 Task: Find connections with filter location Palmerston with filter topic #aiwith filter profile language English with filter current company Tietoevry with filter school Bishop Heber College with filter industry Credit Intermediation with filter service category Android Development with filter keywords title Chief Information Officer (CIO)
Action: Mouse moved to (201, 254)
Screenshot: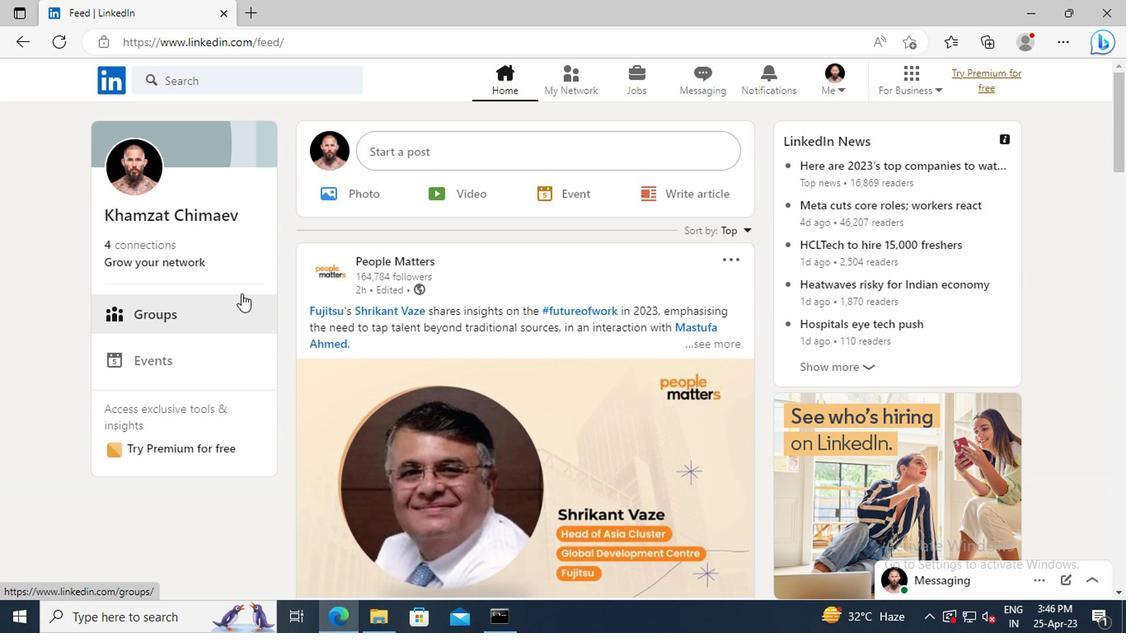 
Action: Mouse pressed left at (201, 254)
Screenshot: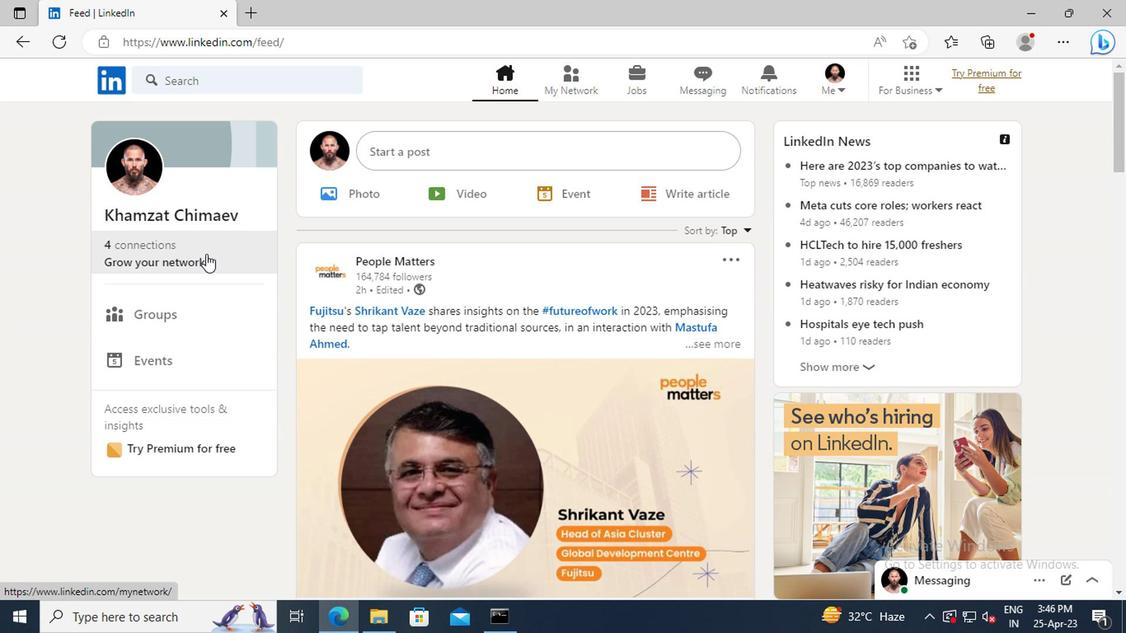 
Action: Mouse moved to (204, 175)
Screenshot: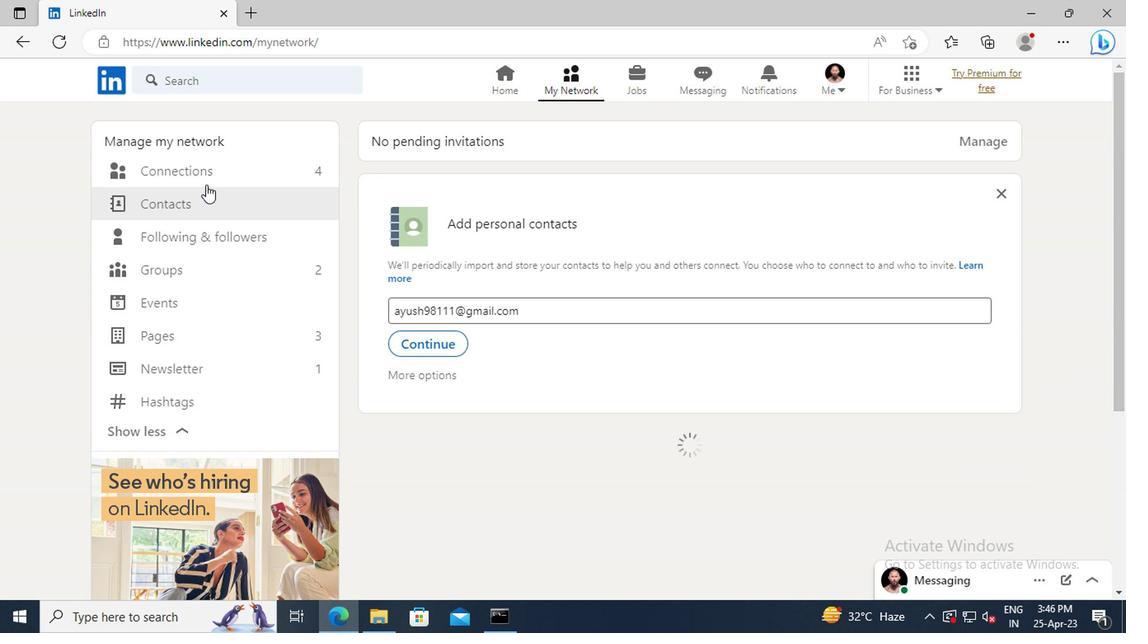 
Action: Mouse pressed left at (204, 175)
Screenshot: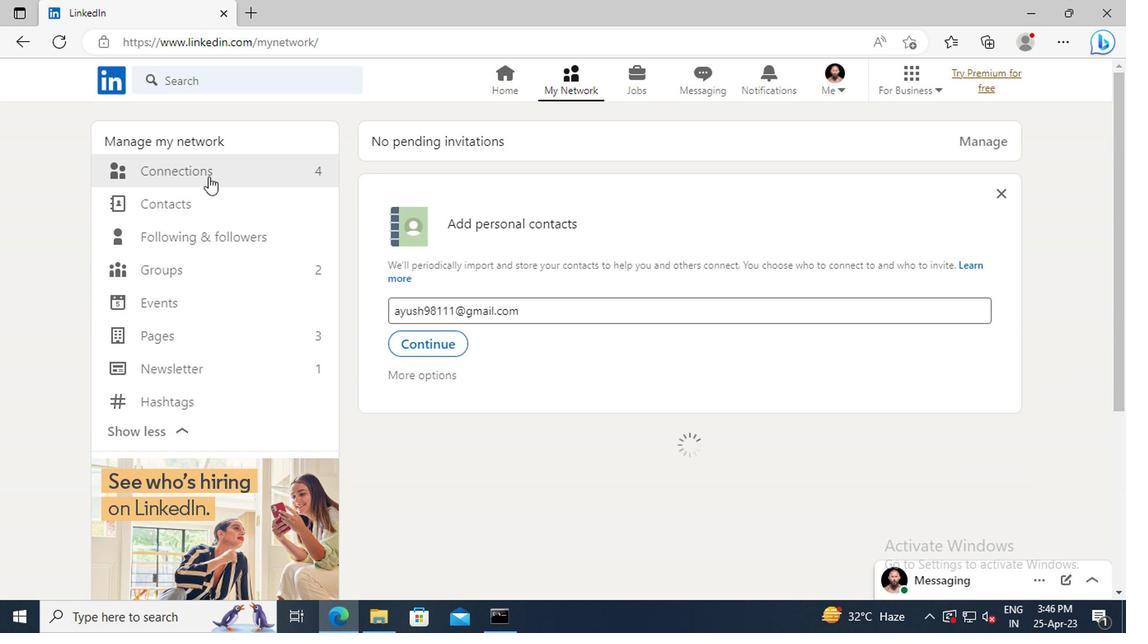 
Action: Mouse moved to (674, 176)
Screenshot: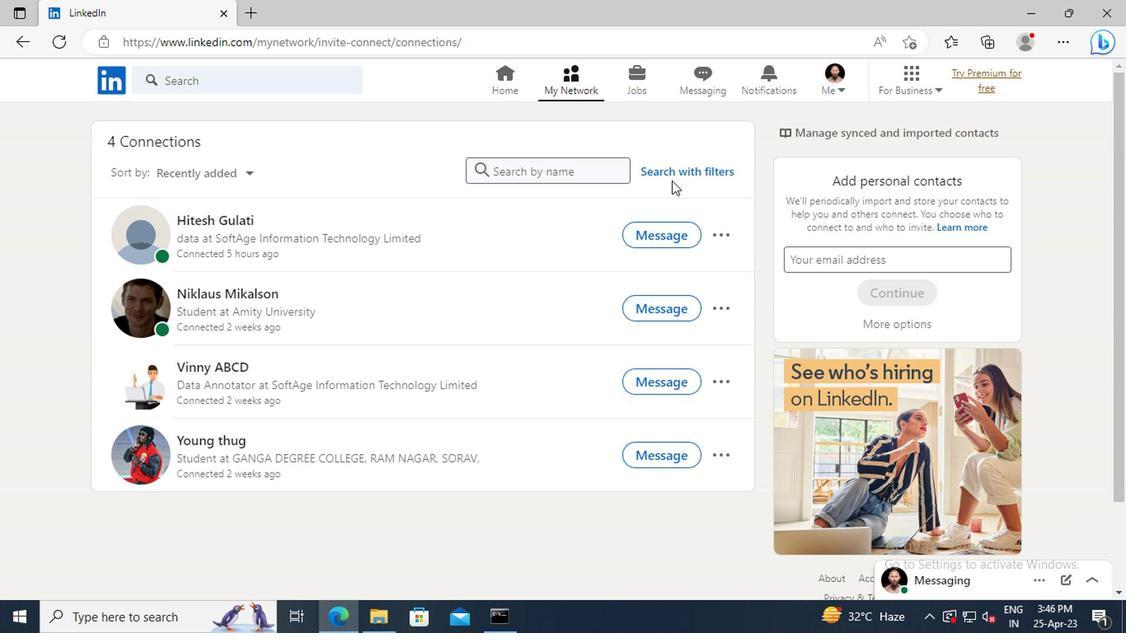 
Action: Mouse pressed left at (674, 176)
Screenshot: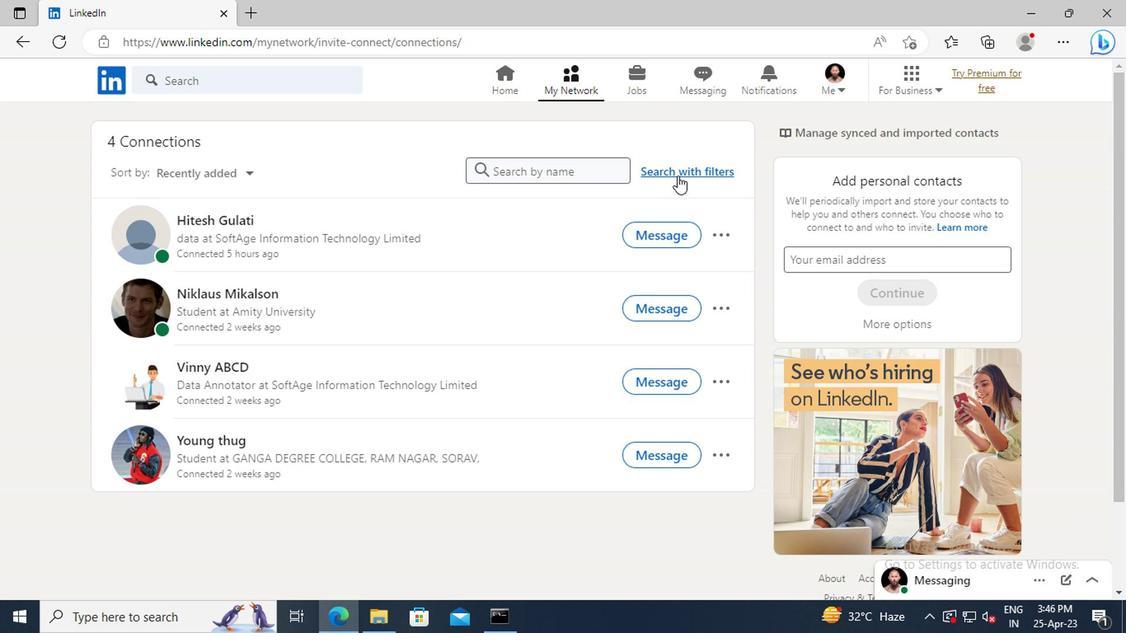 
Action: Mouse moved to (630, 127)
Screenshot: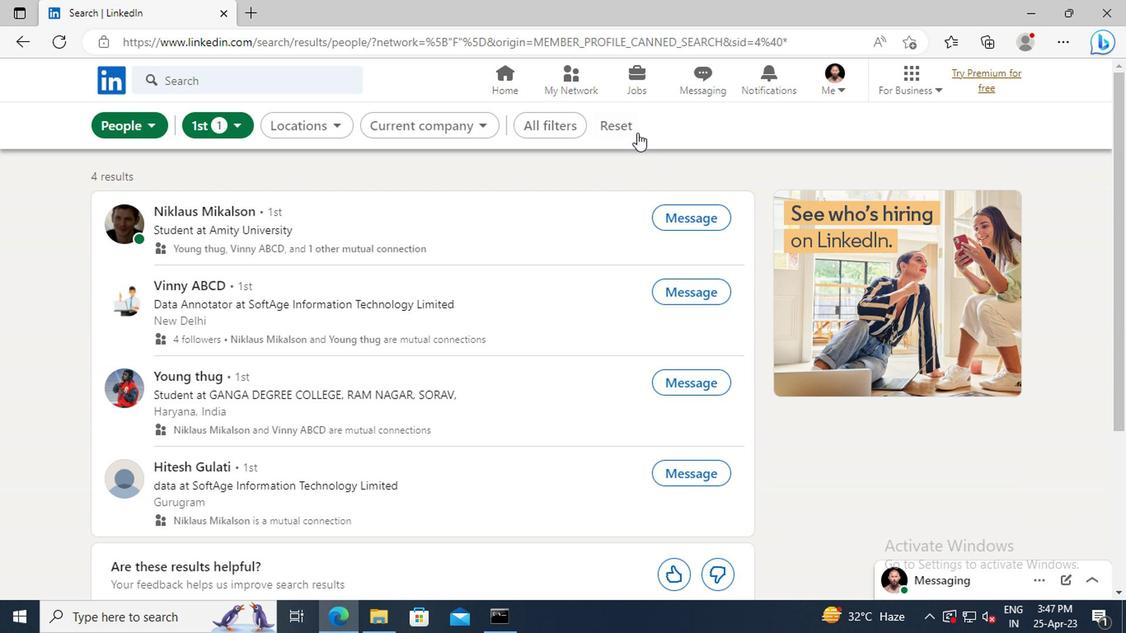 
Action: Mouse pressed left at (630, 127)
Screenshot: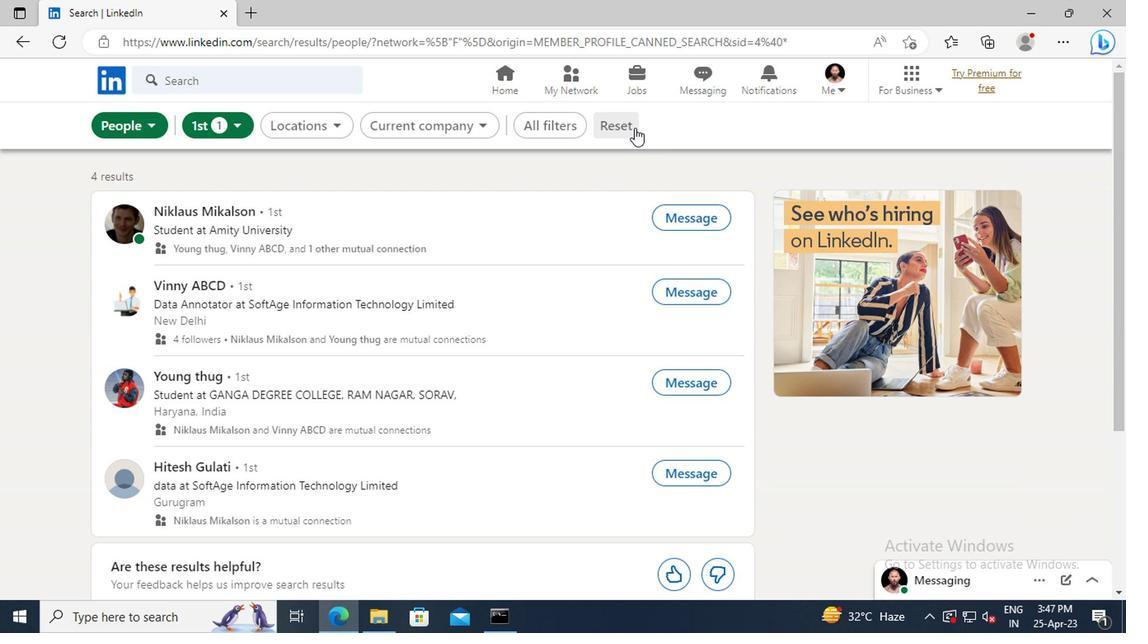 
Action: Mouse moved to (599, 127)
Screenshot: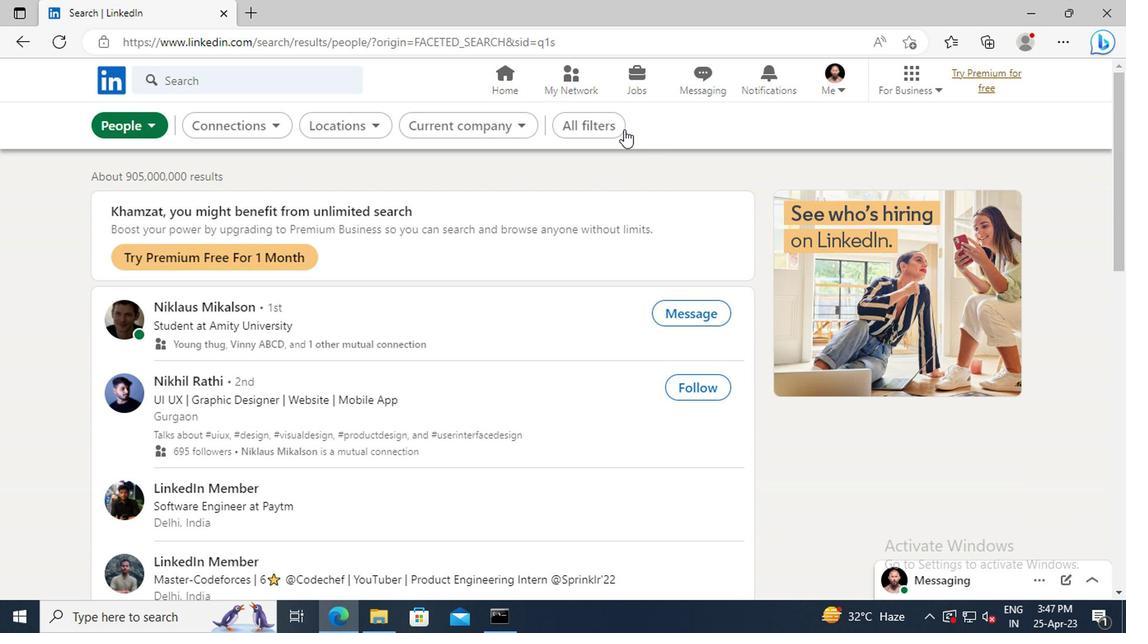 
Action: Mouse pressed left at (599, 127)
Screenshot: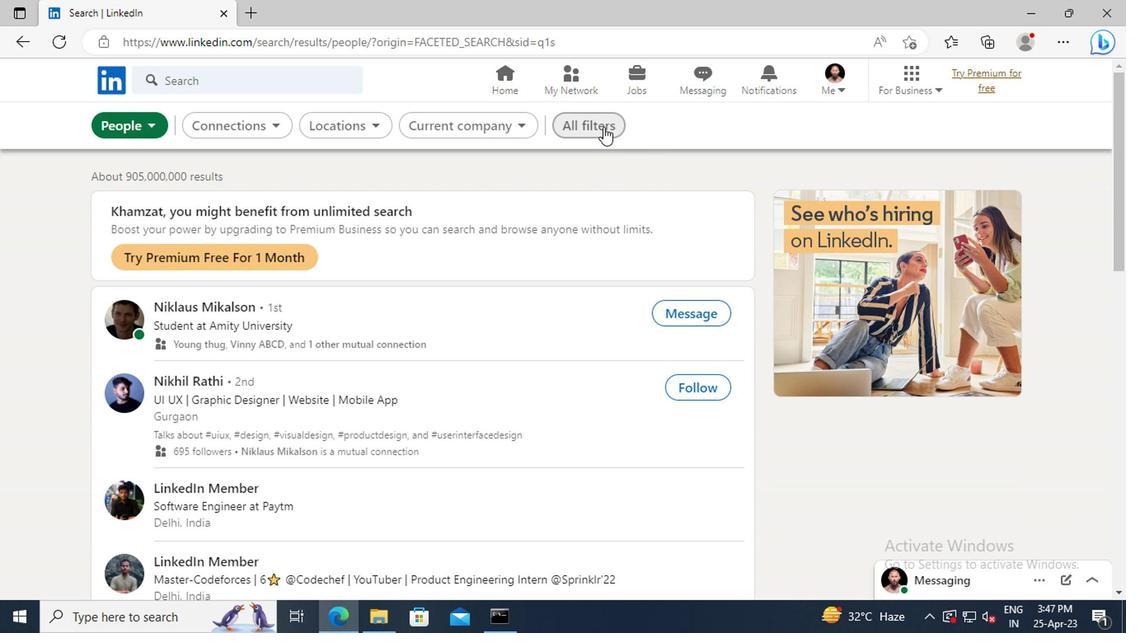 
Action: Mouse moved to (928, 265)
Screenshot: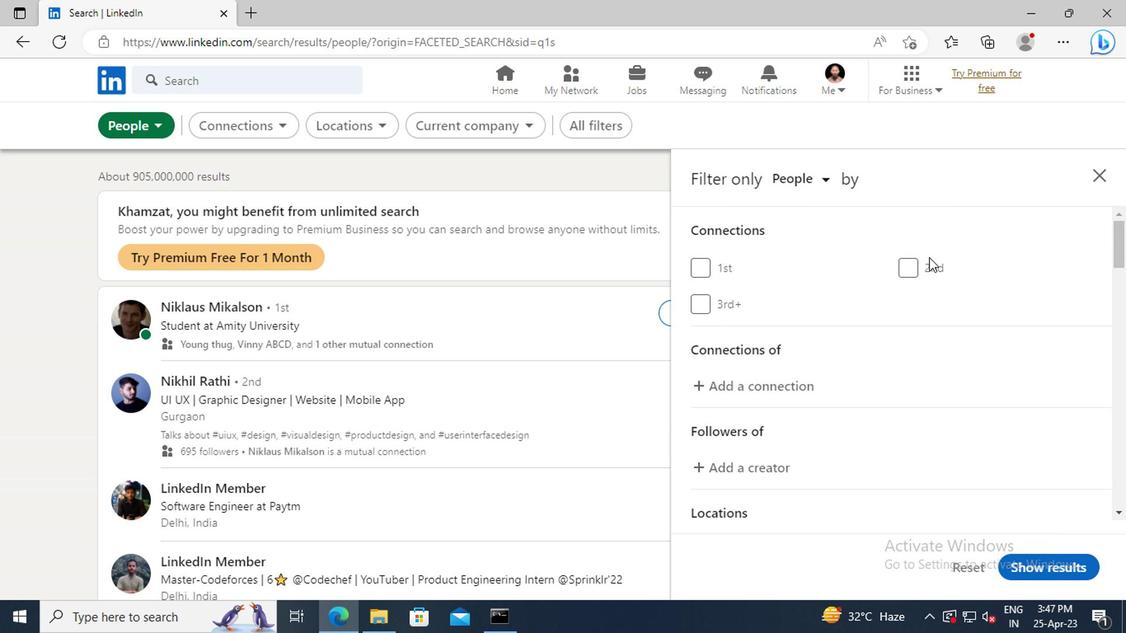 
Action: Mouse scrolled (928, 264) with delta (0, -1)
Screenshot: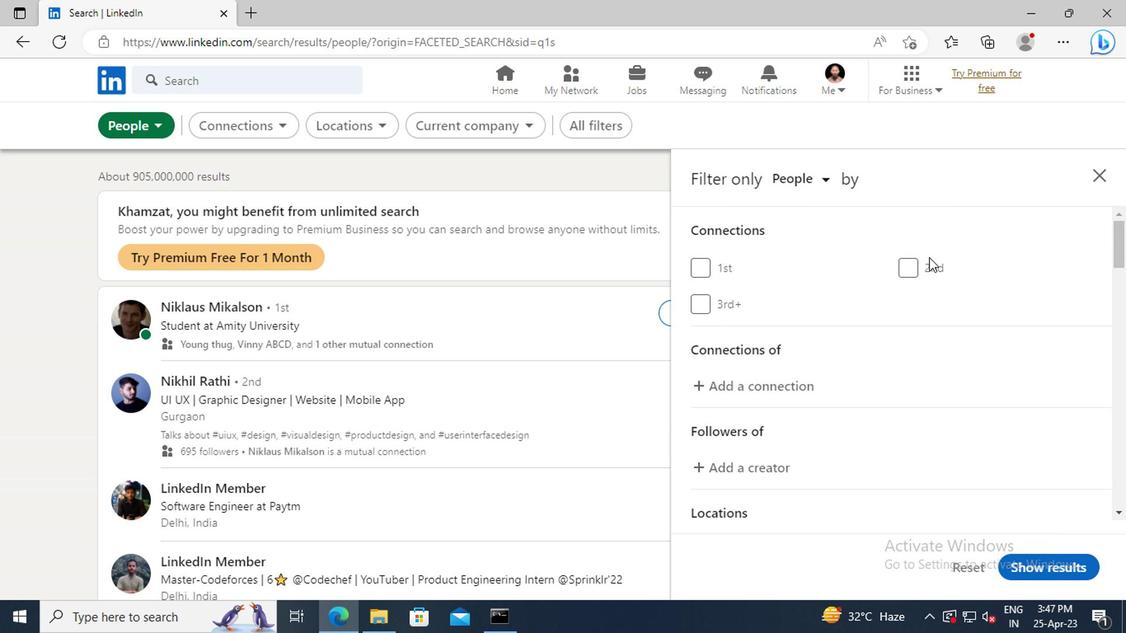 
Action: Mouse scrolled (928, 264) with delta (0, -1)
Screenshot: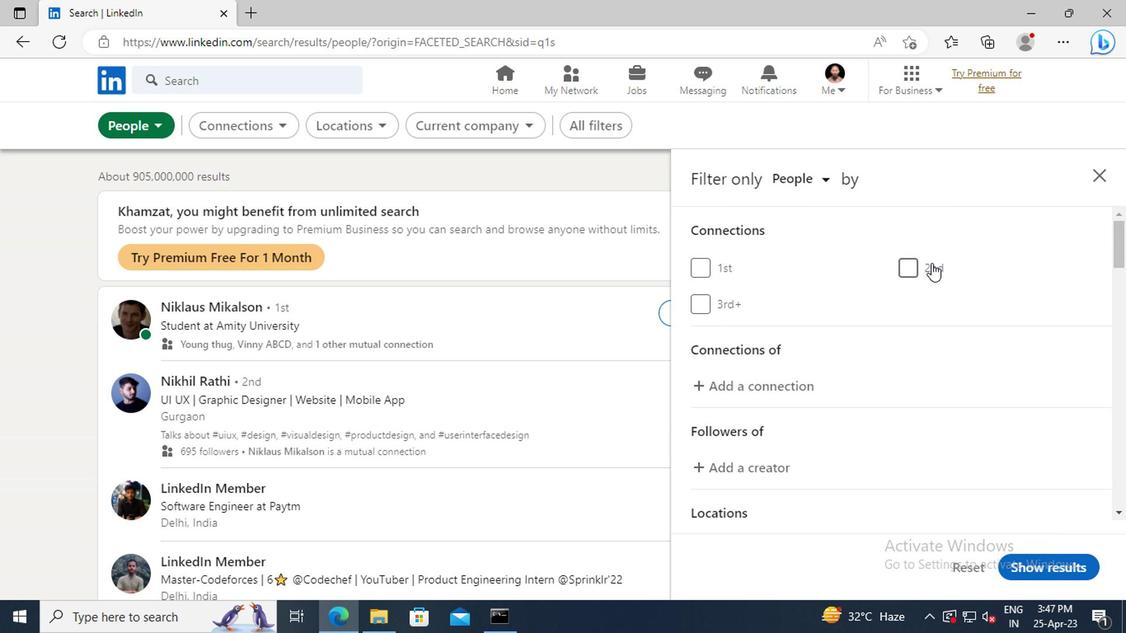 
Action: Mouse scrolled (928, 264) with delta (0, -1)
Screenshot: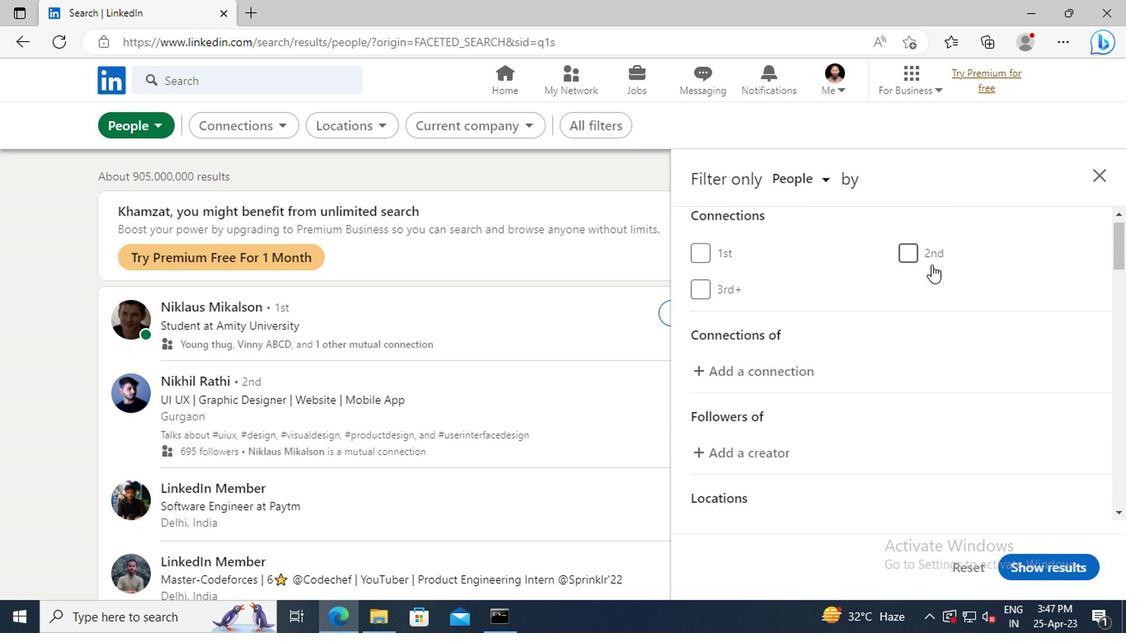 
Action: Mouse scrolled (928, 264) with delta (0, -1)
Screenshot: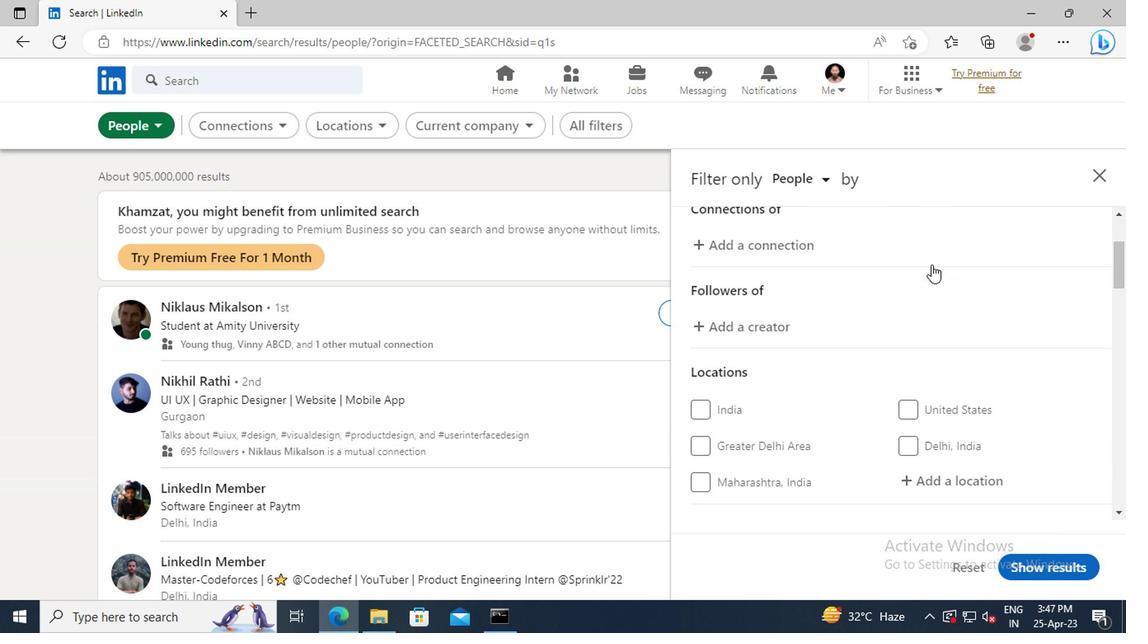 
Action: Mouse scrolled (928, 264) with delta (0, -1)
Screenshot: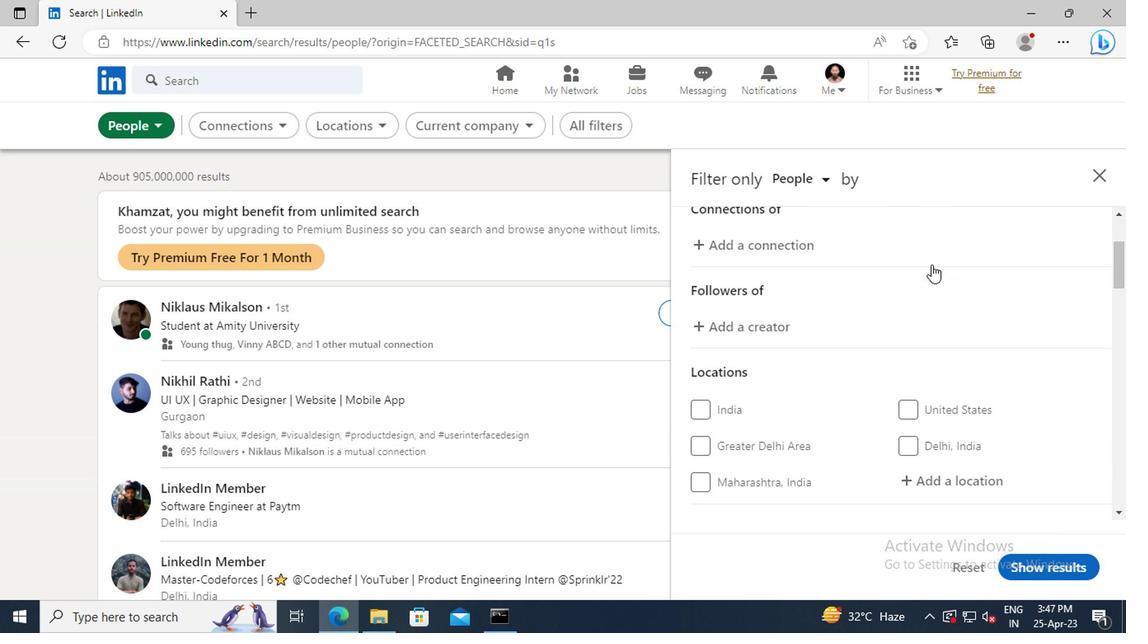 
Action: Mouse moved to (938, 384)
Screenshot: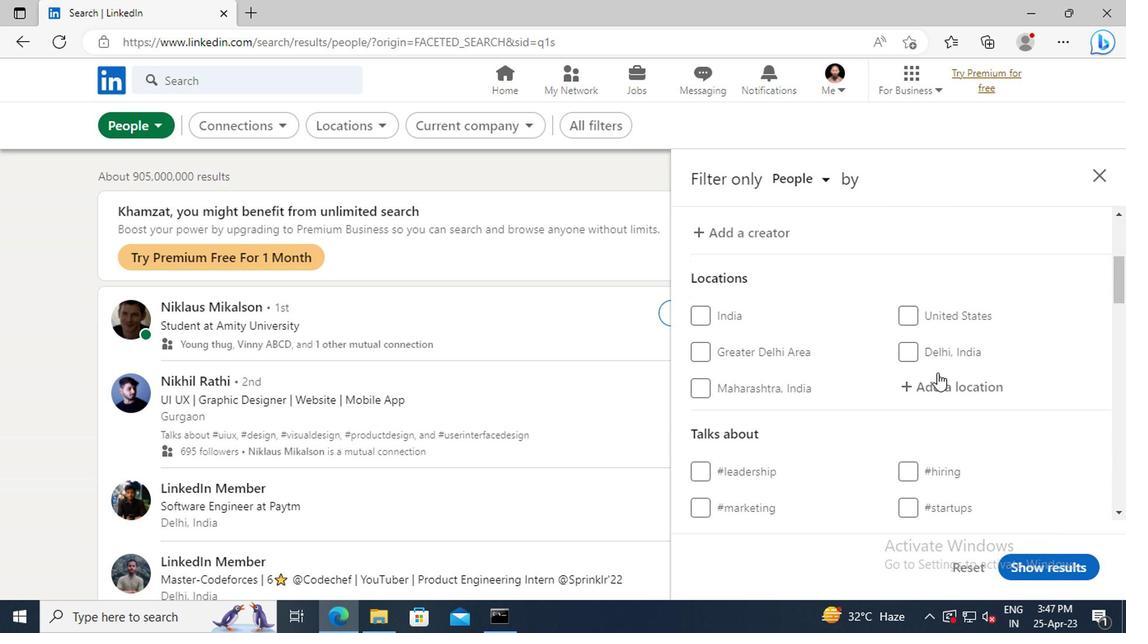 
Action: Mouse pressed left at (938, 384)
Screenshot: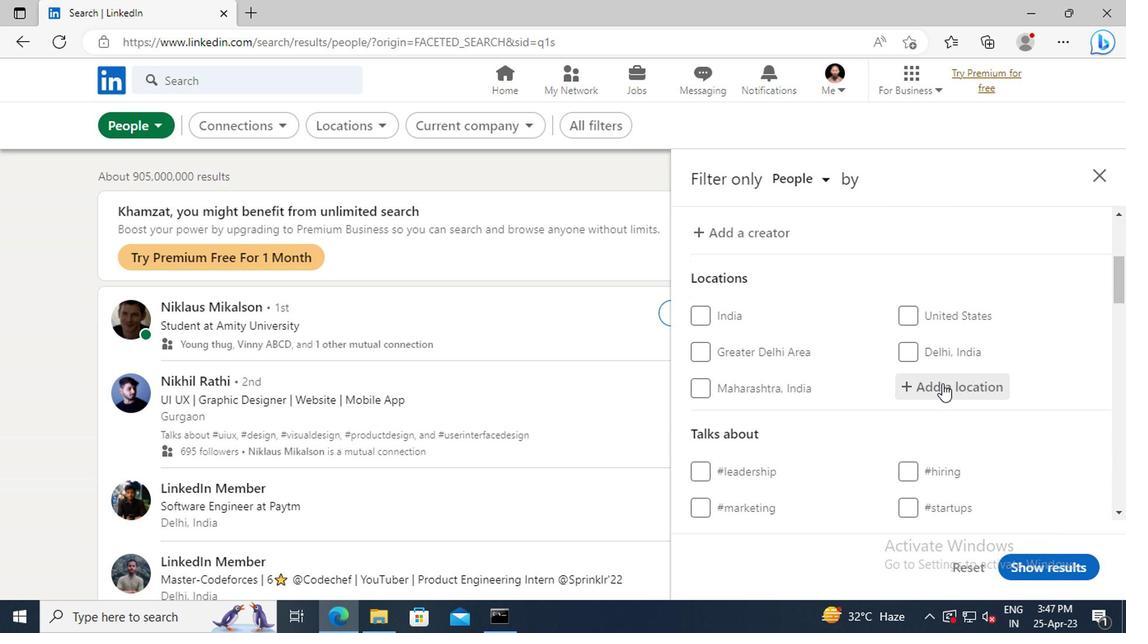 
Action: Key pressed <Key.shift>PALMERSTON
Screenshot: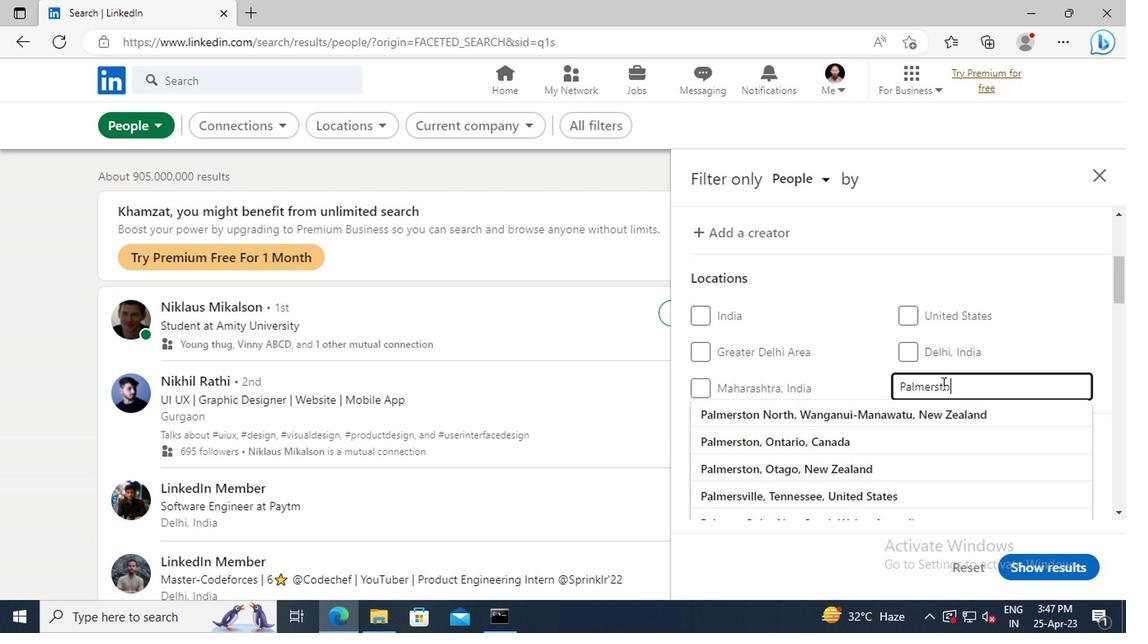 
Action: Mouse moved to (928, 439)
Screenshot: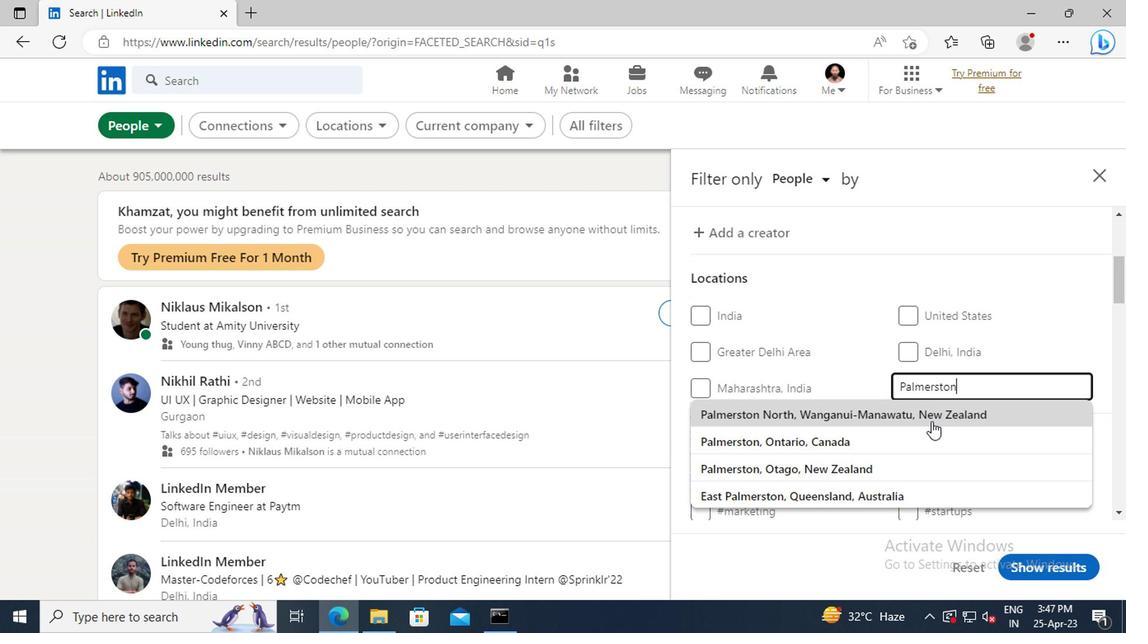 
Action: Mouse pressed left at (928, 439)
Screenshot: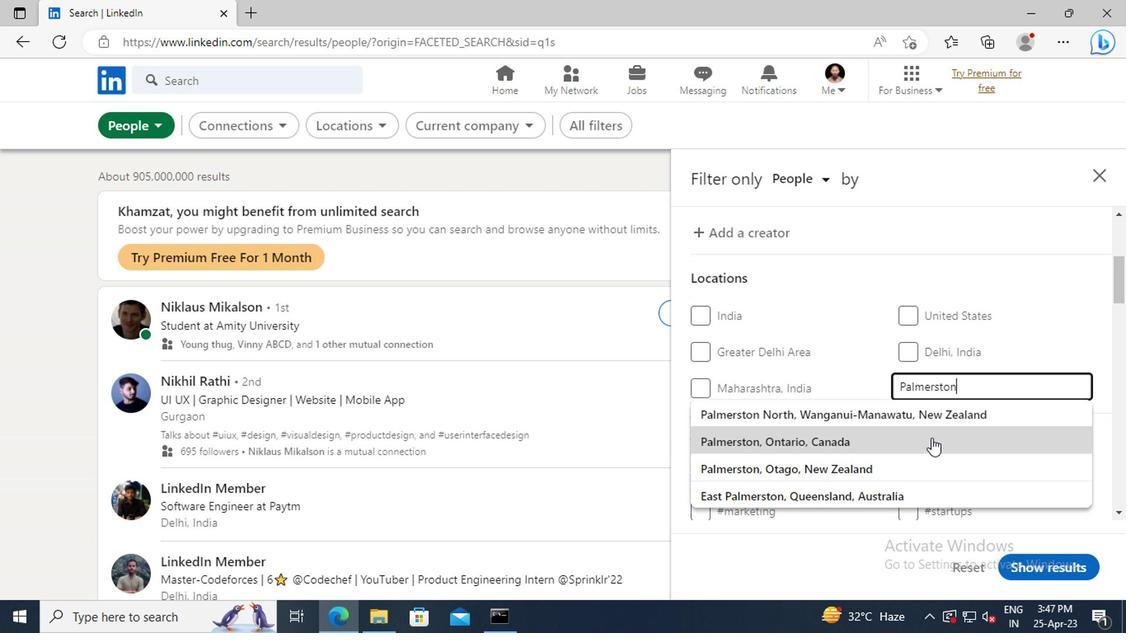 
Action: Mouse moved to (938, 363)
Screenshot: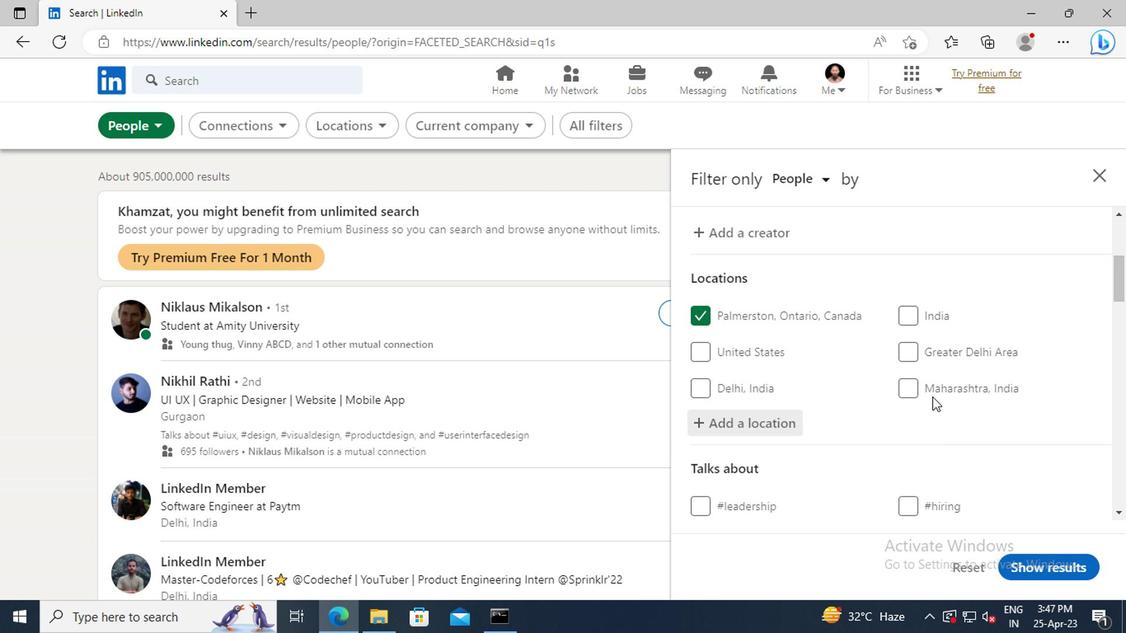 
Action: Mouse scrolled (938, 362) with delta (0, 0)
Screenshot: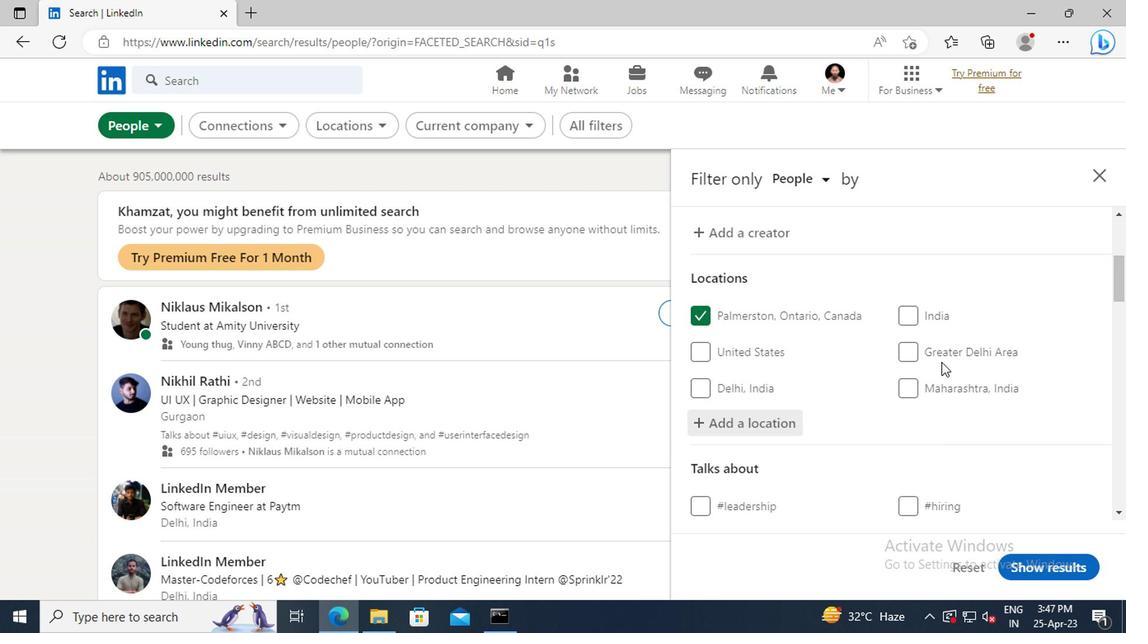 
Action: Mouse scrolled (938, 362) with delta (0, 0)
Screenshot: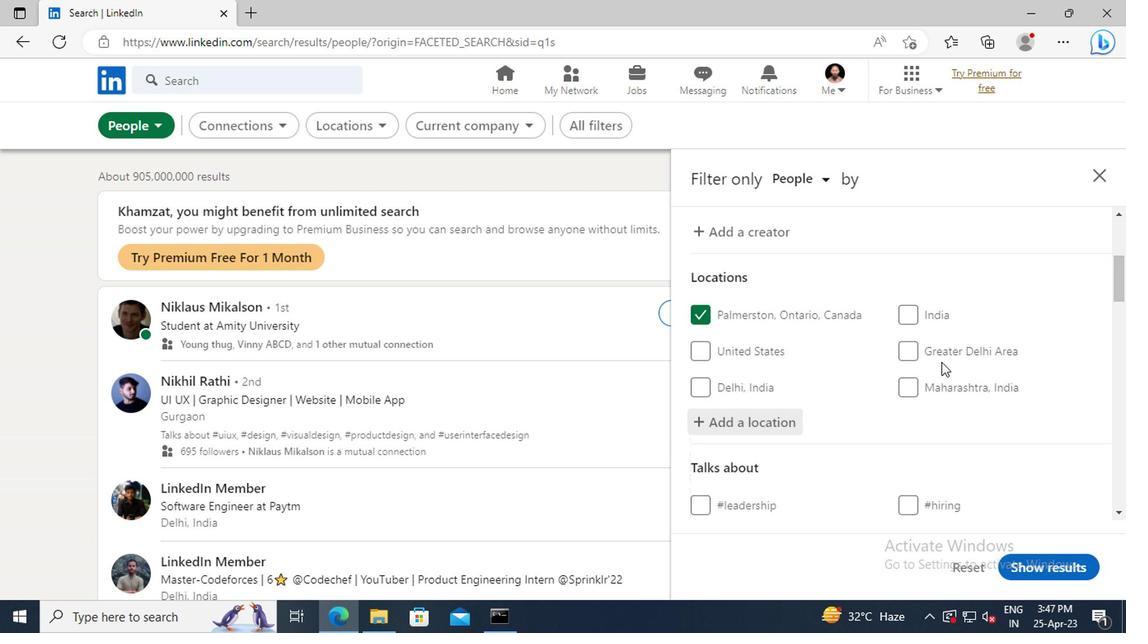 
Action: Mouse scrolled (938, 362) with delta (0, 0)
Screenshot: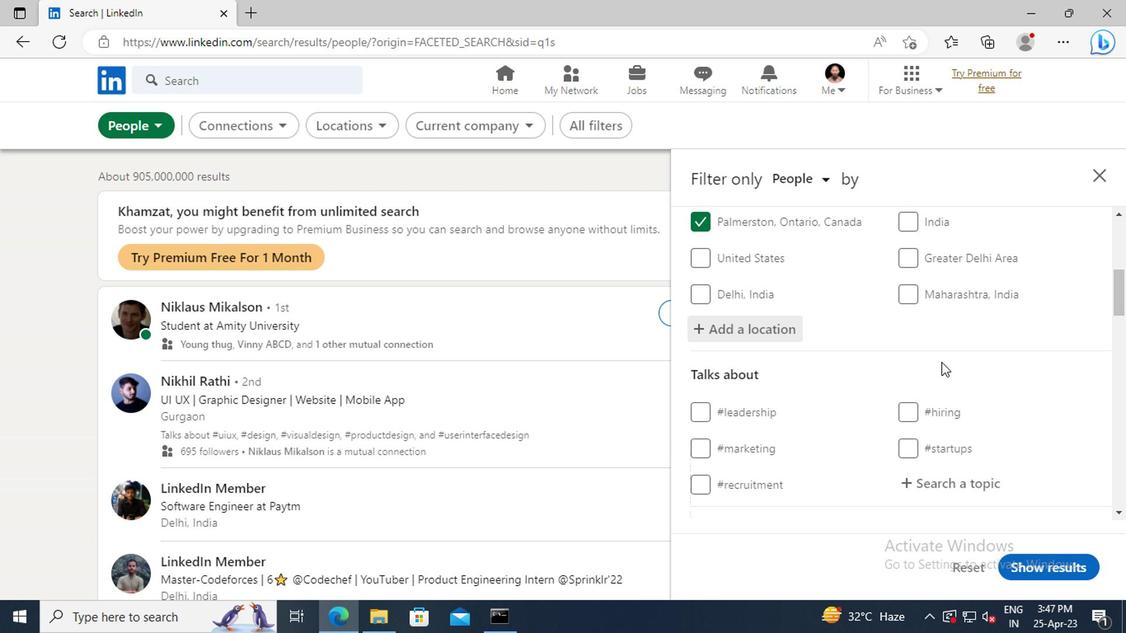 
Action: Mouse scrolled (938, 362) with delta (0, 0)
Screenshot: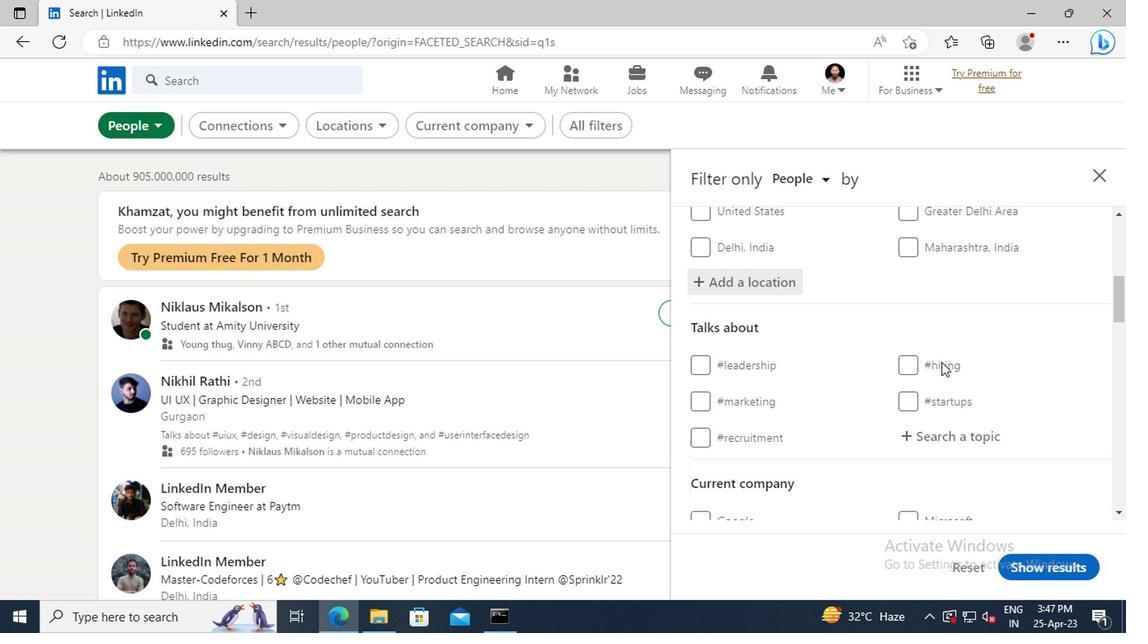 
Action: Mouse moved to (947, 388)
Screenshot: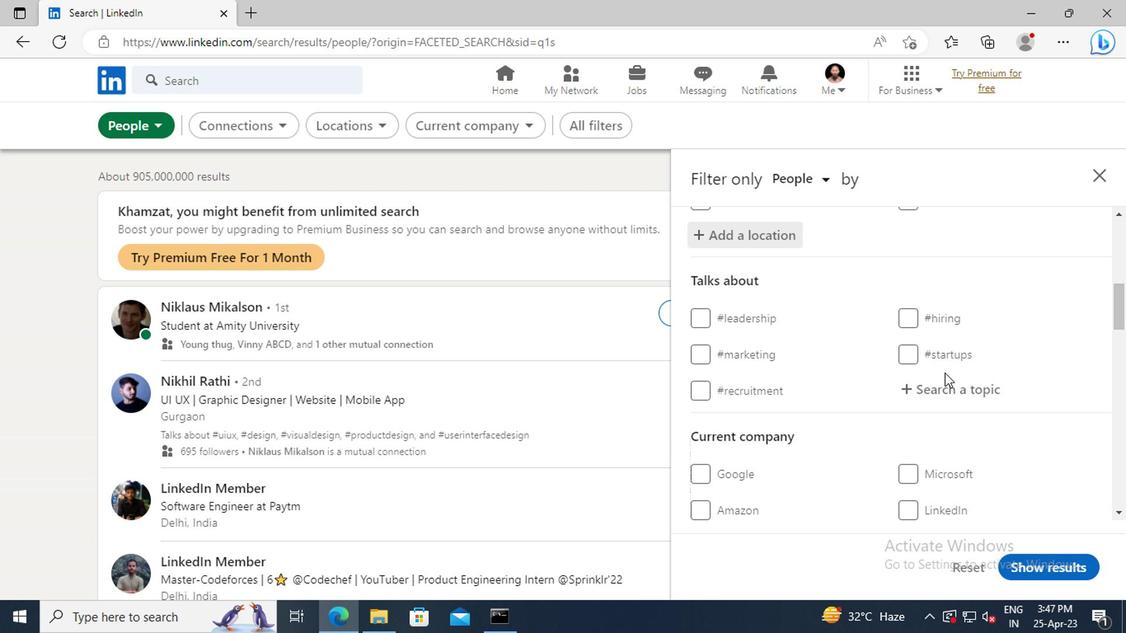 
Action: Mouse pressed left at (947, 388)
Screenshot: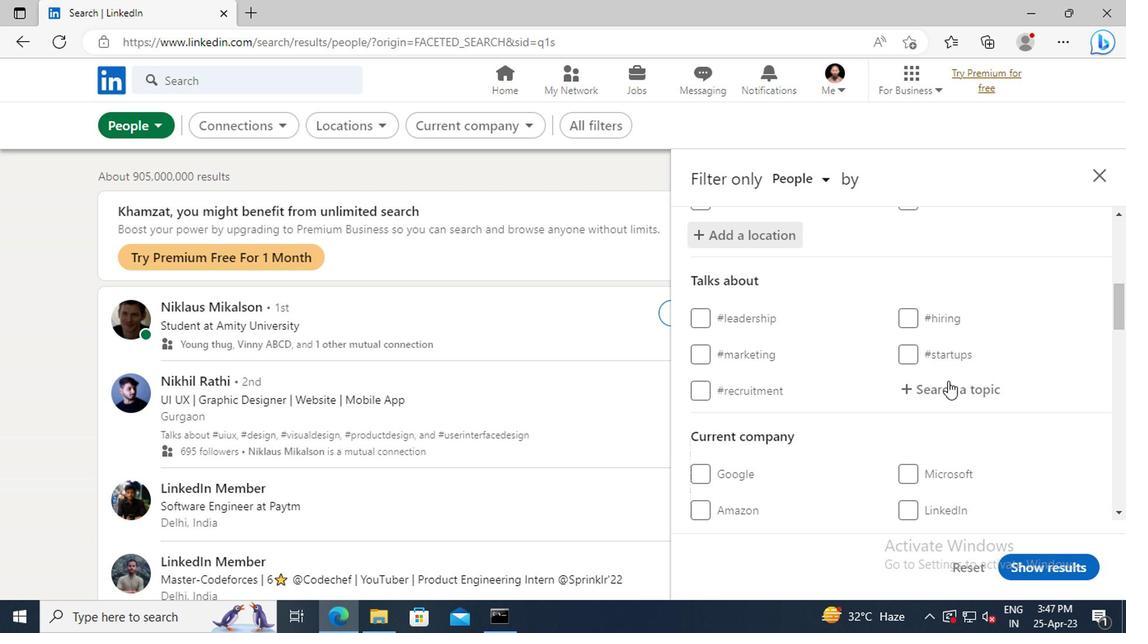 
Action: Key pressed <Key.shift>#AIWITH
Screenshot: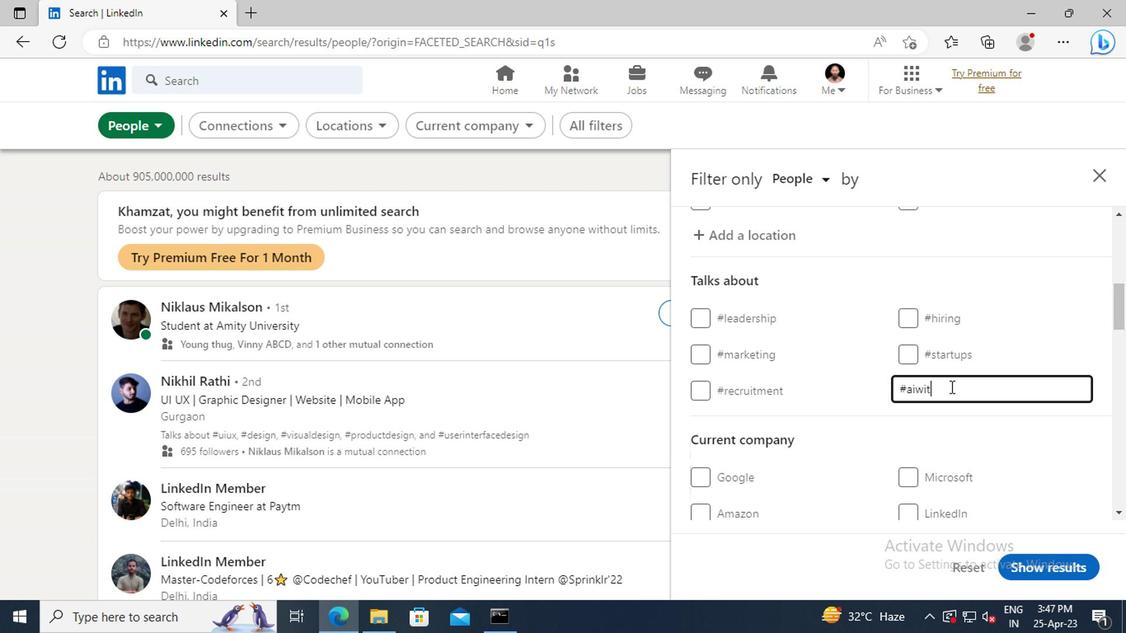 
Action: Mouse scrolled (947, 387) with delta (0, -1)
Screenshot: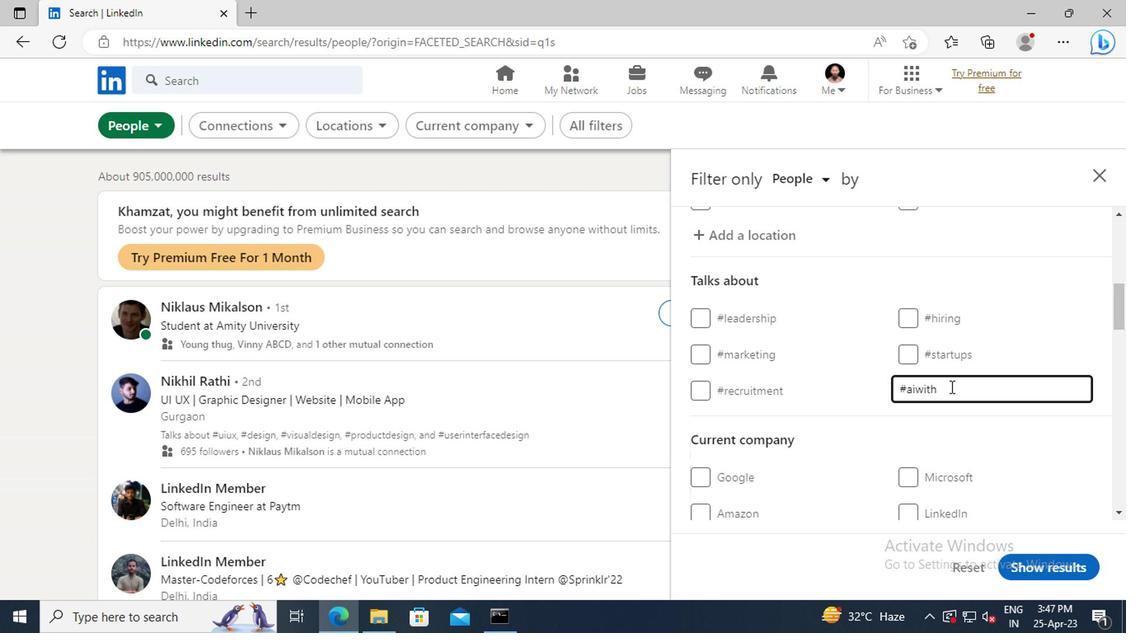 
Action: Mouse scrolled (947, 387) with delta (0, -1)
Screenshot: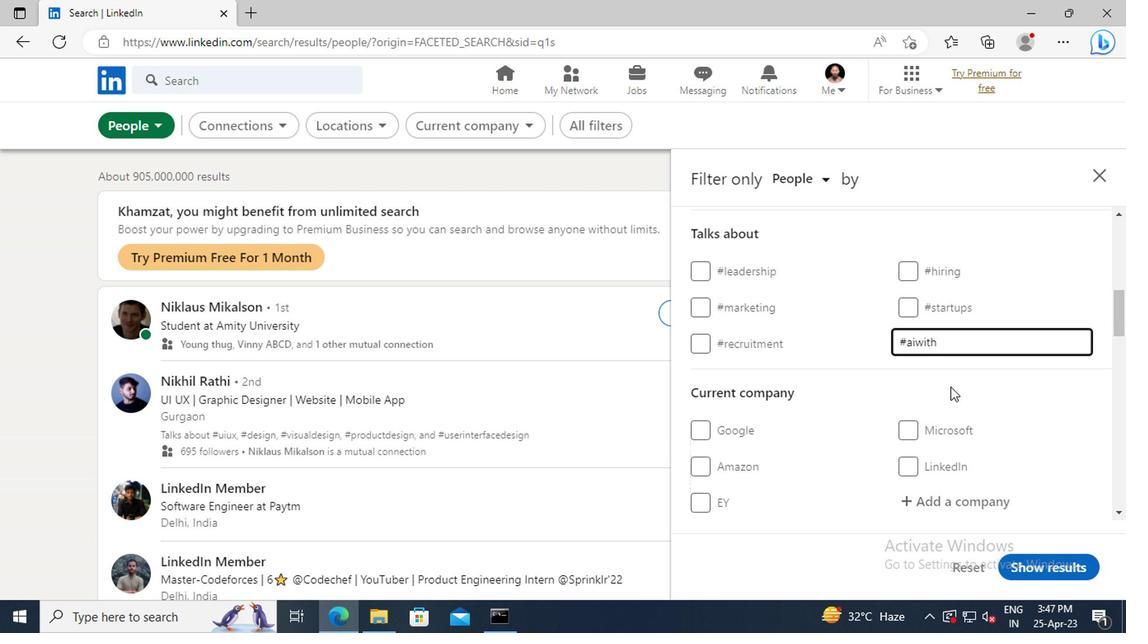 
Action: Mouse scrolled (947, 387) with delta (0, -1)
Screenshot: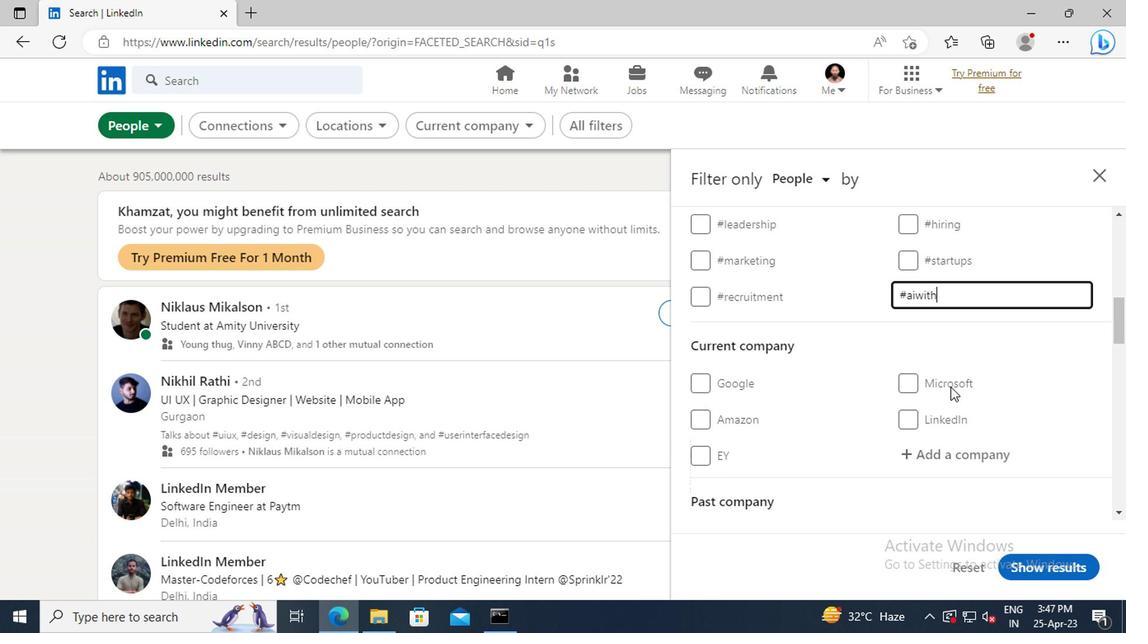 
Action: Mouse scrolled (947, 387) with delta (0, -1)
Screenshot: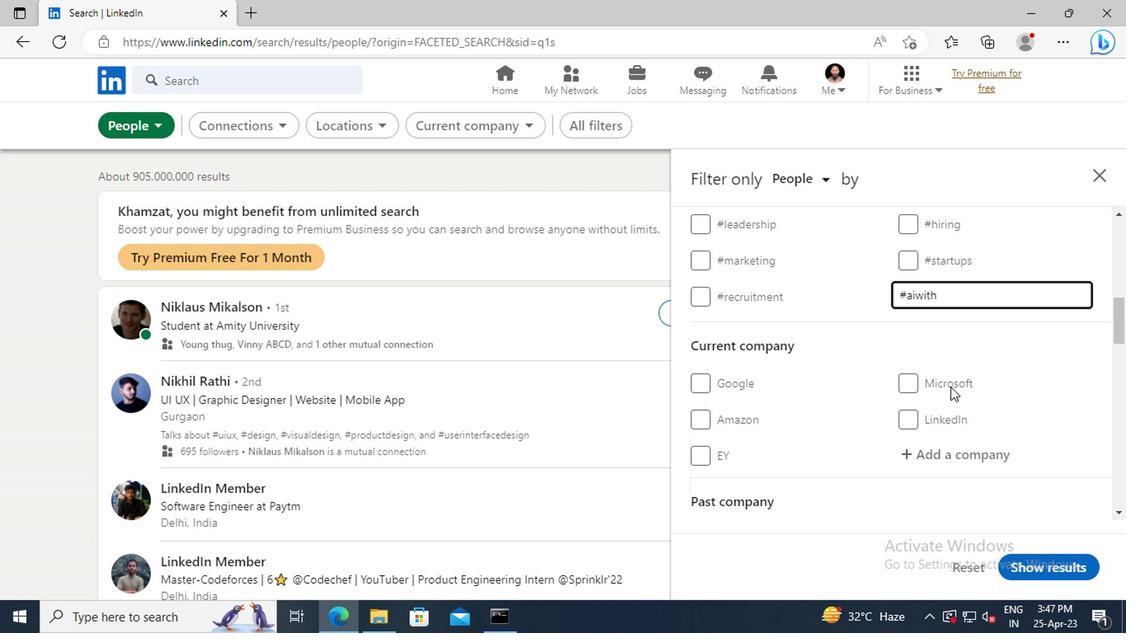 
Action: Mouse scrolled (947, 387) with delta (0, -1)
Screenshot: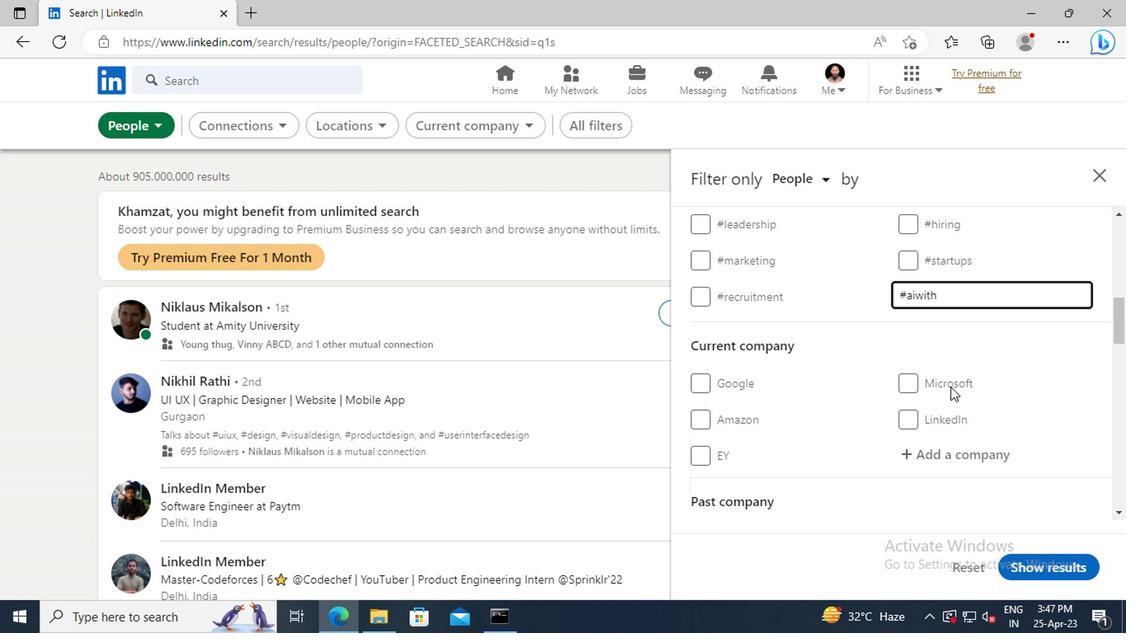 
Action: Mouse scrolled (947, 387) with delta (0, -1)
Screenshot: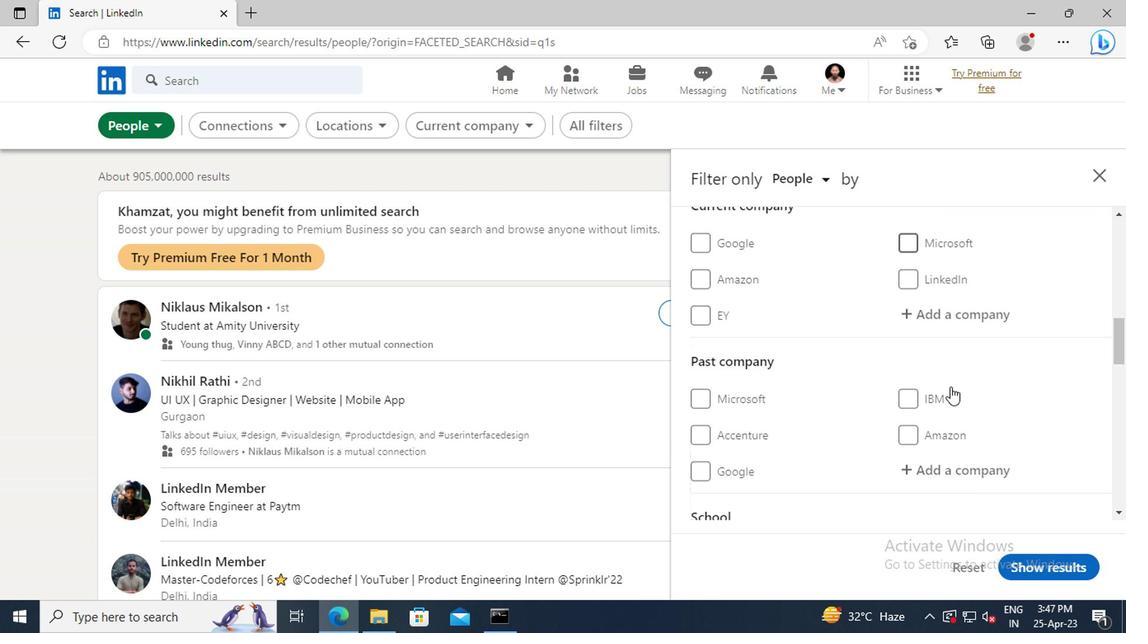 
Action: Mouse scrolled (947, 387) with delta (0, -1)
Screenshot: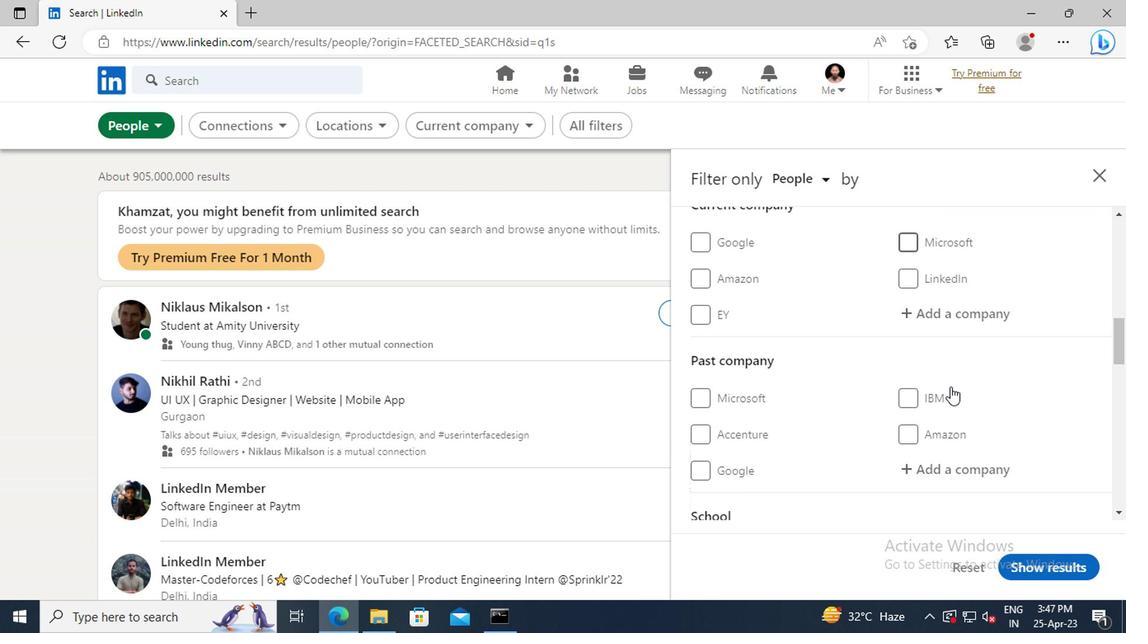
Action: Mouse scrolled (947, 387) with delta (0, -1)
Screenshot: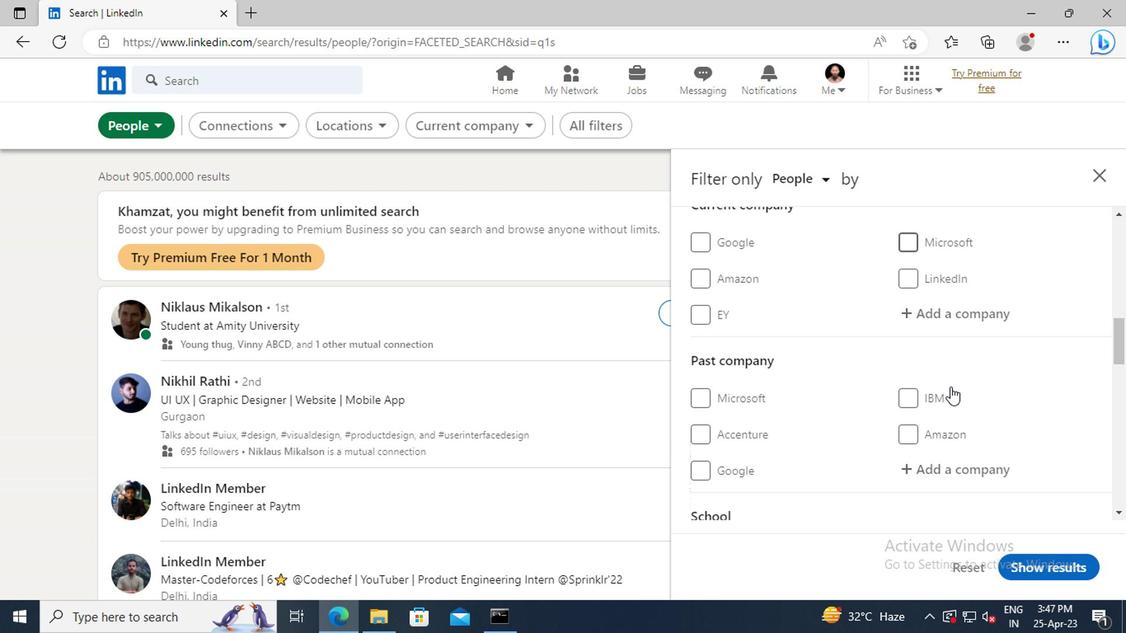 
Action: Mouse scrolled (947, 387) with delta (0, -1)
Screenshot: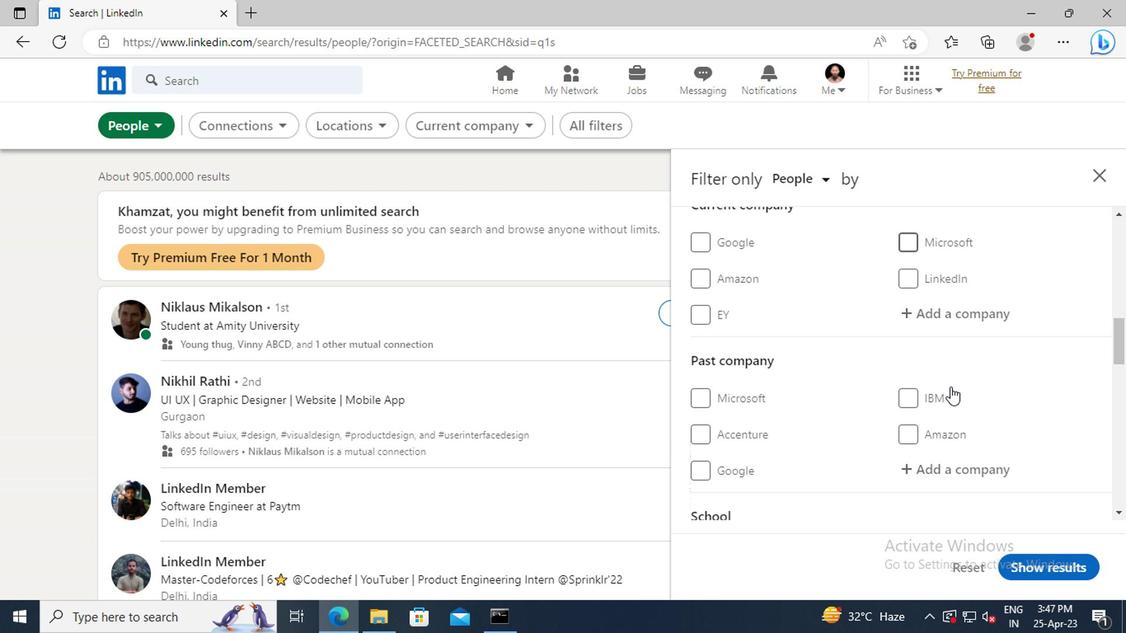 
Action: Mouse scrolled (947, 387) with delta (0, -1)
Screenshot: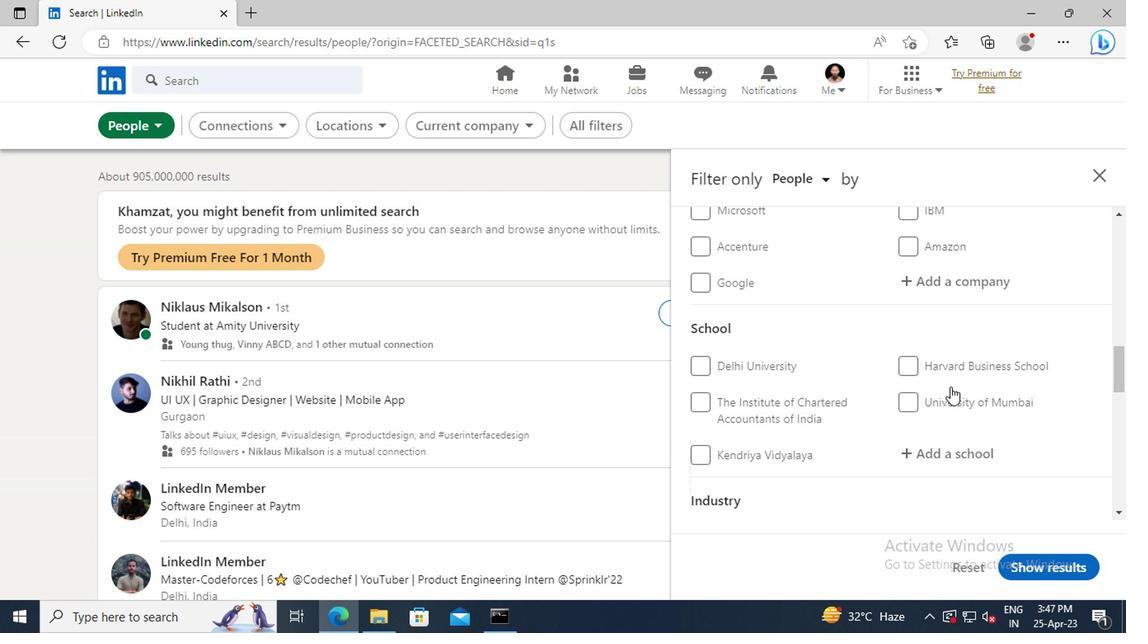 
Action: Mouse scrolled (947, 387) with delta (0, -1)
Screenshot: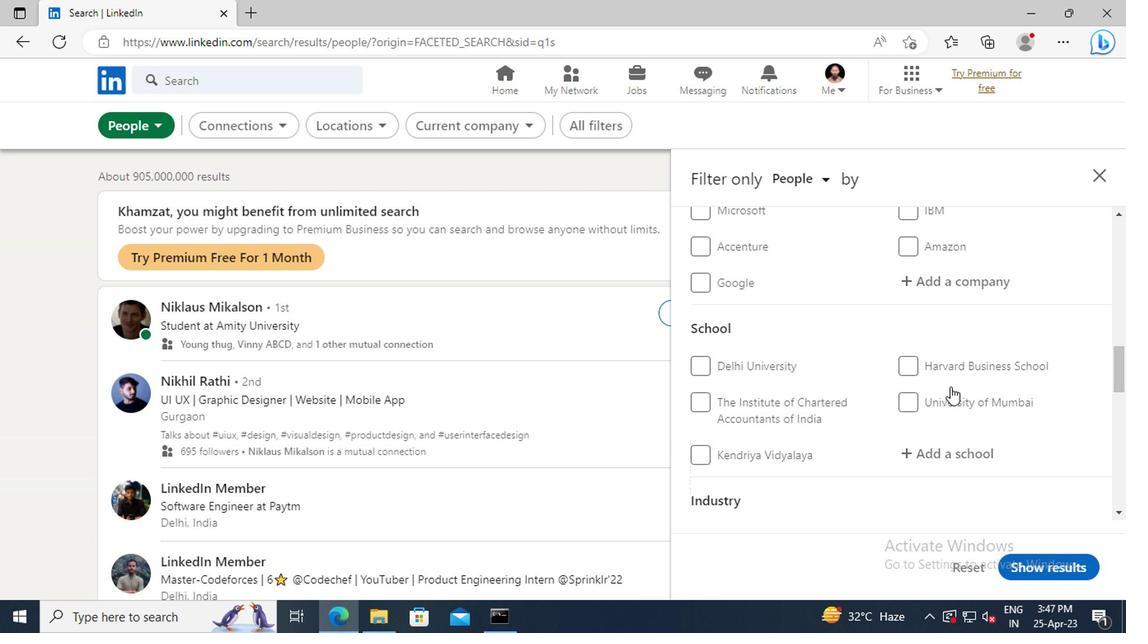 
Action: Mouse scrolled (947, 387) with delta (0, -1)
Screenshot: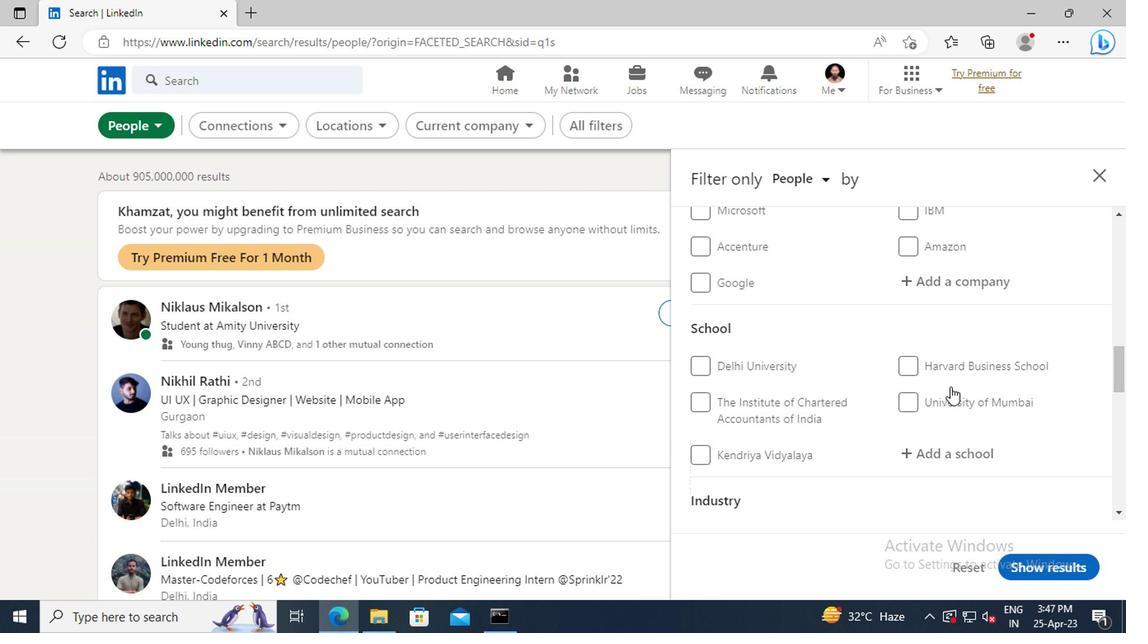 
Action: Mouse scrolled (947, 387) with delta (0, -1)
Screenshot: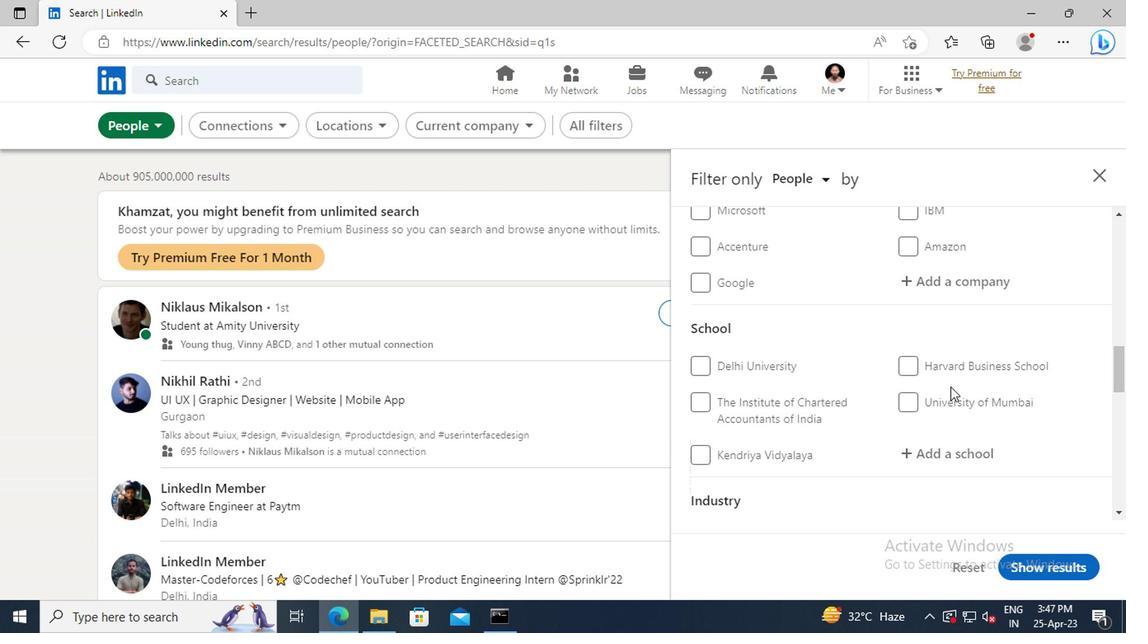 
Action: Mouse scrolled (947, 387) with delta (0, -1)
Screenshot: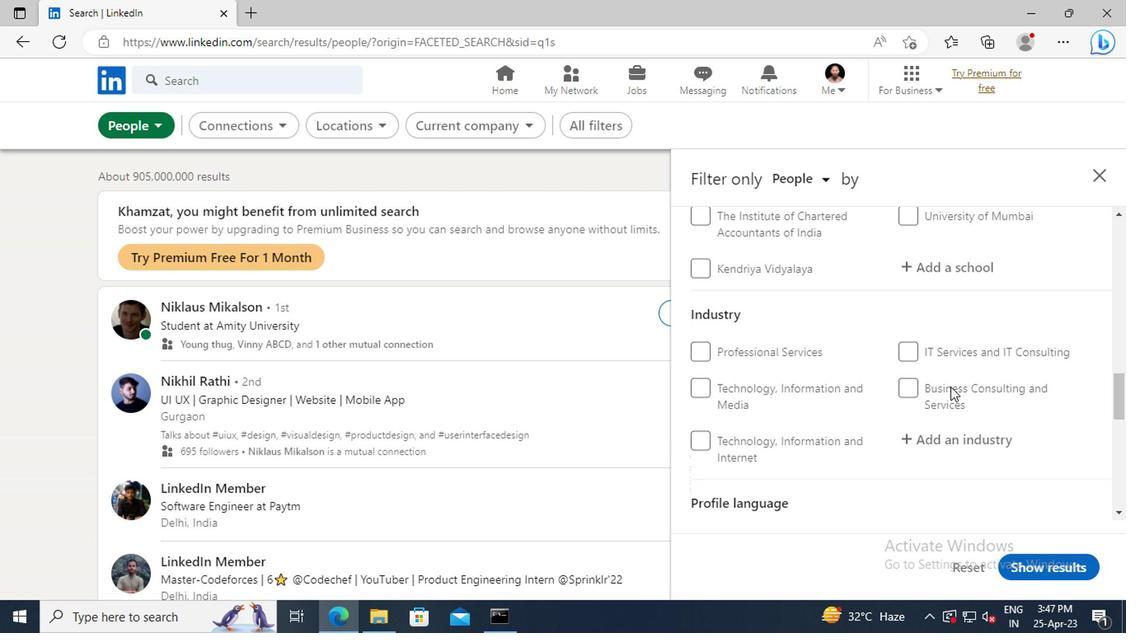 
Action: Mouse scrolled (947, 387) with delta (0, -1)
Screenshot: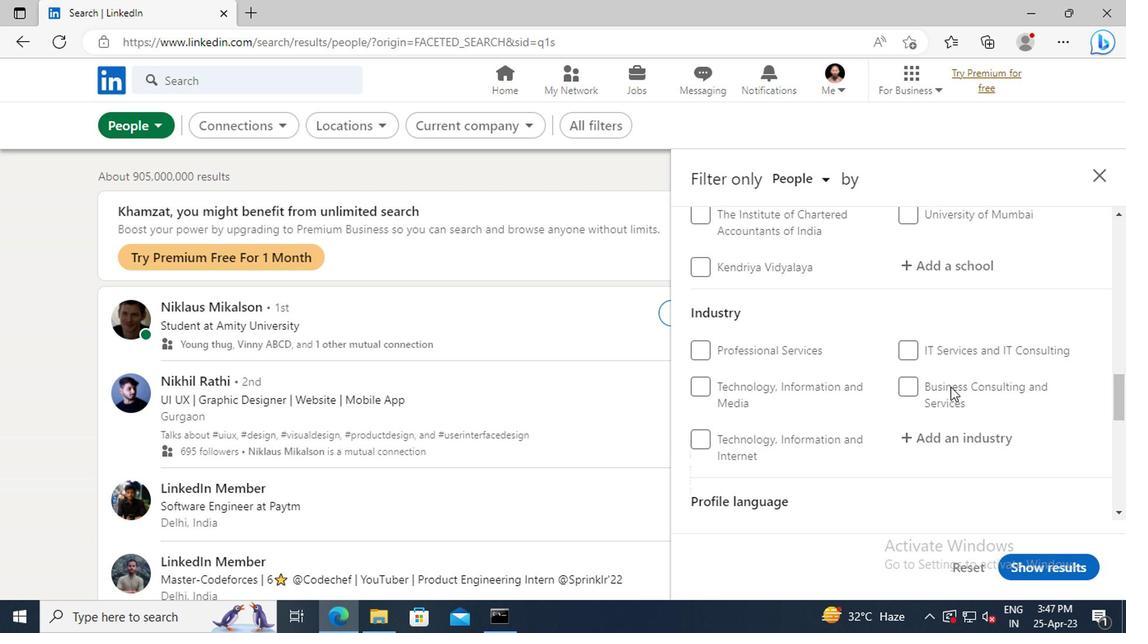 
Action: Mouse scrolled (947, 387) with delta (0, -1)
Screenshot: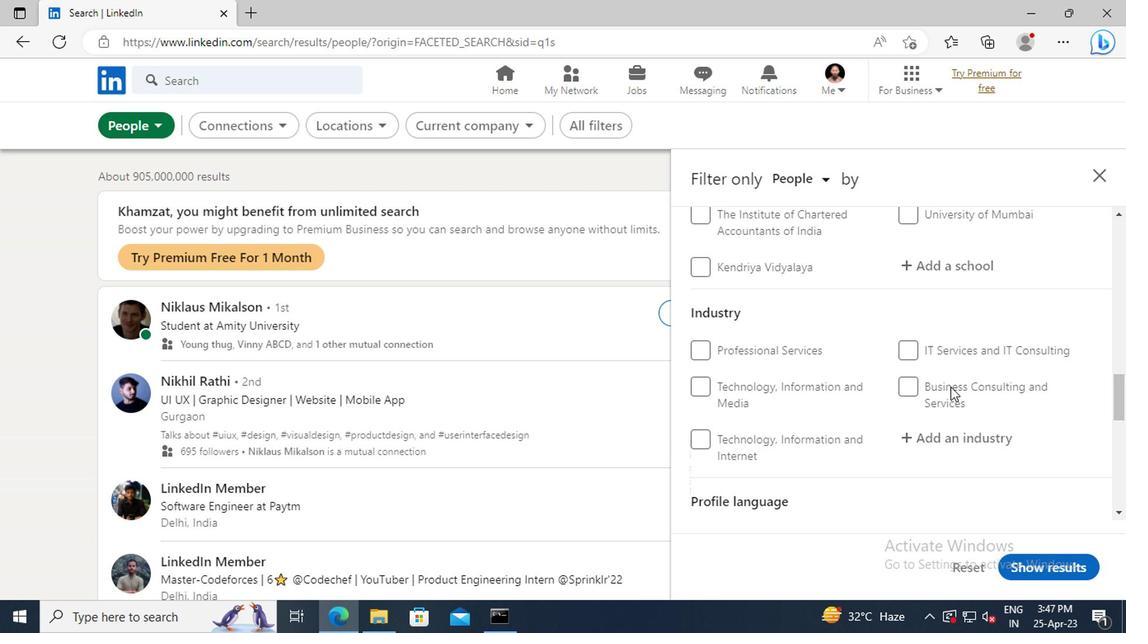 
Action: Mouse moved to (706, 400)
Screenshot: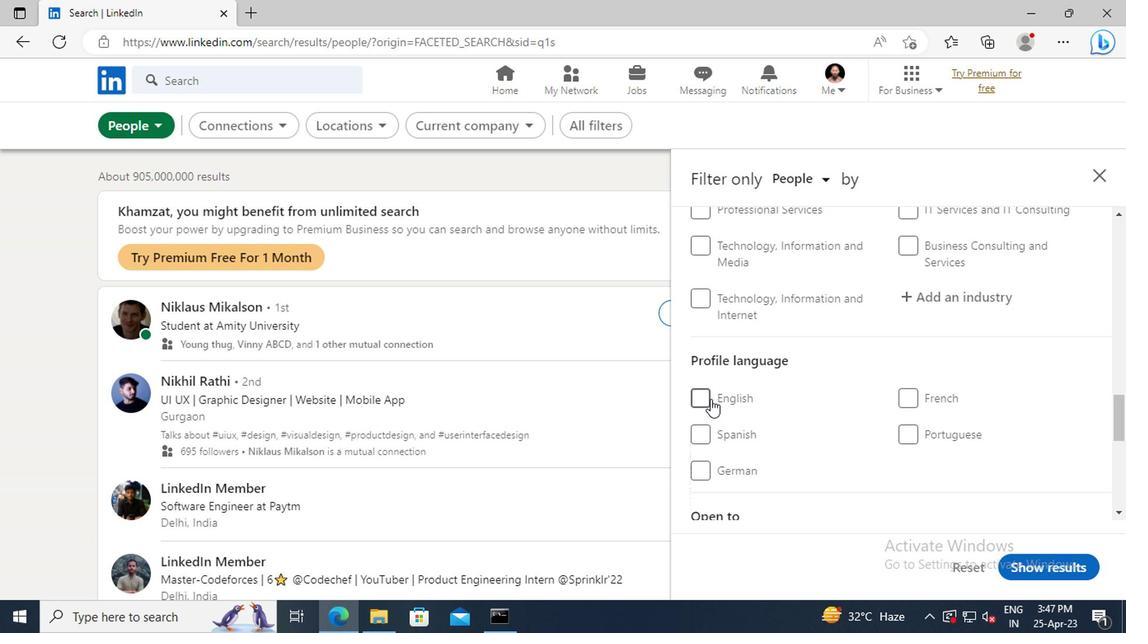 
Action: Mouse pressed left at (706, 400)
Screenshot: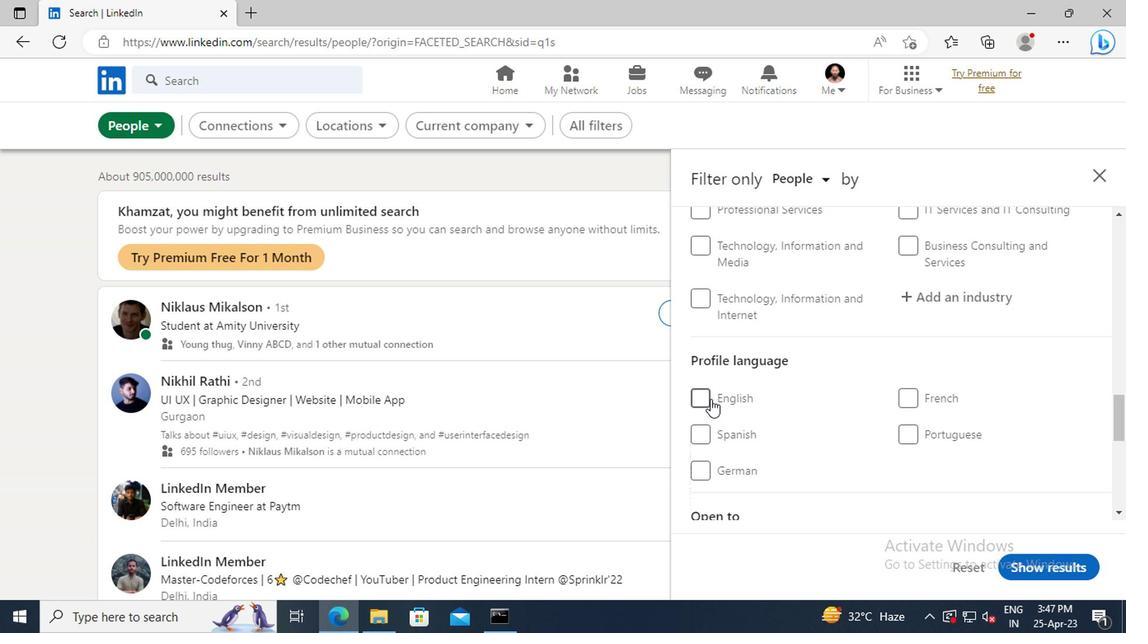 
Action: Mouse moved to (843, 398)
Screenshot: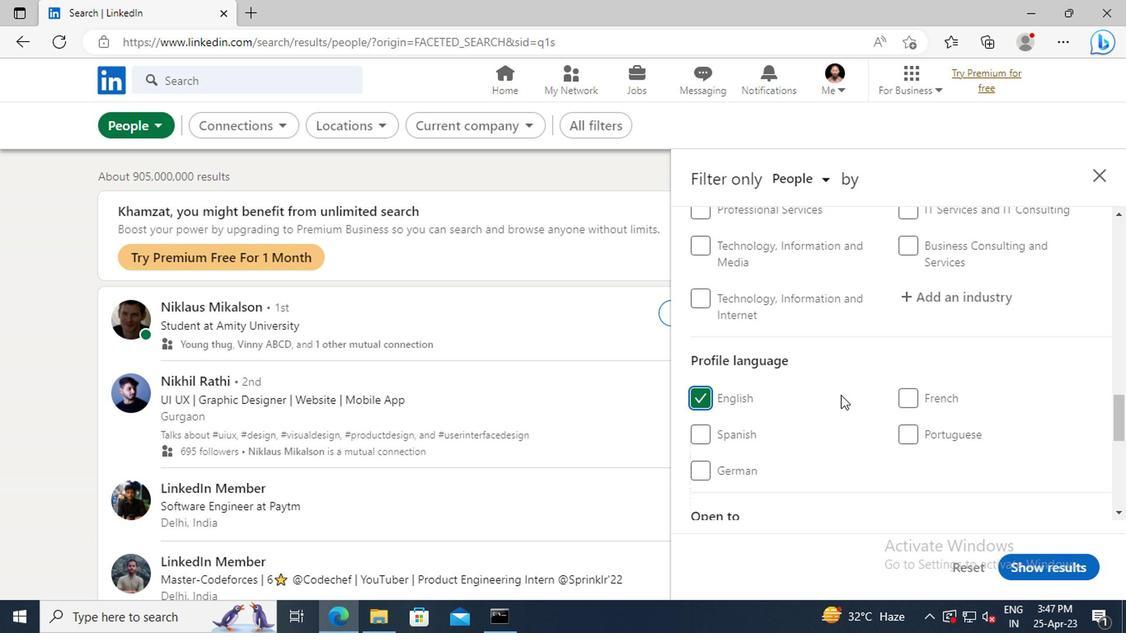 
Action: Mouse scrolled (843, 399) with delta (0, 0)
Screenshot: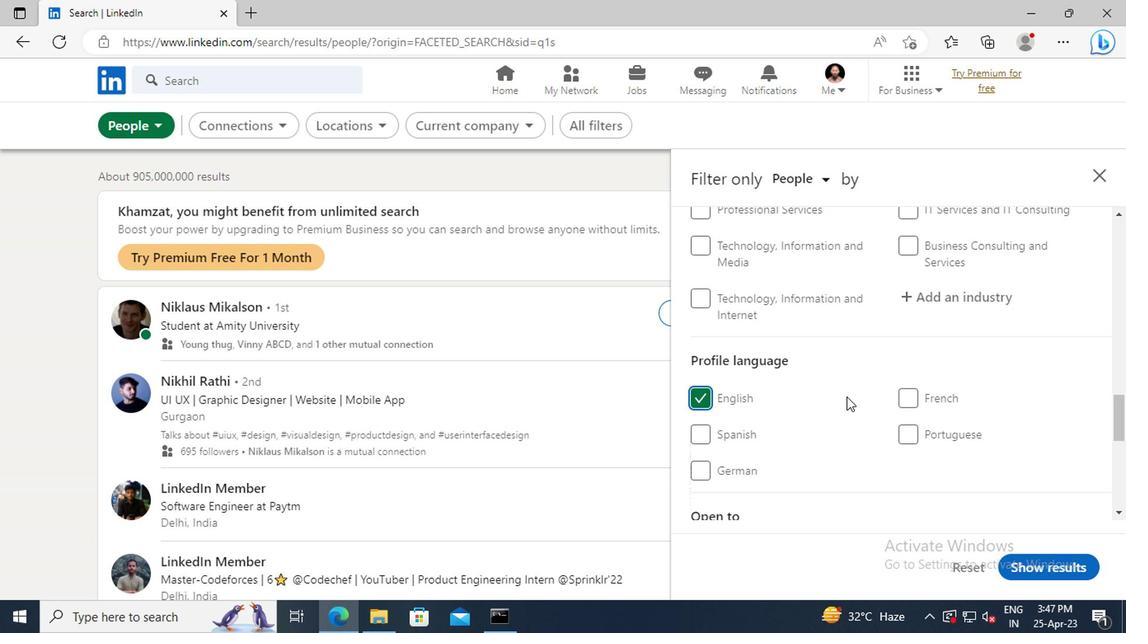 
Action: Mouse scrolled (843, 399) with delta (0, 0)
Screenshot: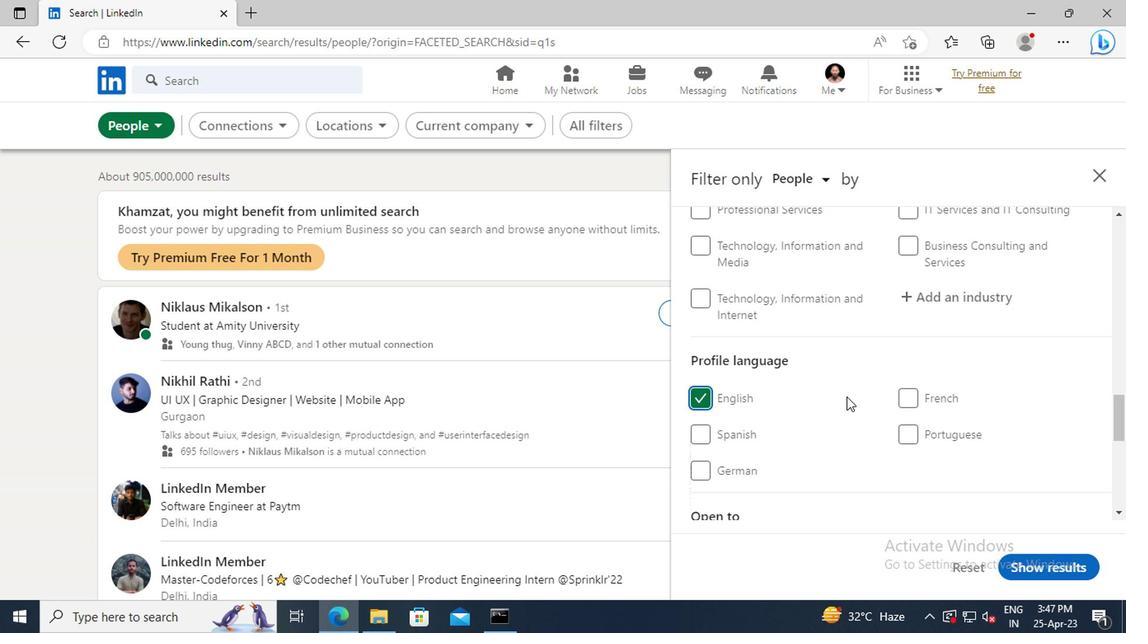 
Action: Mouse scrolled (843, 399) with delta (0, 0)
Screenshot: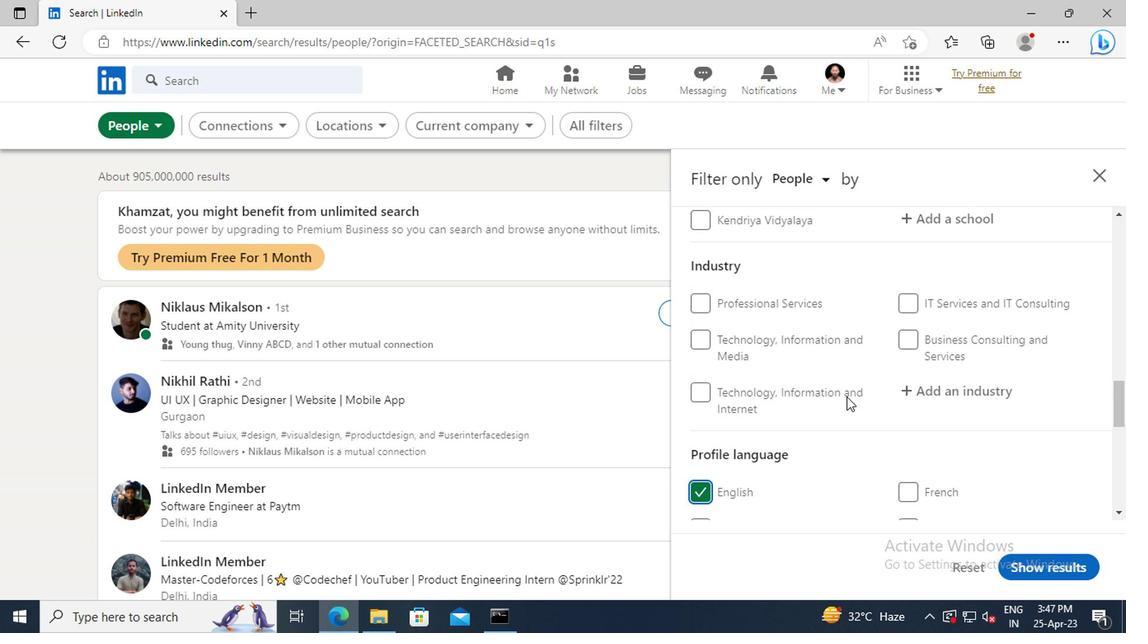 
Action: Mouse scrolled (843, 399) with delta (0, 0)
Screenshot: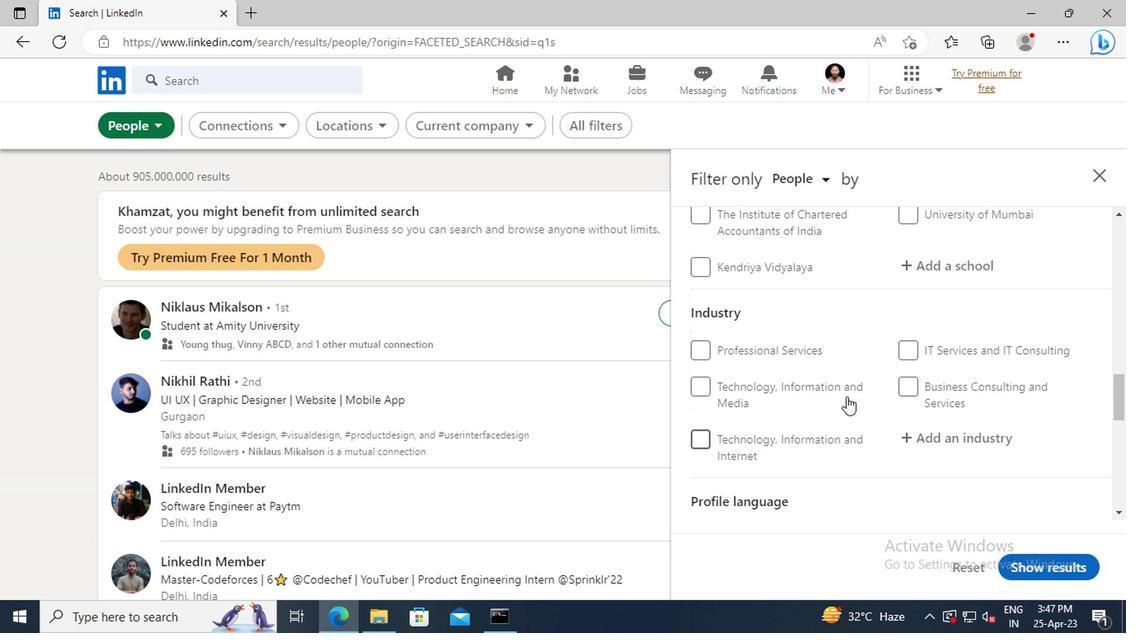 
Action: Mouse scrolled (843, 399) with delta (0, 0)
Screenshot: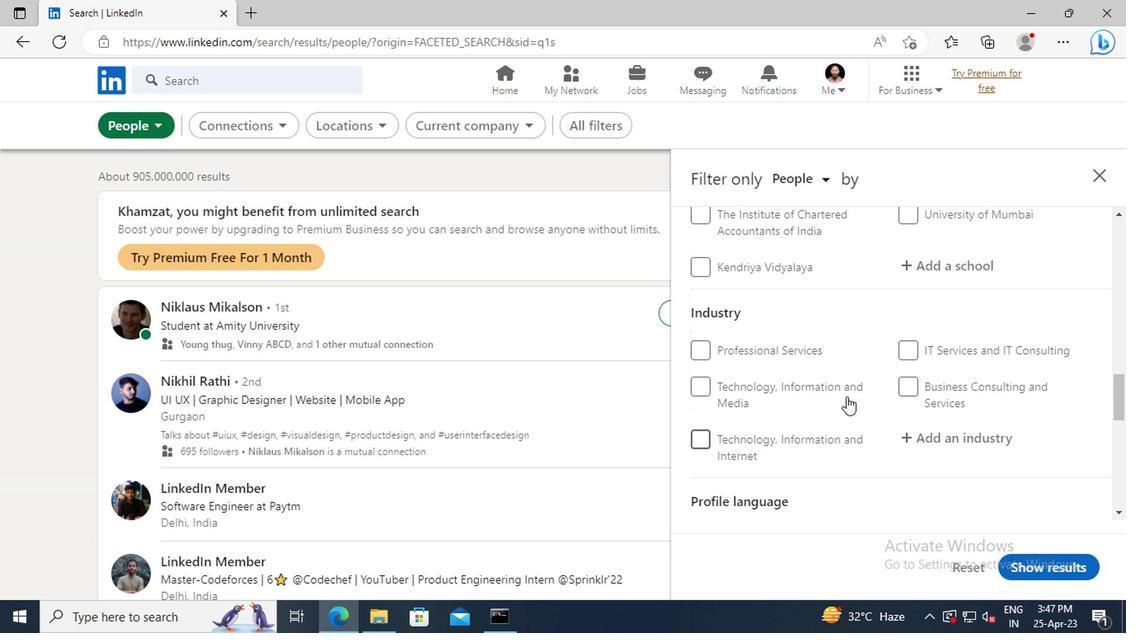 
Action: Mouse scrolled (843, 399) with delta (0, 0)
Screenshot: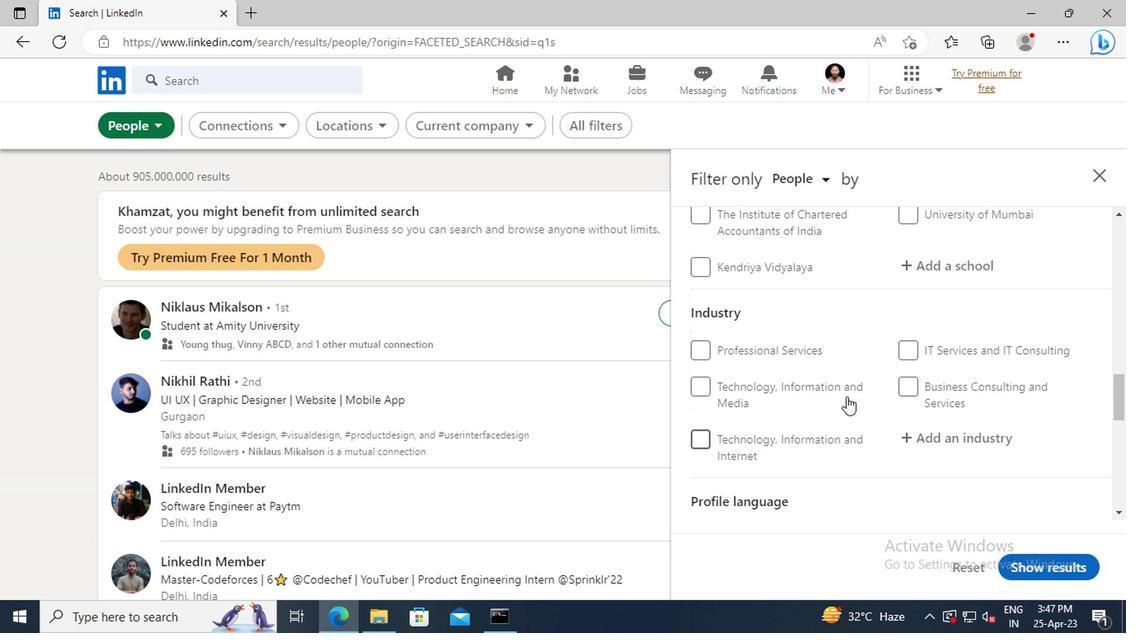 
Action: Mouse scrolled (843, 399) with delta (0, 0)
Screenshot: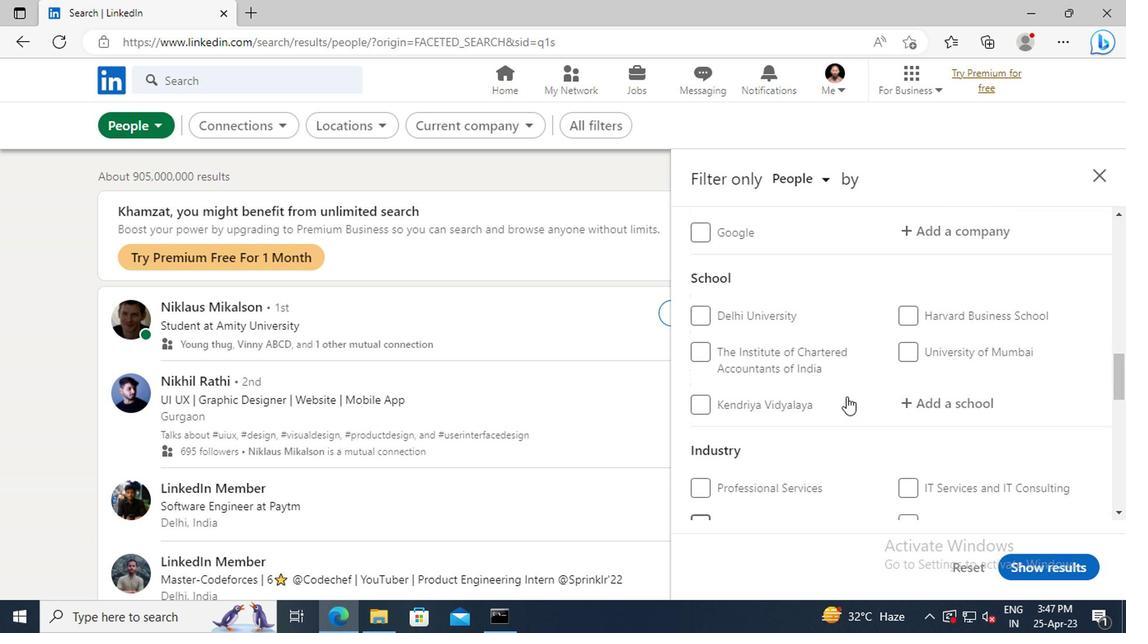 
Action: Mouse scrolled (843, 399) with delta (0, 0)
Screenshot: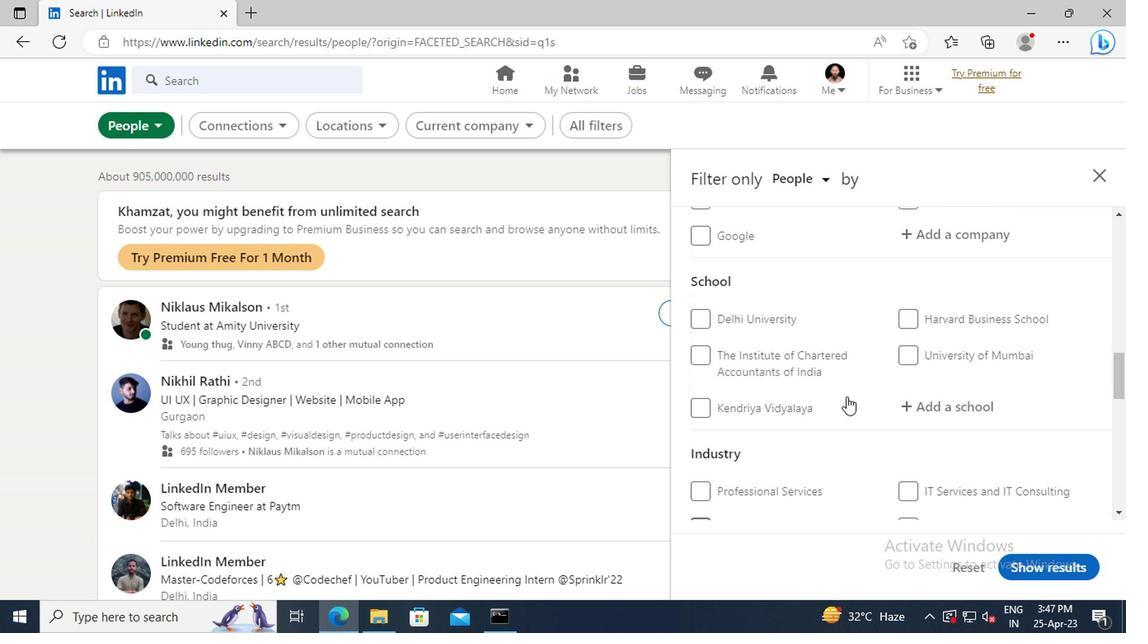 
Action: Mouse scrolled (843, 399) with delta (0, 0)
Screenshot: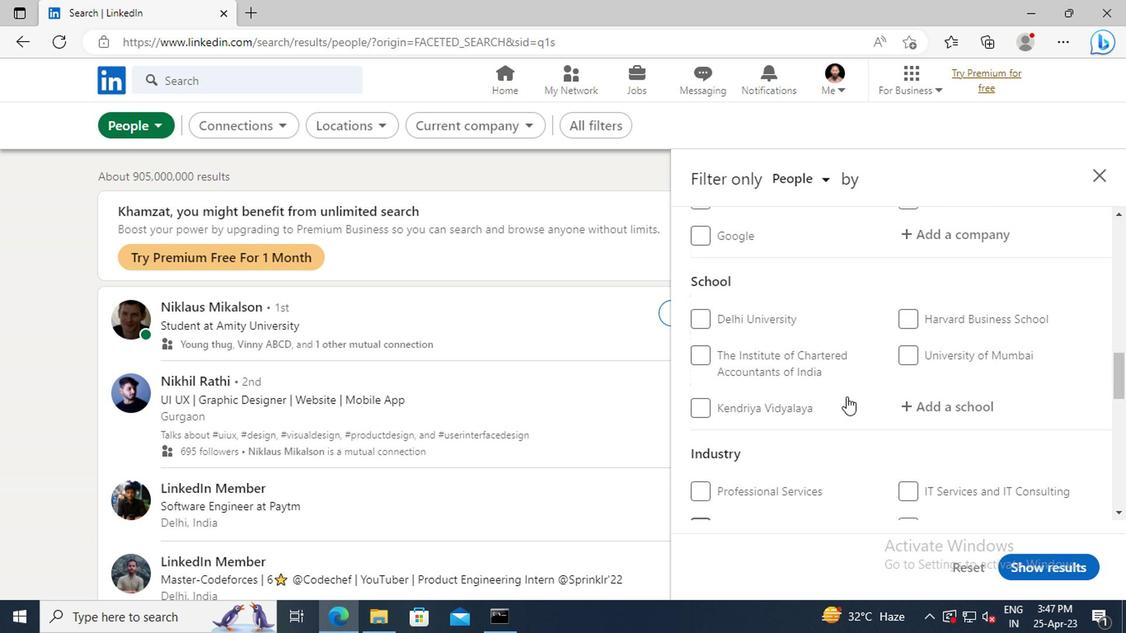 
Action: Mouse scrolled (843, 399) with delta (0, 0)
Screenshot: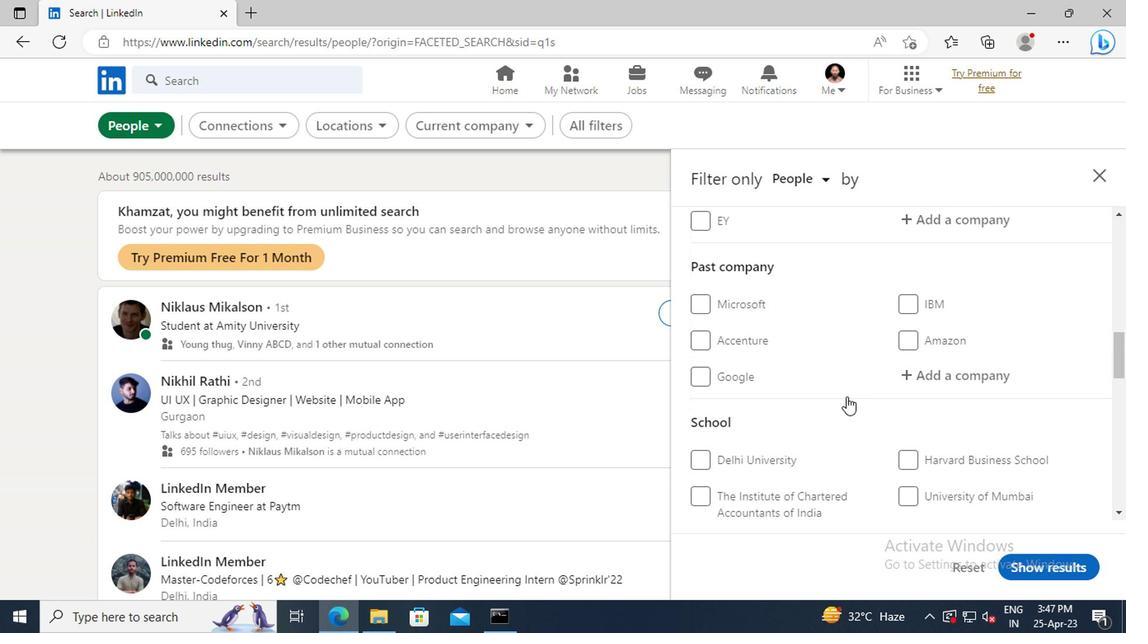 
Action: Mouse scrolled (843, 399) with delta (0, 0)
Screenshot: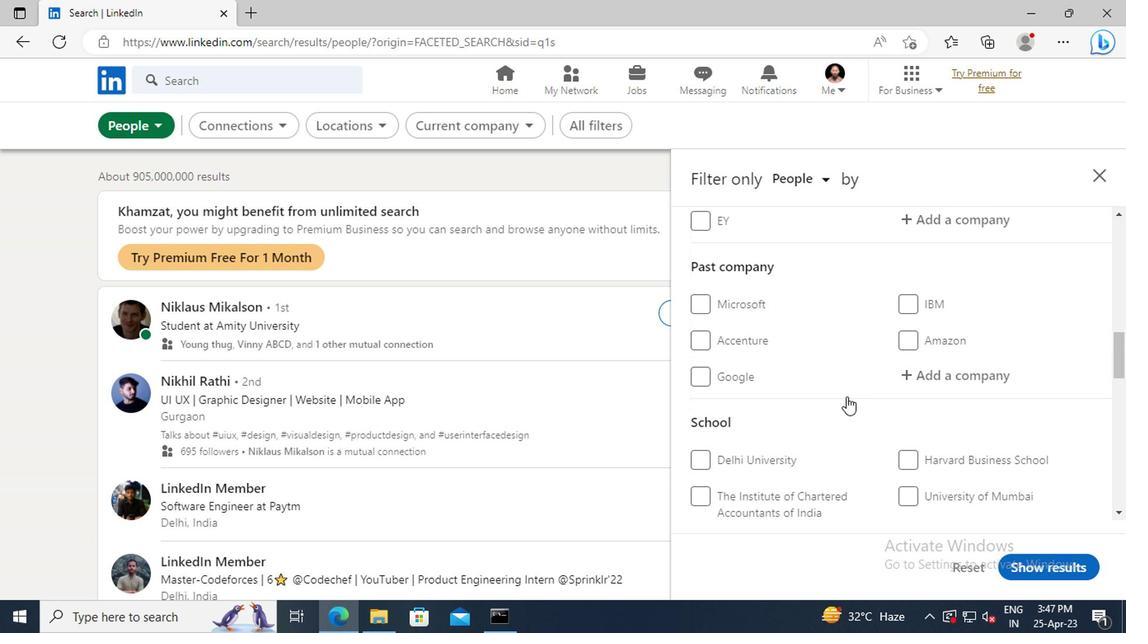 
Action: Mouse moved to (908, 374)
Screenshot: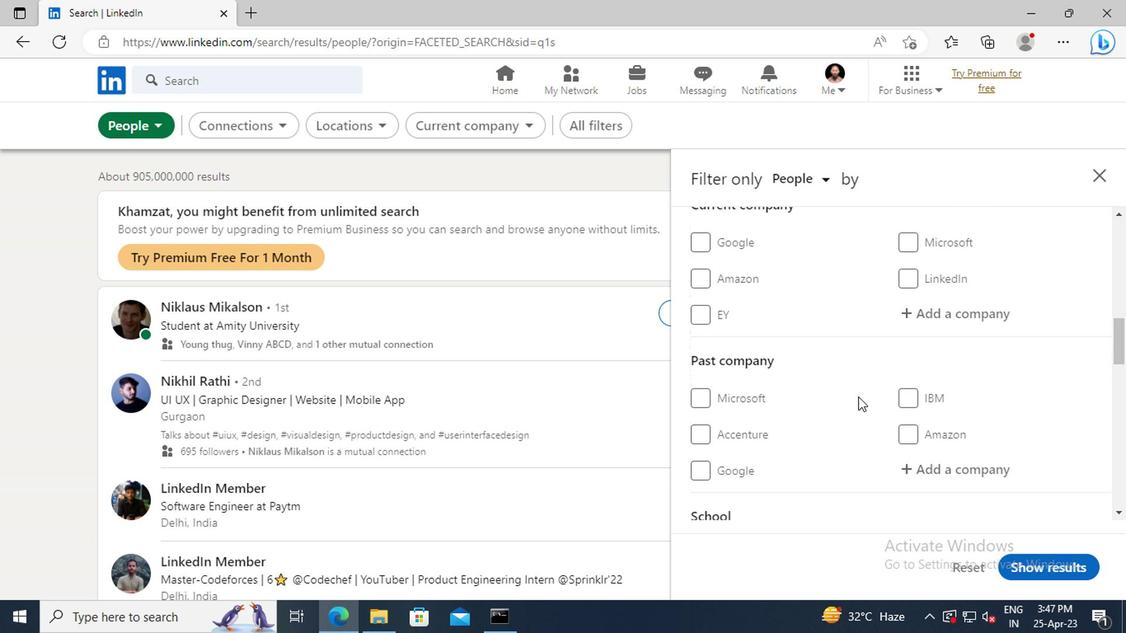 
Action: Mouse scrolled (908, 375) with delta (0, 0)
Screenshot: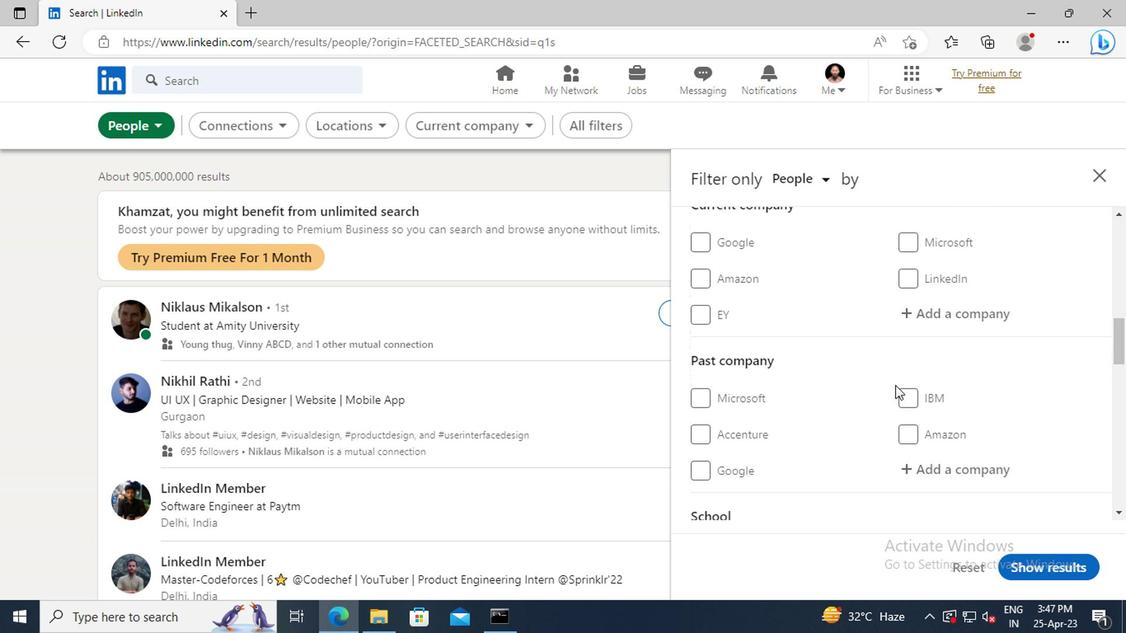 
Action: Mouse scrolled (908, 375) with delta (0, 0)
Screenshot: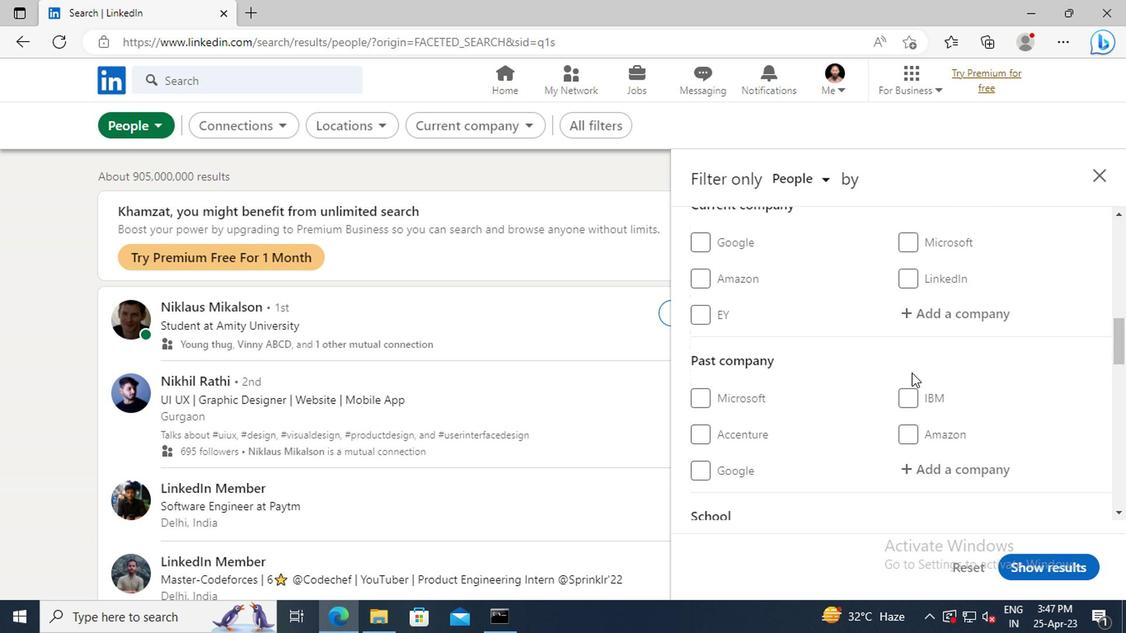 
Action: Mouse moved to (916, 409)
Screenshot: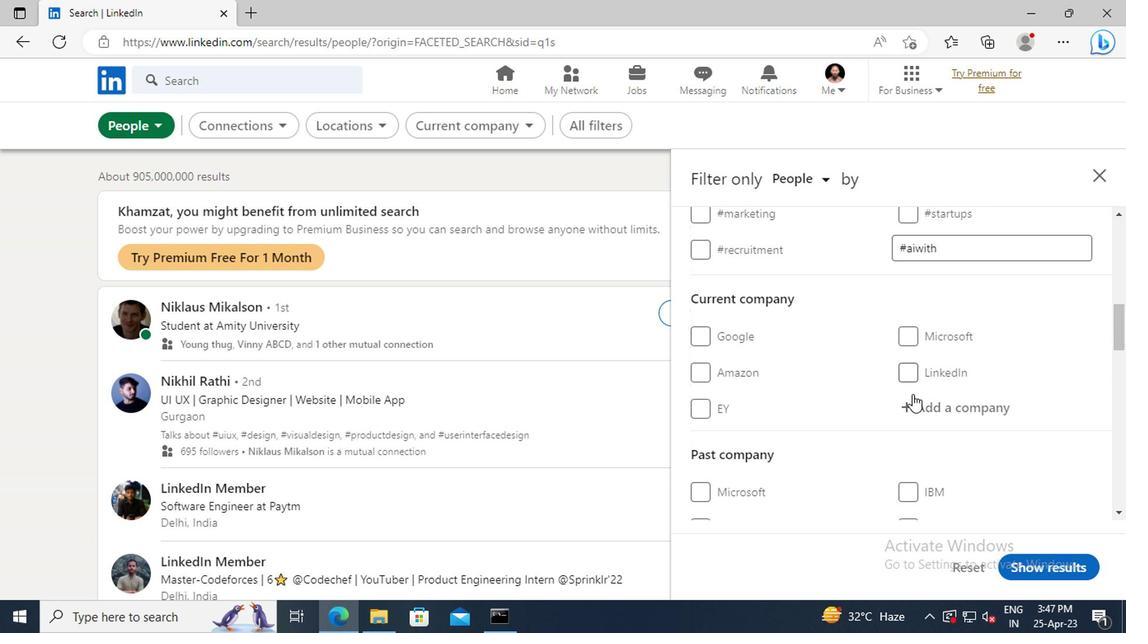 
Action: Mouse pressed left at (916, 409)
Screenshot: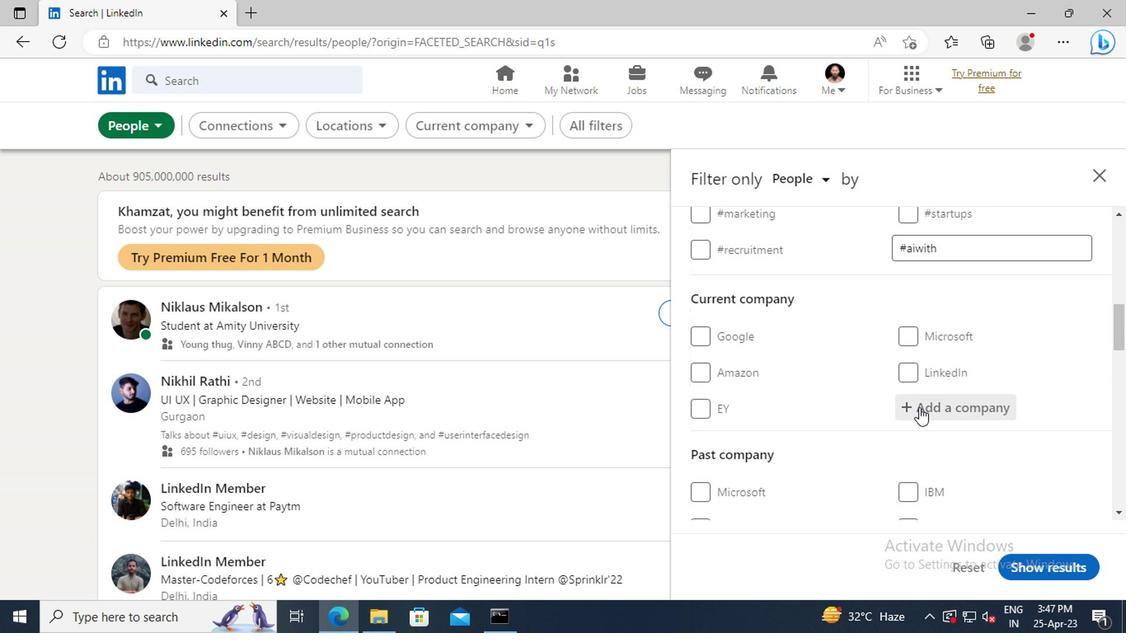 
Action: Mouse moved to (930, 402)
Screenshot: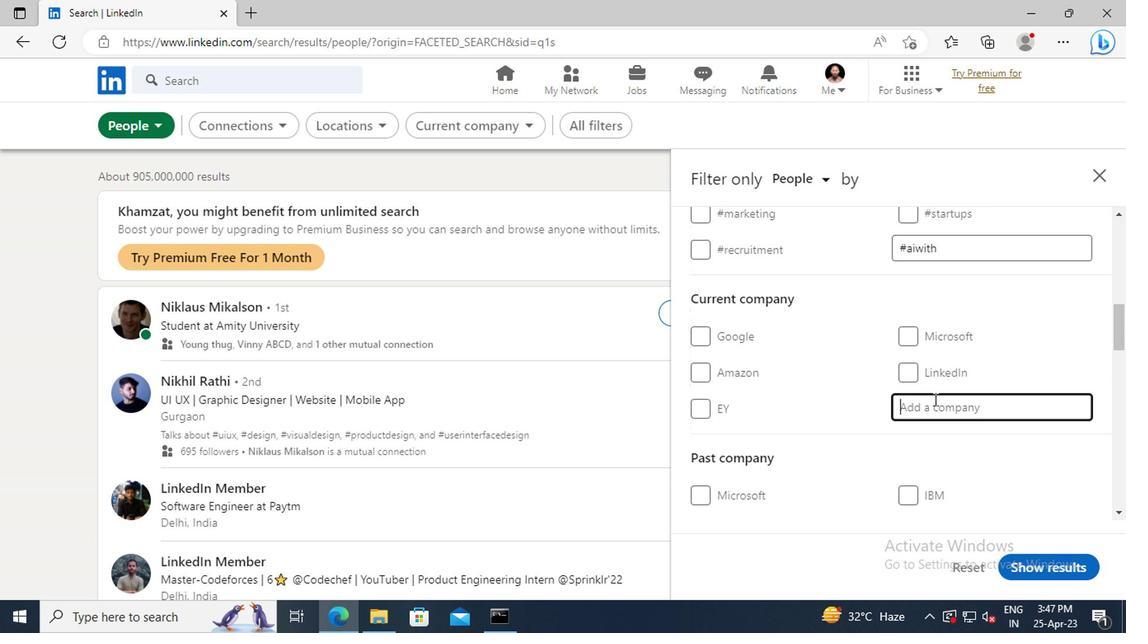 
Action: Key pressed <Key.shift>TIETOEVRY
Screenshot: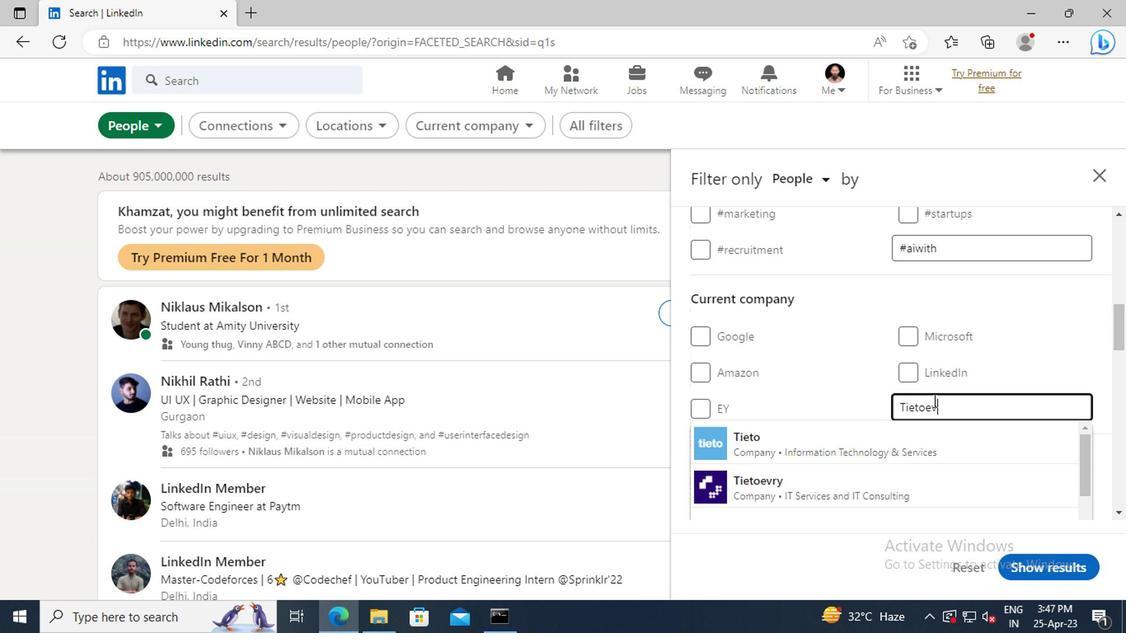 
Action: Mouse moved to (866, 437)
Screenshot: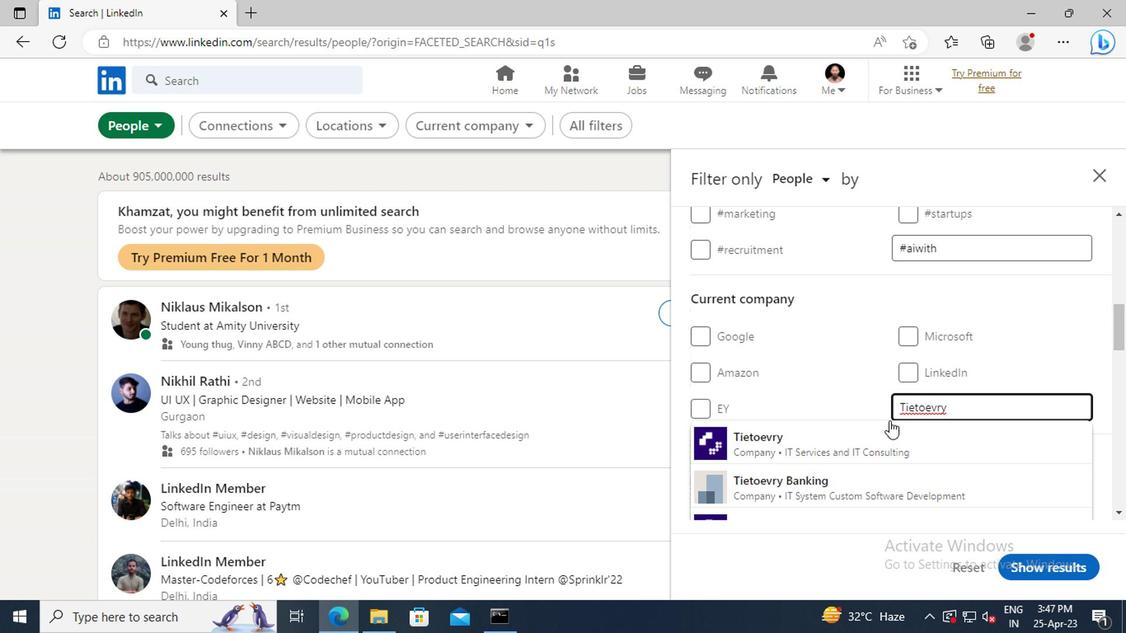 
Action: Mouse pressed left at (866, 437)
Screenshot: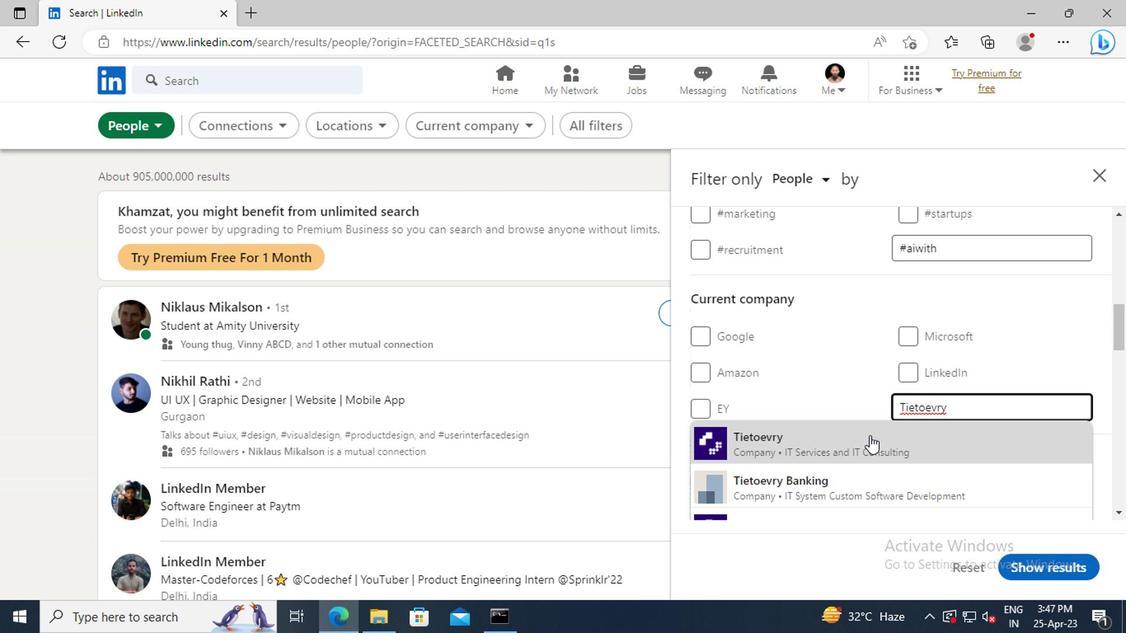 
Action: Mouse moved to (870, 336)
Screenshot: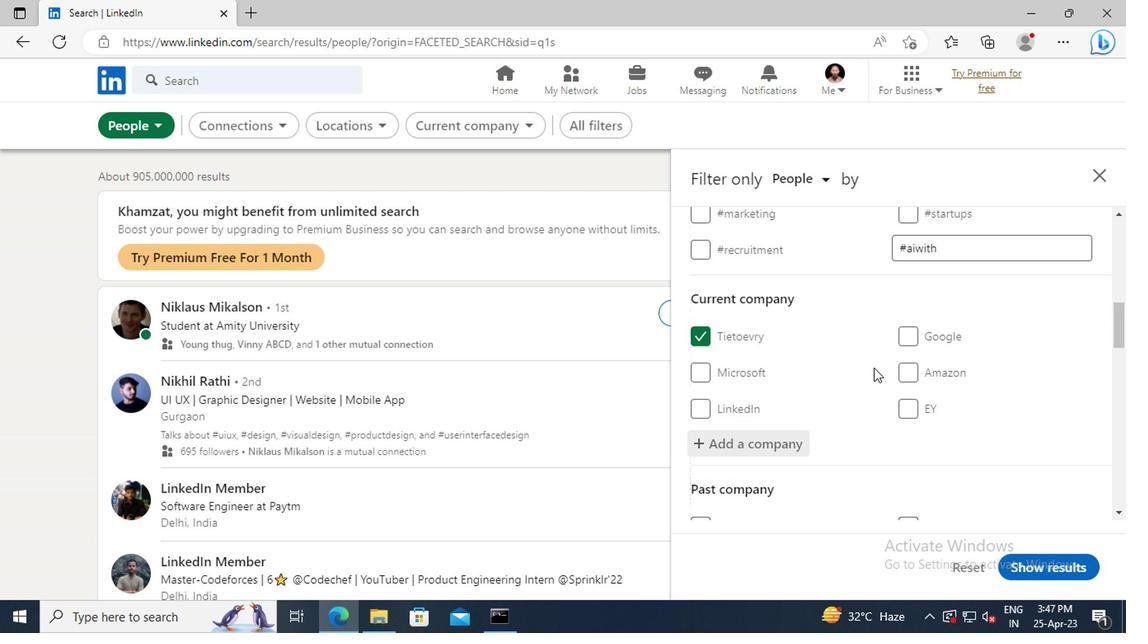 
Action: Mouse scrolled (870, 336) with delta (0, 0)
Screenshot: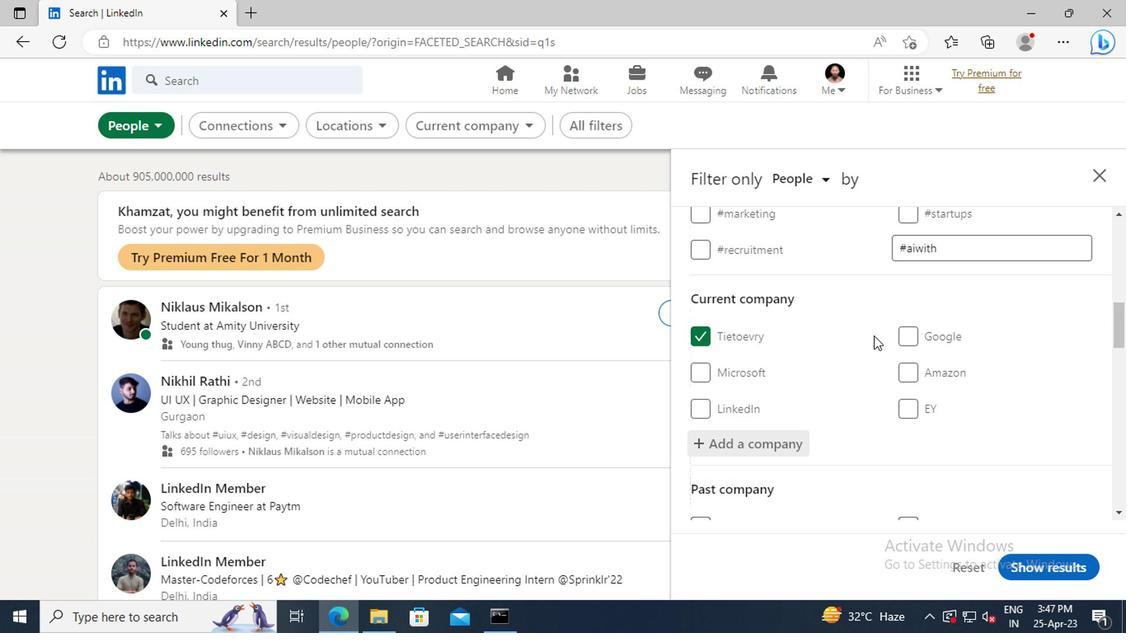 
Action: Mouse scrolled (870, 336) with delta (0, 0)
Screenshot: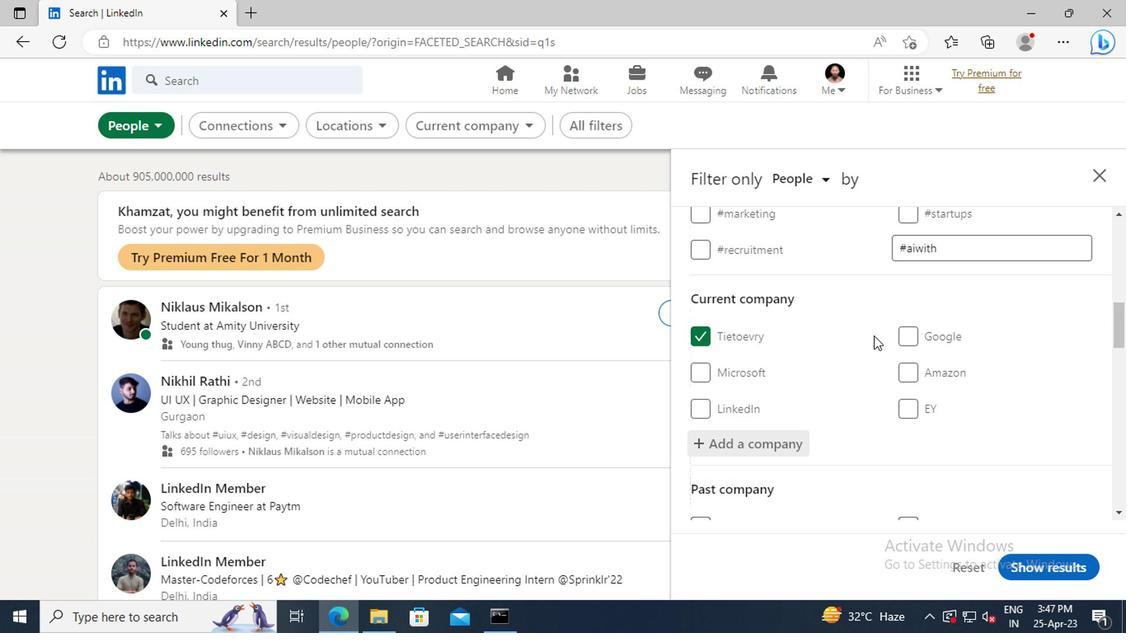 
Action: Mouse scrolled (870, 336) with delta (0, 0)
Screenshot: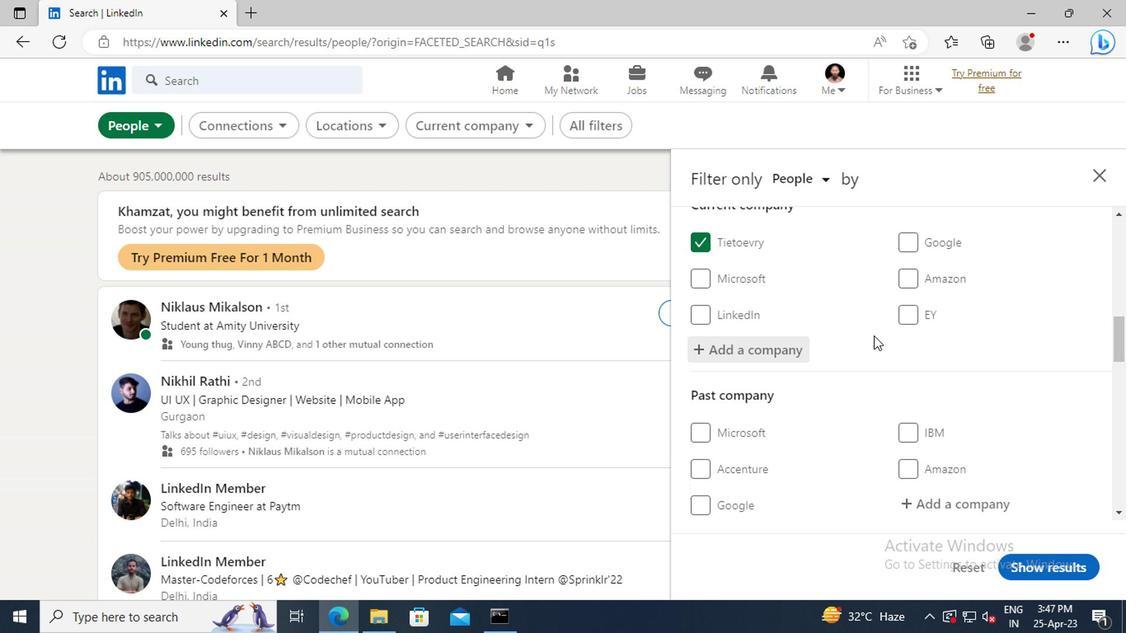 
Action: Mouse scrolled (870, 336) with delta (0, 0)
Screenshot: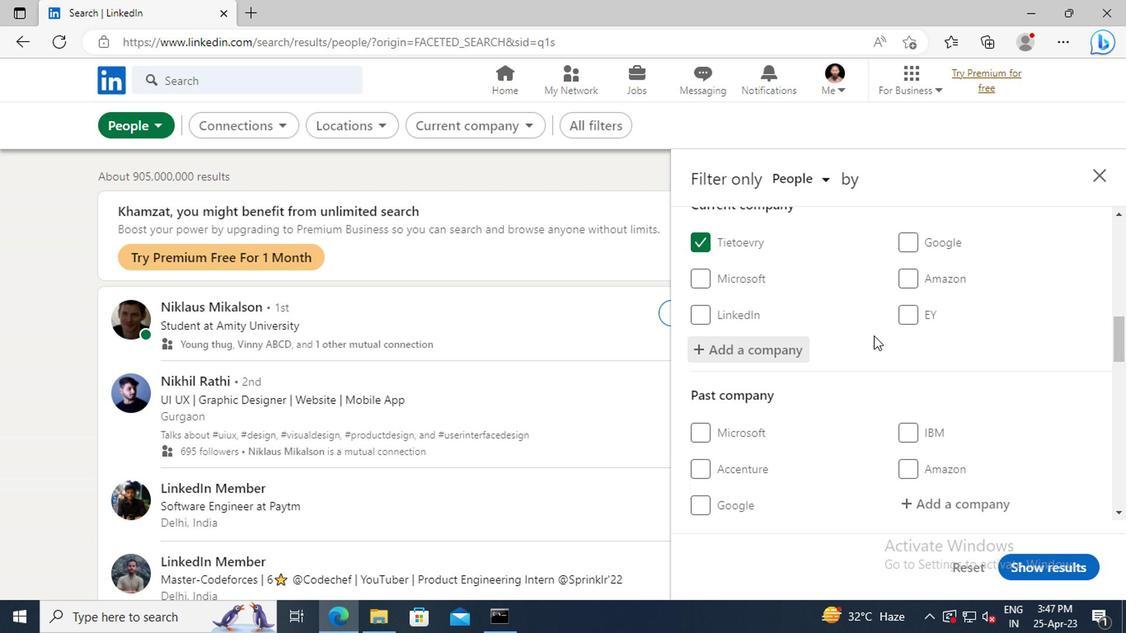 
Action: Mouse scrolled (870, 336) with delta (0, 0)
Screenshot: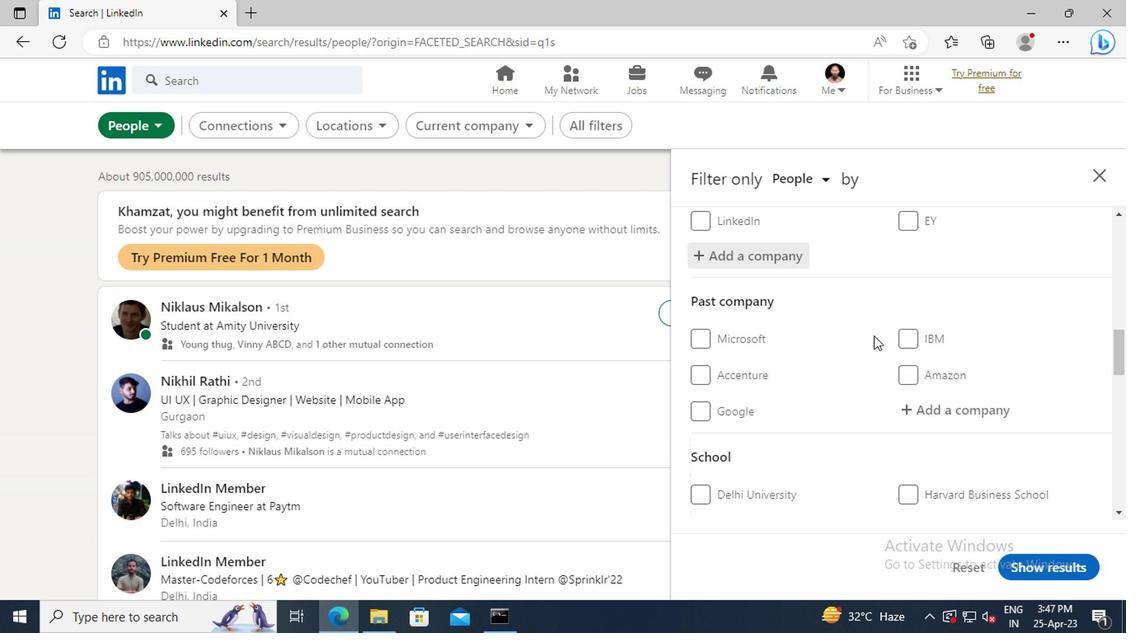 
Action: Mouse scrolled (870, 336) with delta (0, 0)
Screenshot: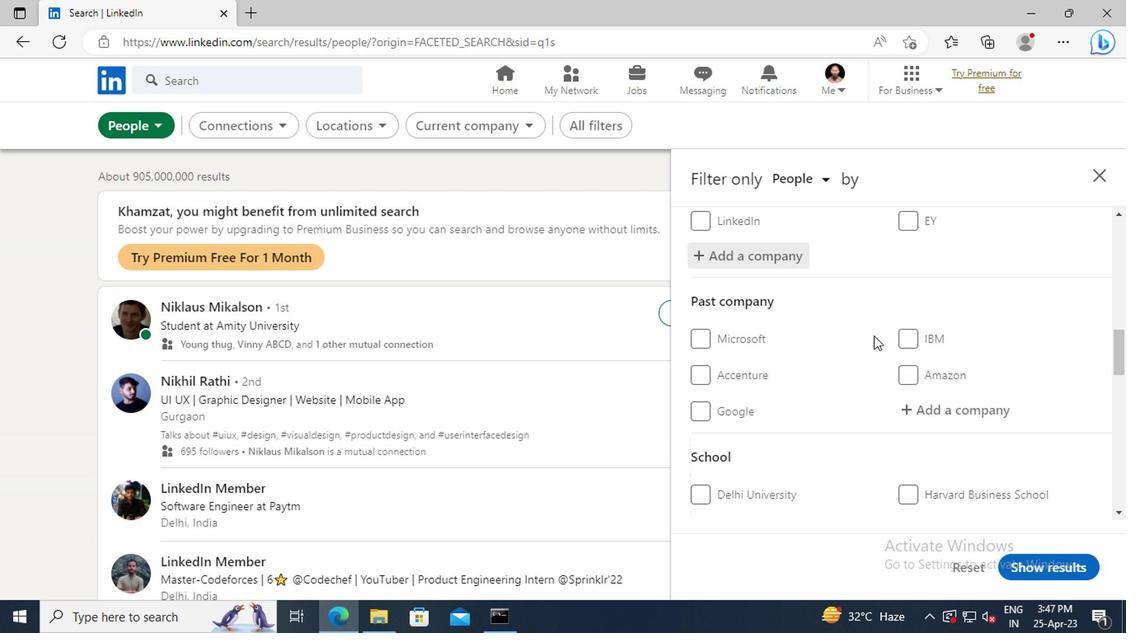 
Action: Mouse scrolled (870, 336) with delta (0, 0)
Screenshot: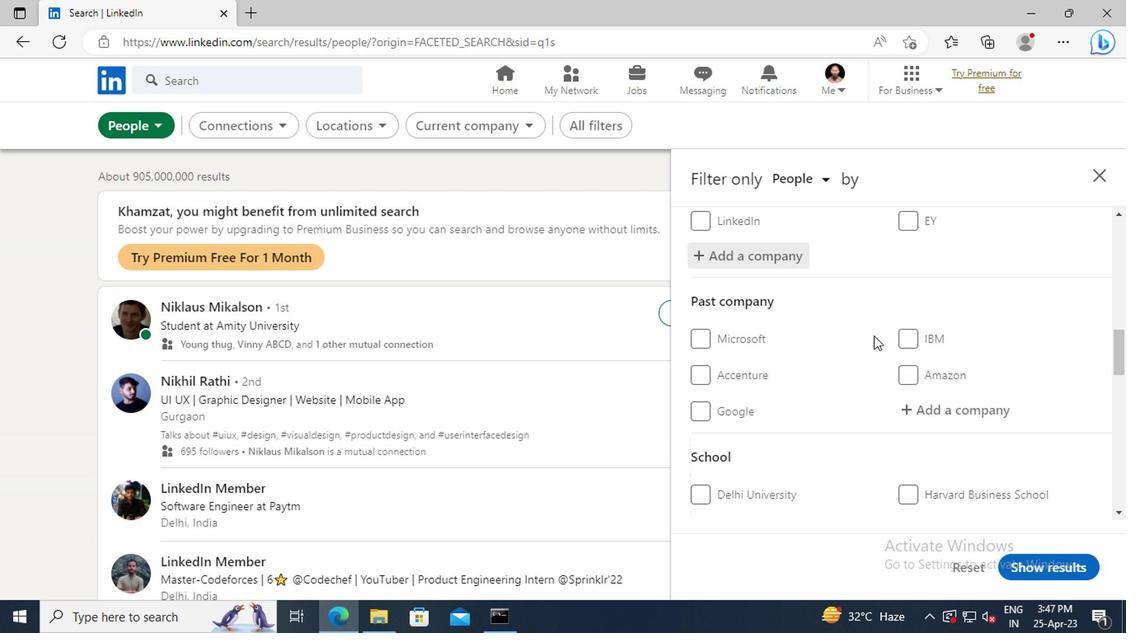 
Action: Mouse scrolled (870, 336) with delta (0, 0)
Screenshot: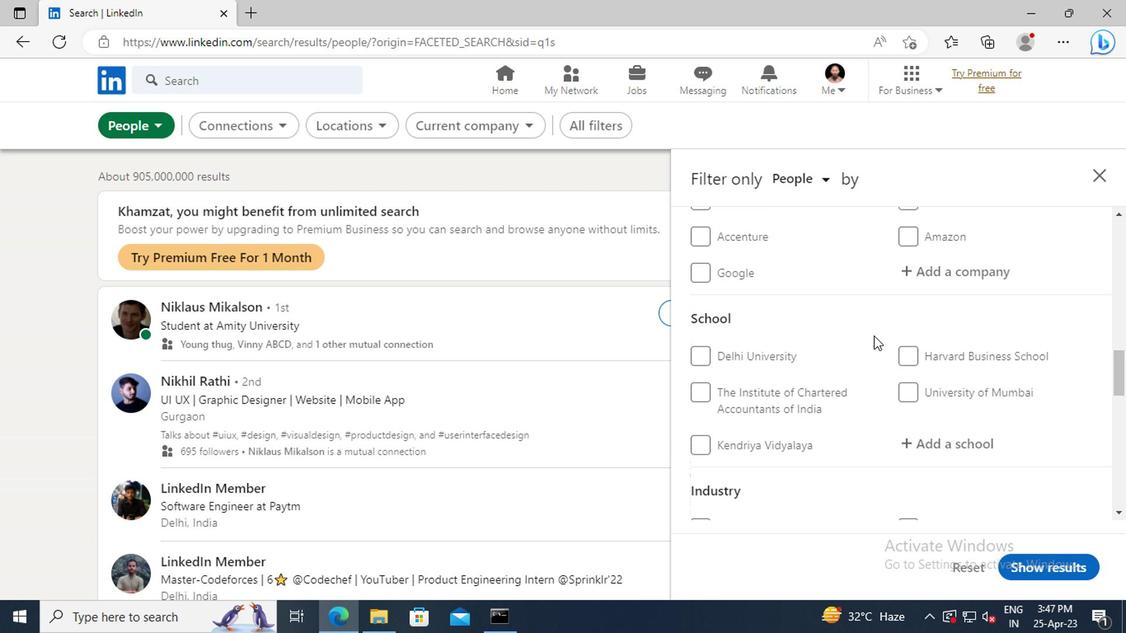 
Action: Mouse scrolled (870, 336) with delta (0, 0)
Screenshot: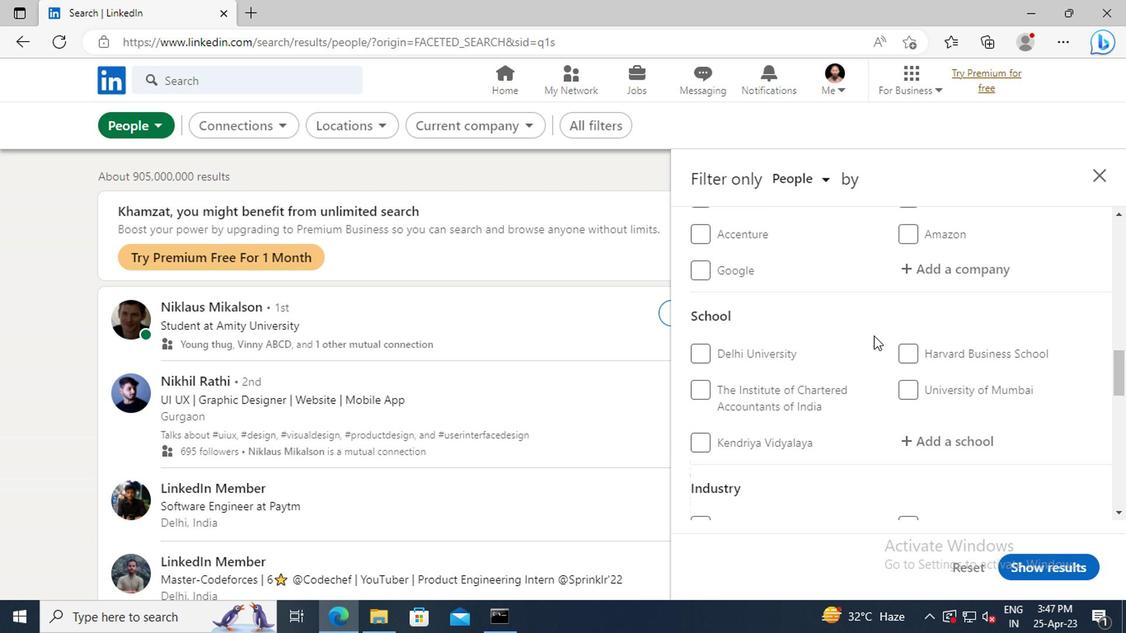 
Action: Mouse moved to (918, 350)
Screenshot: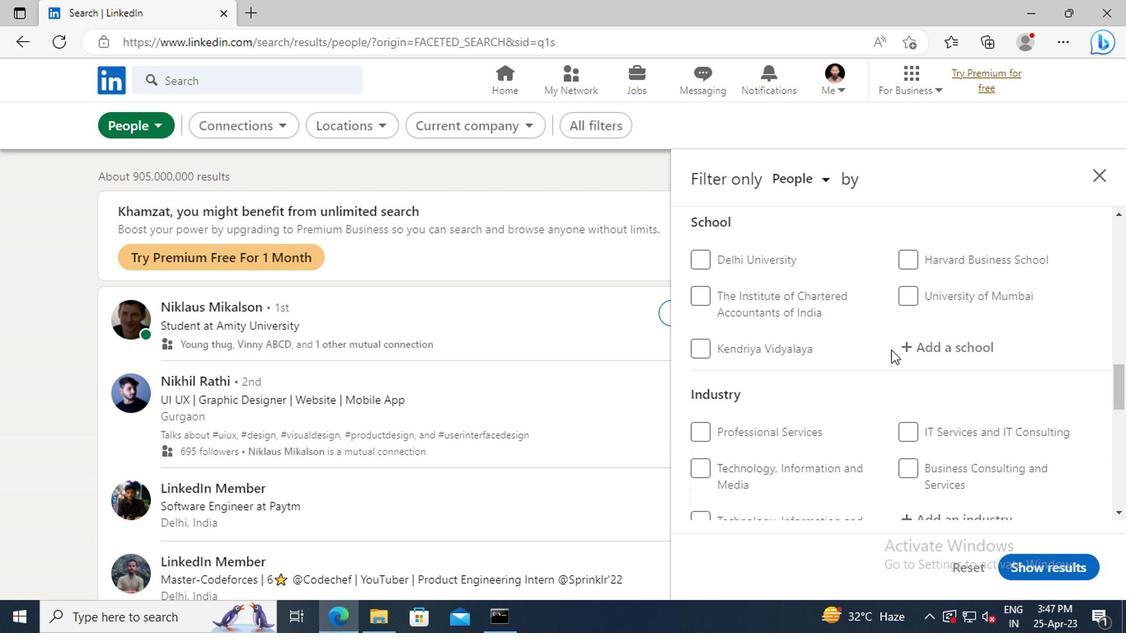 
Action: Mouse pressed left at (918, 350)
Screenshot: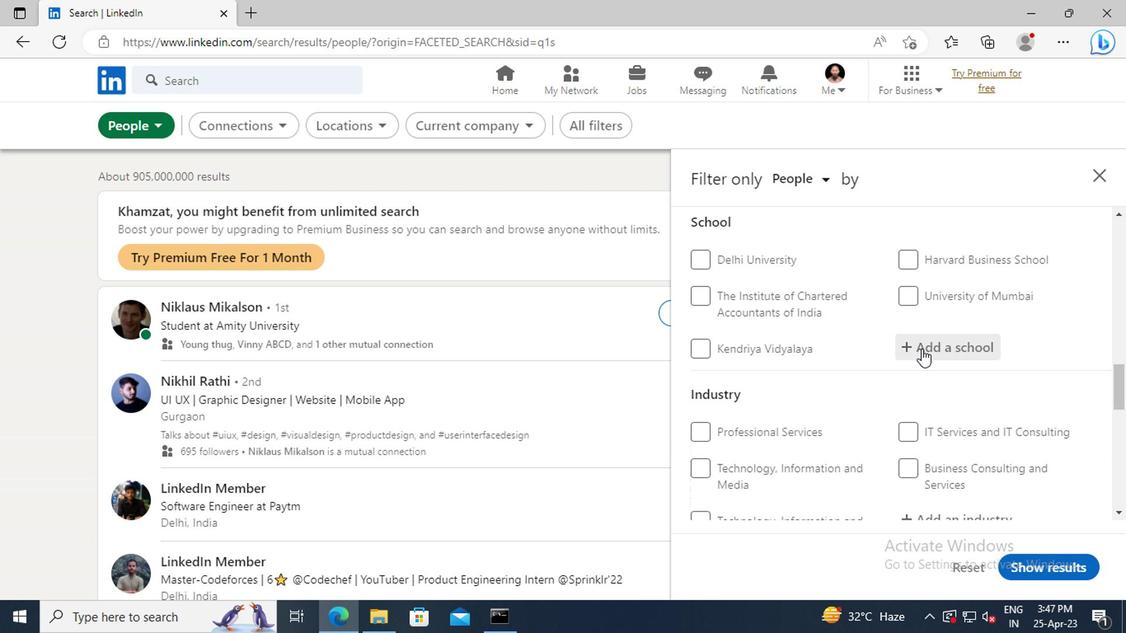 
Action: Key pressed <Key.shift>BISHOP<Key.space><Key.shift>HEBER<Key.space><Key.shift>COLLEGE
Screenshot: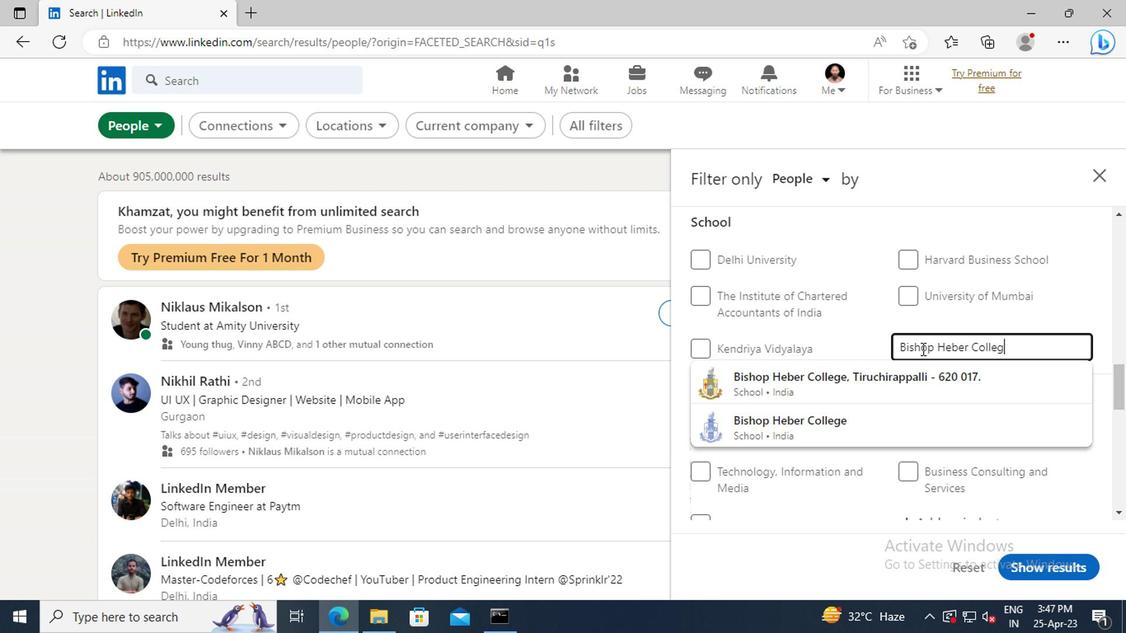 
Action: Mouse moved to (902, 426)
Screenshot: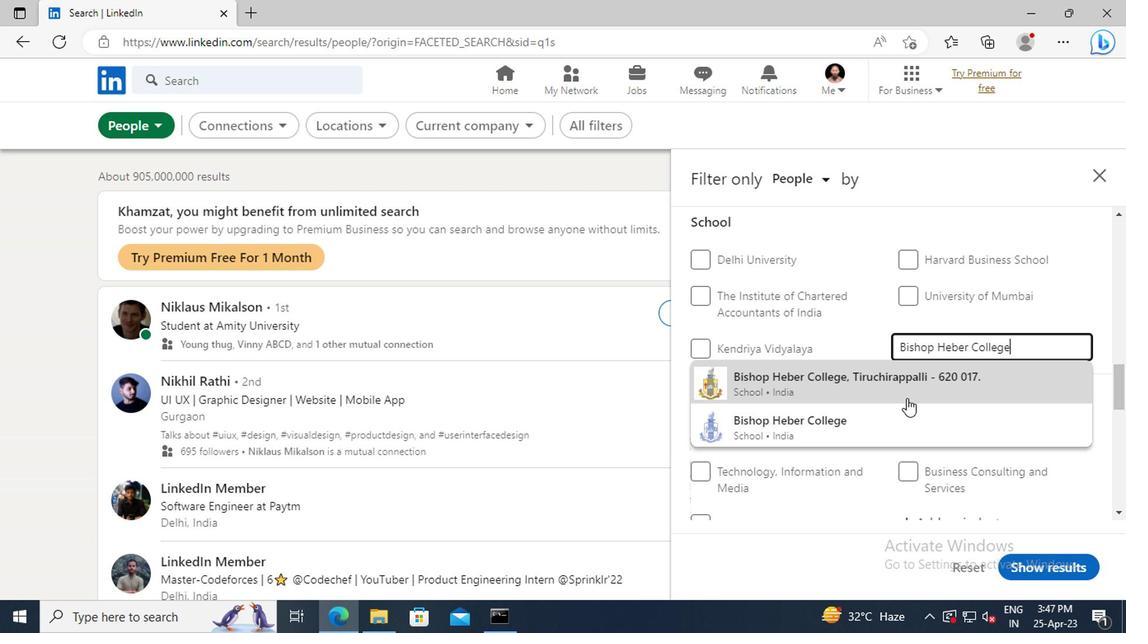 
Action: Mouse pressed left at (902, 426)
Screenshot: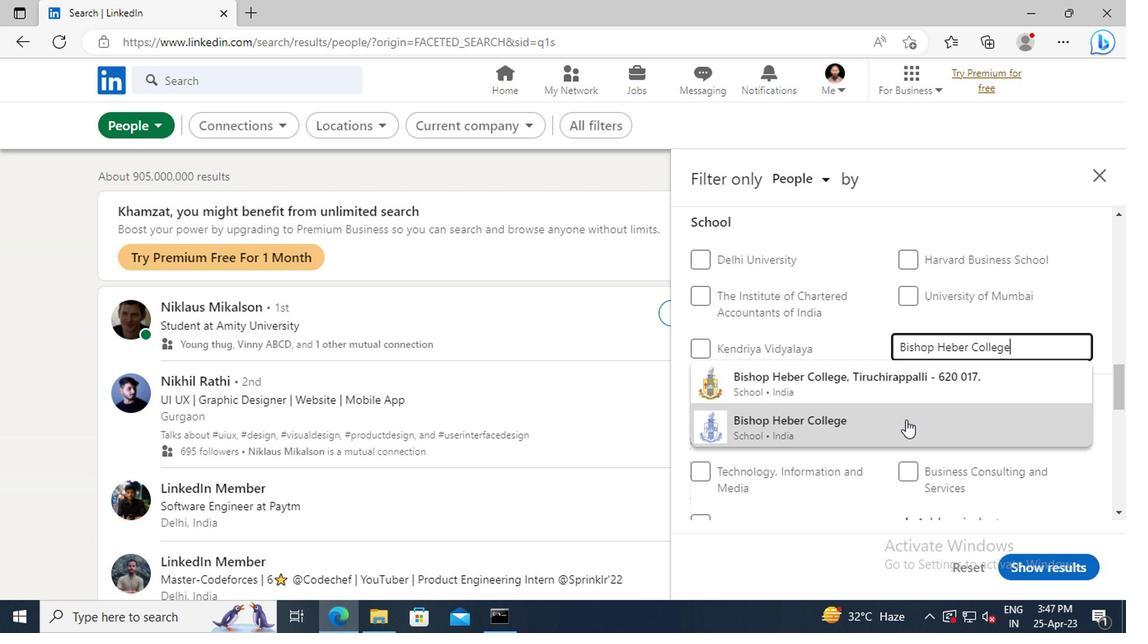 
Action: Mouse moved to (887, 376)
Screenshot: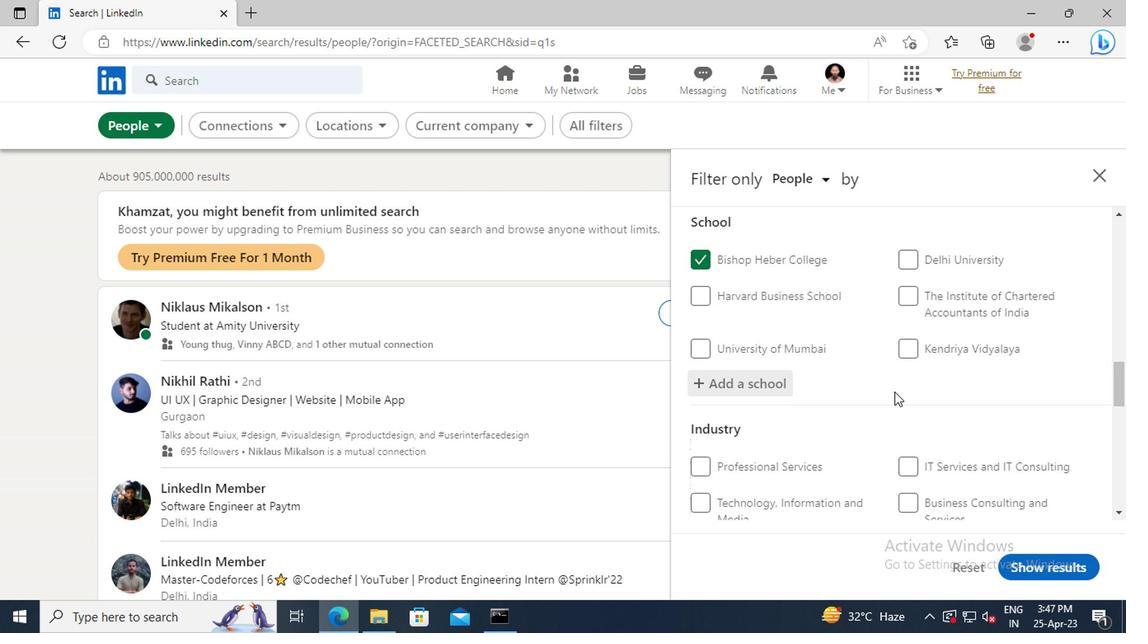 
Action: Mouse scrolled (887, 375) with delta (0, -1)
Screenshot: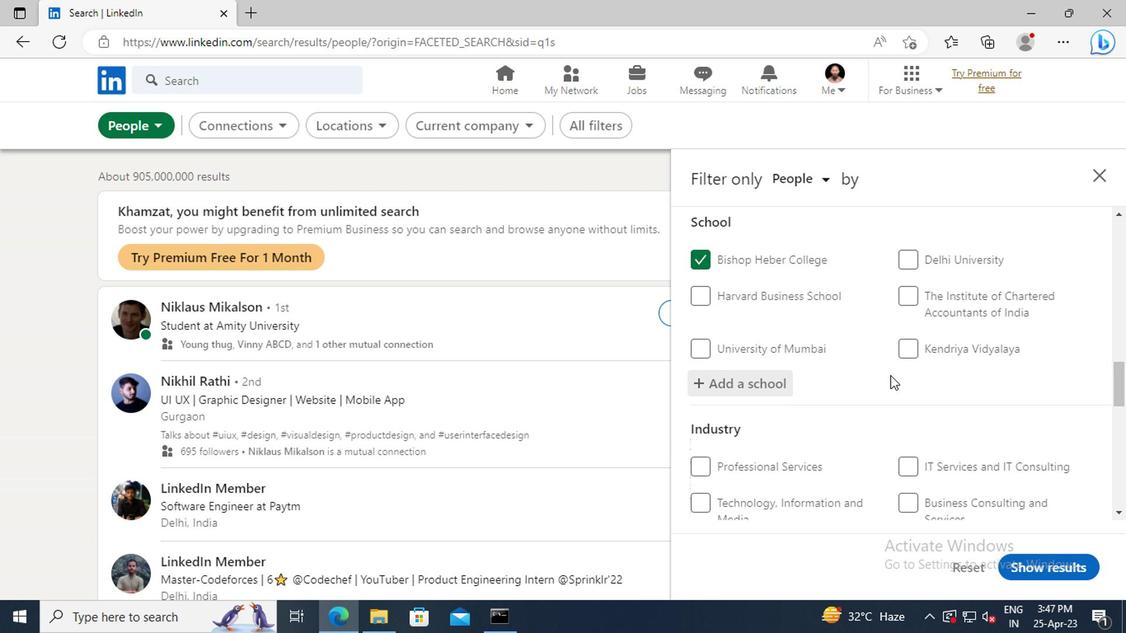 
Action: Mouse scrolled (887, 375) with delta (0, -1)
Screenshot: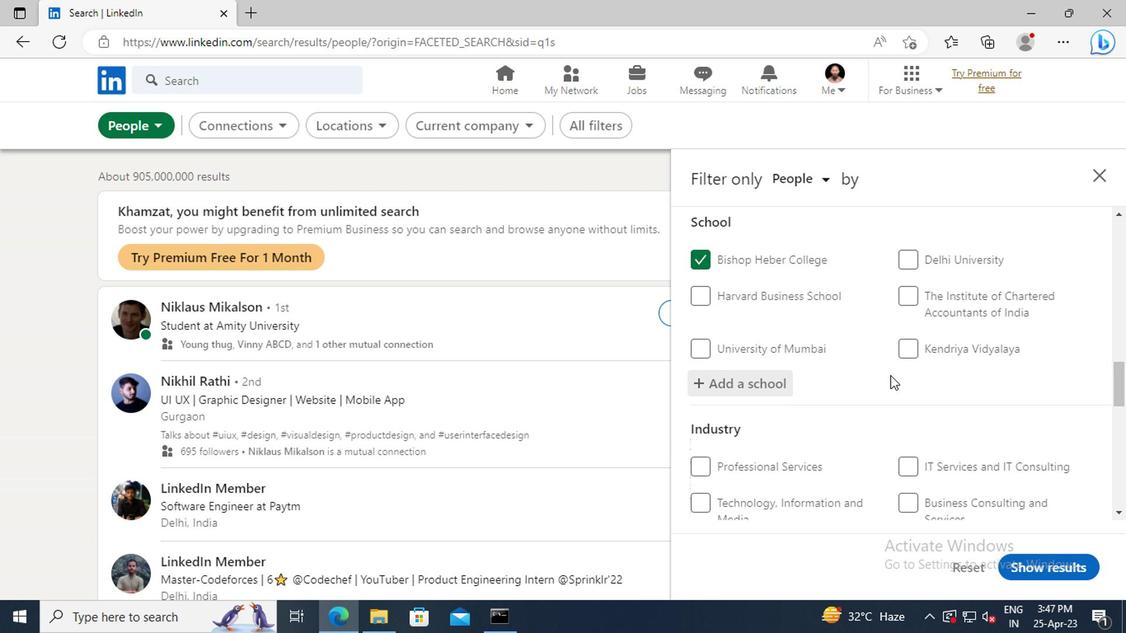 
Action: Mouse scrolled (887, 375) with delta (0, -1)
Screenshot: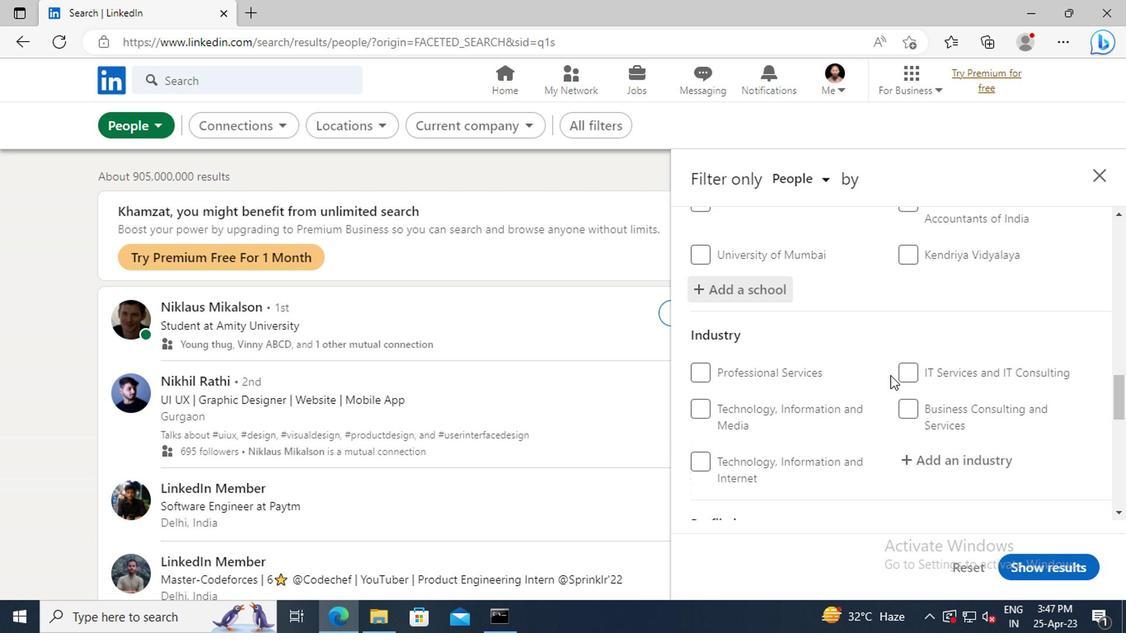 
Action: Mouse scrolled (887, 375) with delta (0, -1)
Screenshot: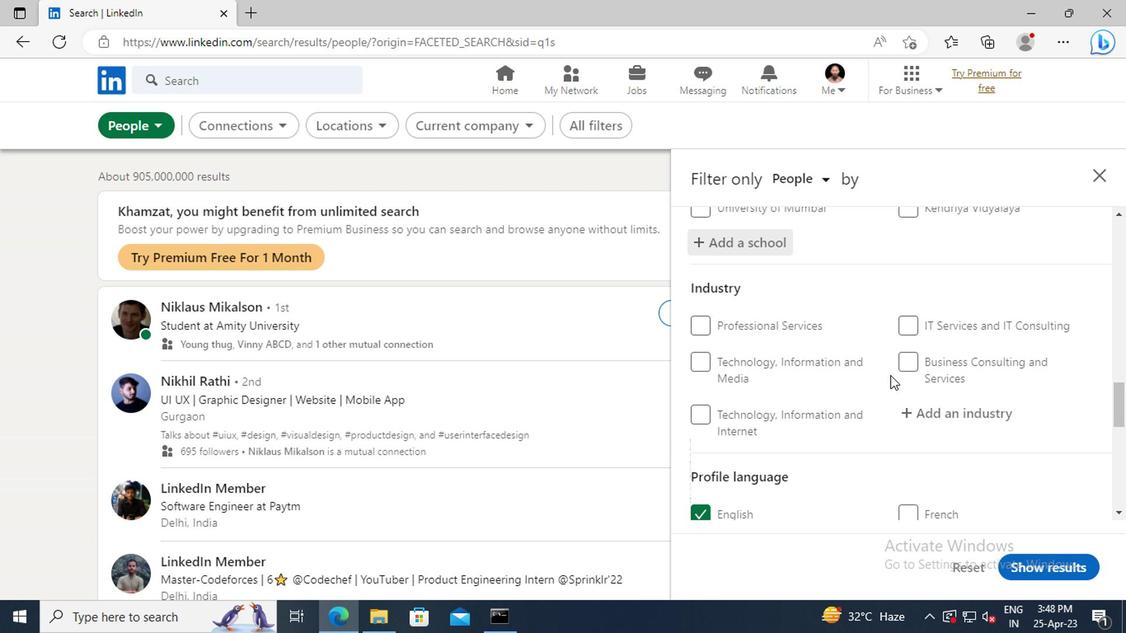
Action: Mouse scrolled (887, 375) with delta (0, -1)
Screenshot: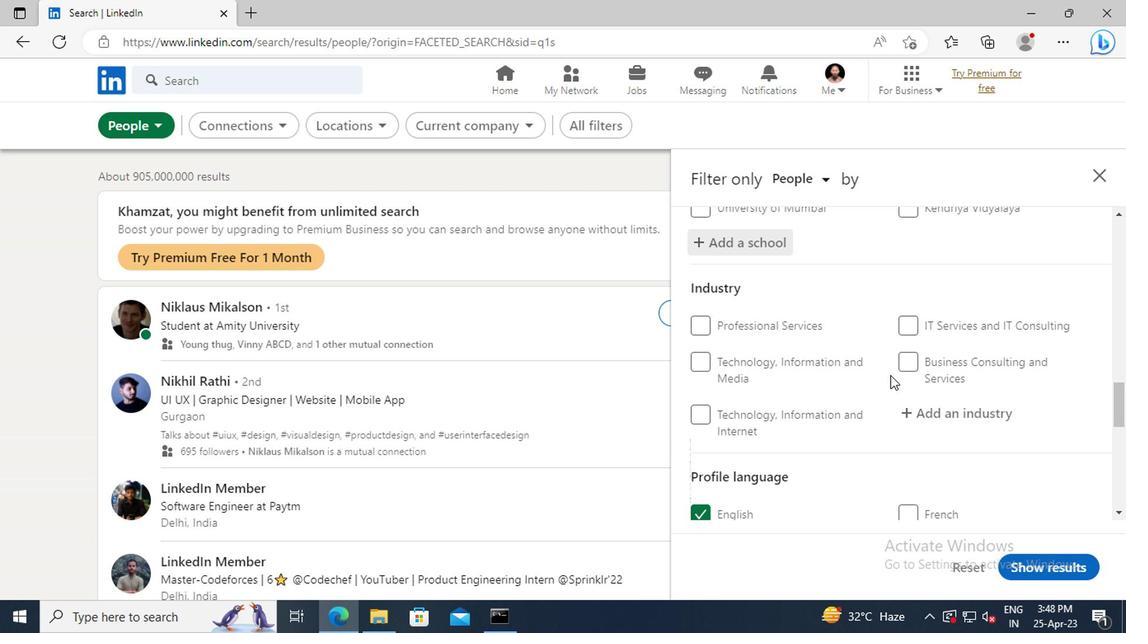 
Action: Mouse moved to (926, 323)
Screenshot: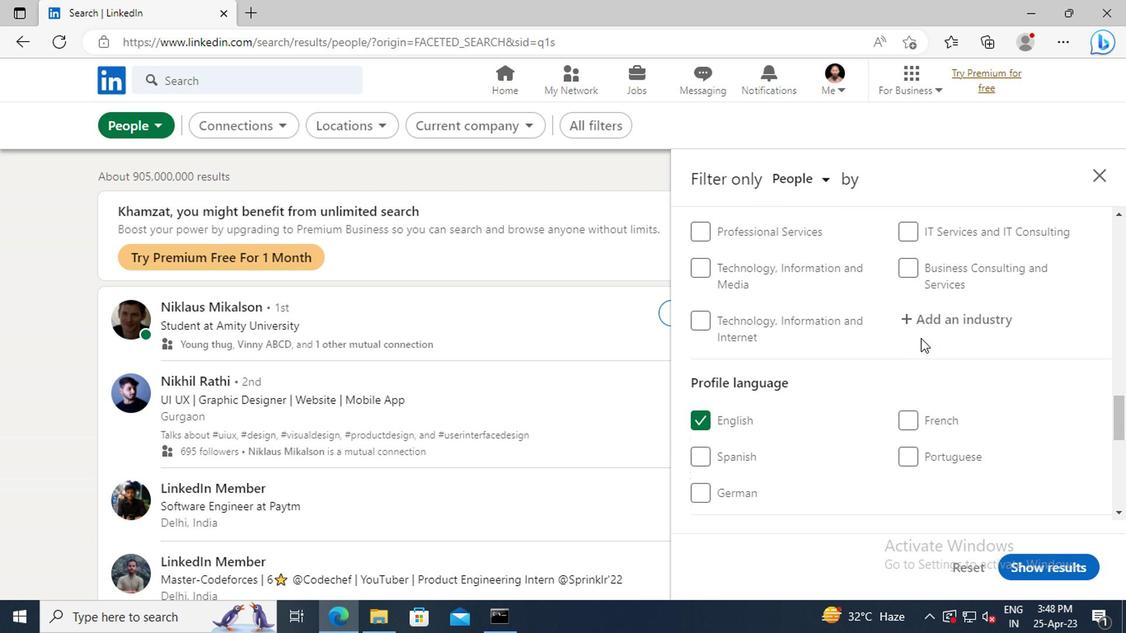 
Action: Mouse pressed left at (926, 323)
Screenshot: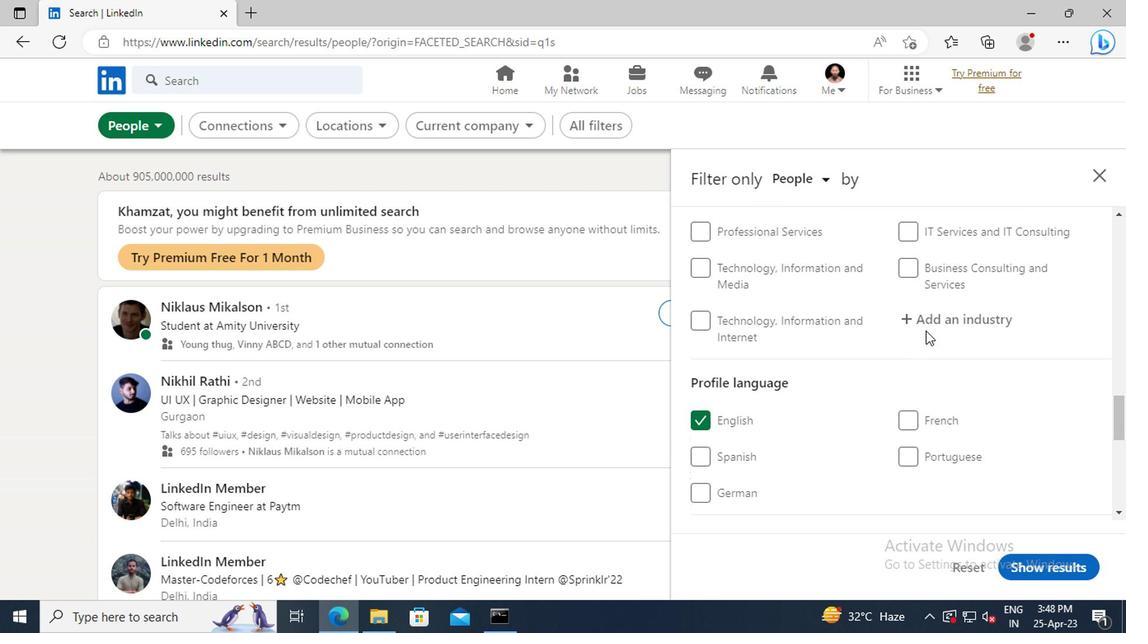 
Action: Key pressed <Key.shift>CREDIT<Key.space><Key.shift>INTERMEDIATION
Screenshot: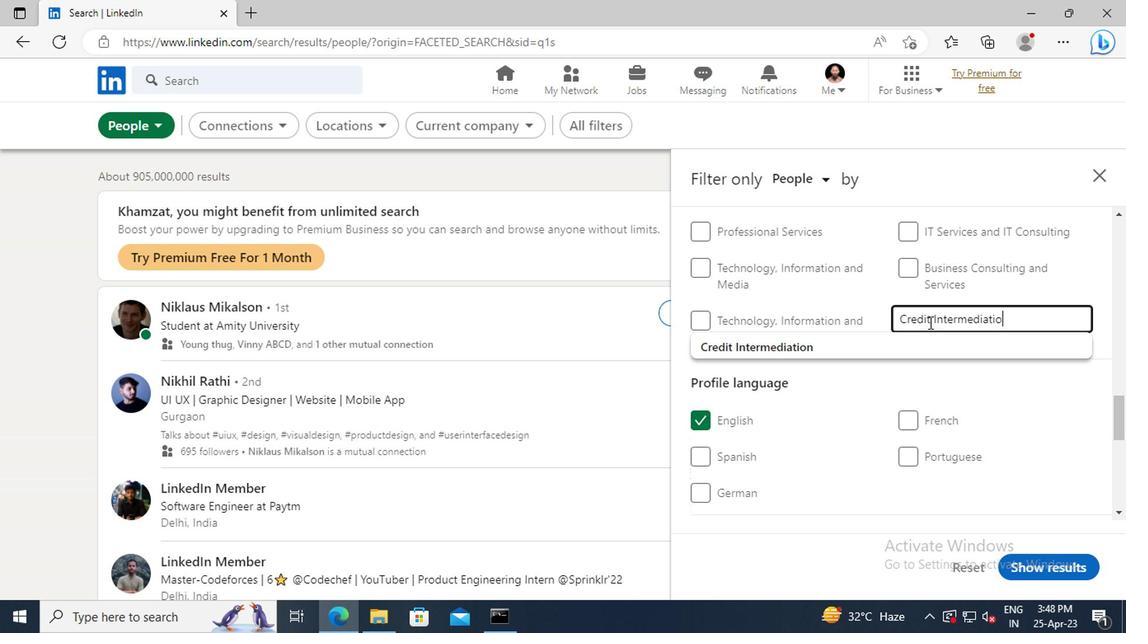 
Action: Mouse moved to (897, 339)
Screenshot: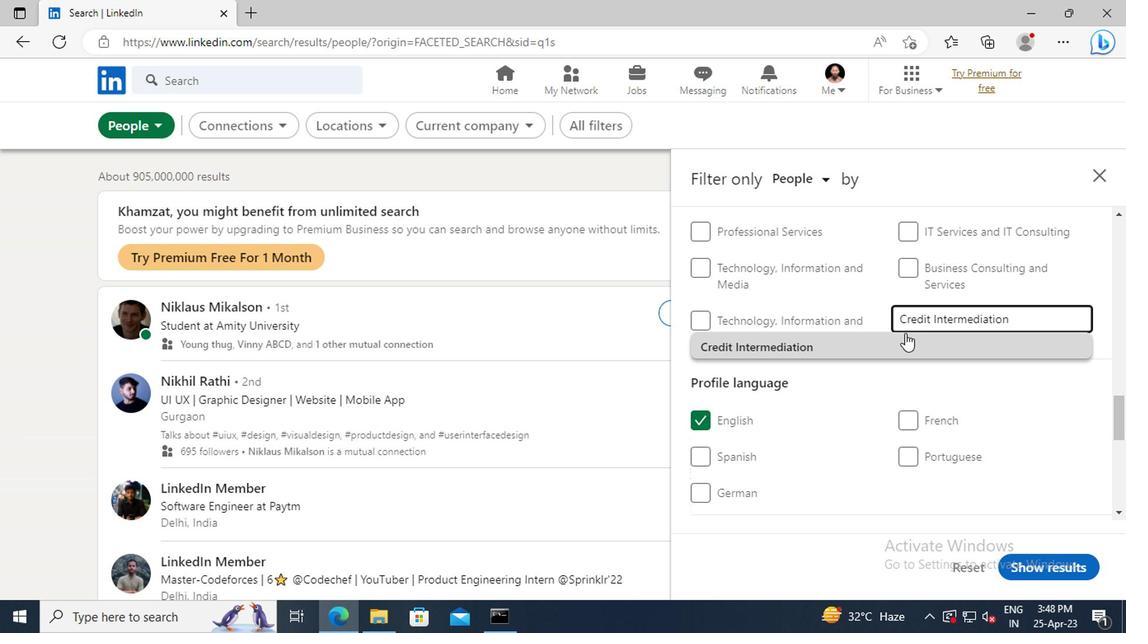 
Action: Mouse pressed left at (897, 339)
Screenshot: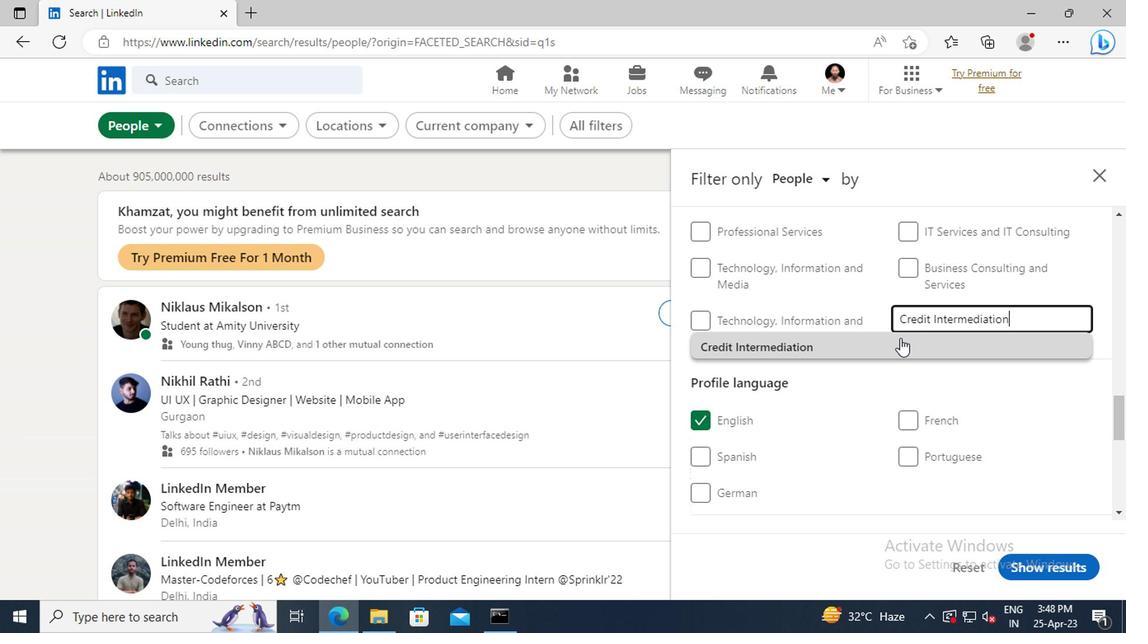 
Action: Mouse scrolled (897, 338) with delta (0, 0)
Screenshot: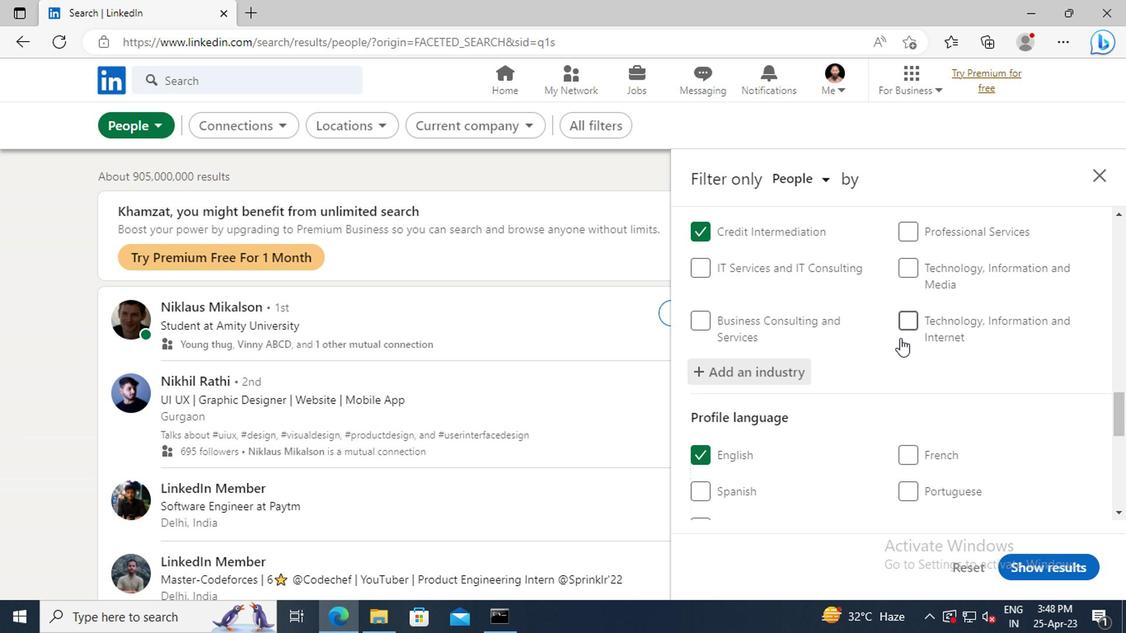
Action: Mouse scrolled (897, 338) with delta (0, 0)
Screenshot: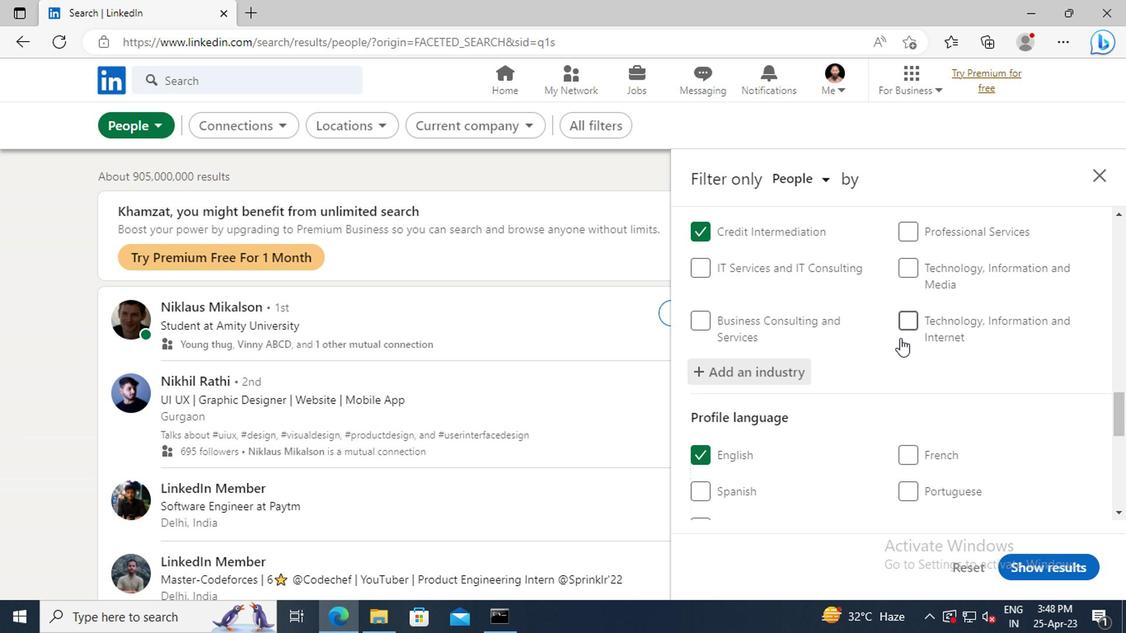 
Action: Mouse scrolled (897, 338) with delta (0, 0)
Screenshot: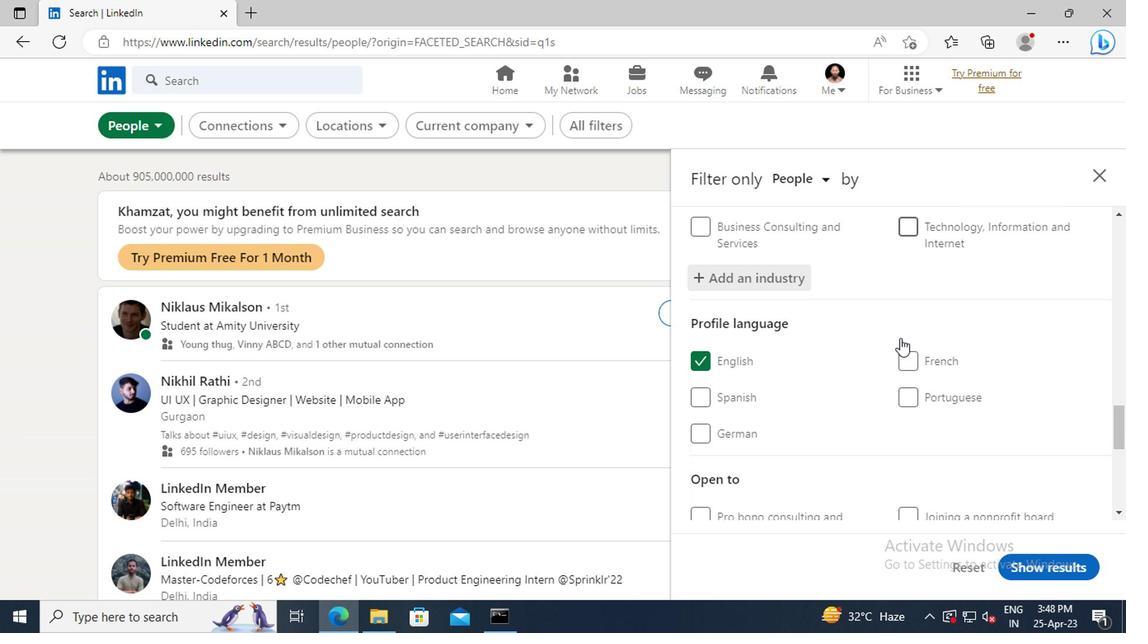 
Action: Mouse scrolled (897, 338) with delta (0, 0)
Screenshot: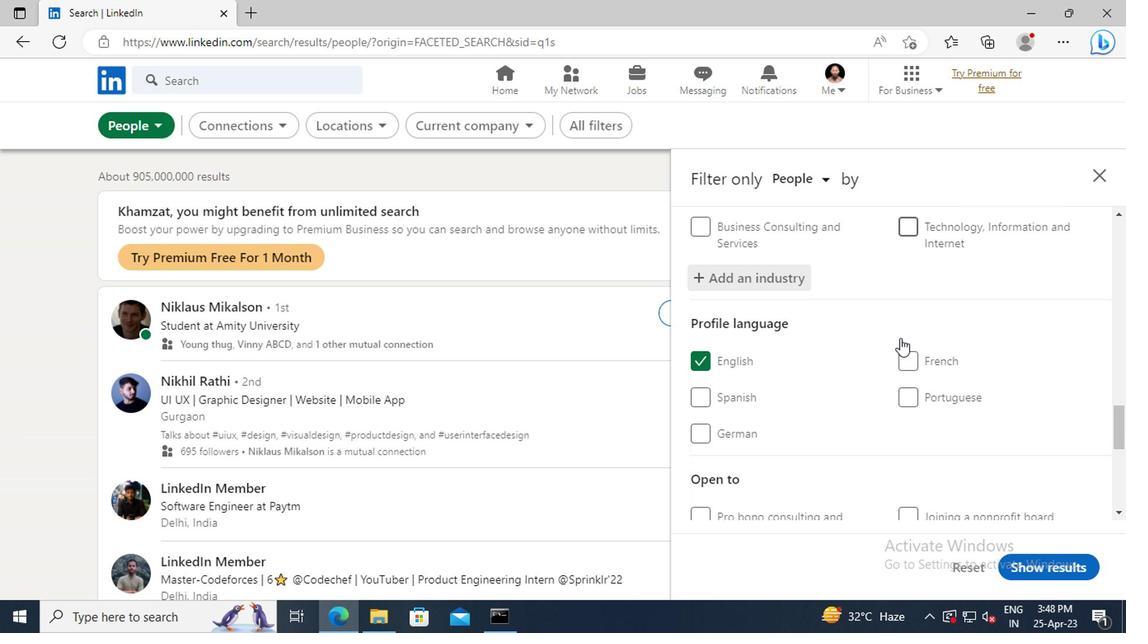 
Action: Mouse scrolled (897, 338) with delta (0, 0)
Screenshot: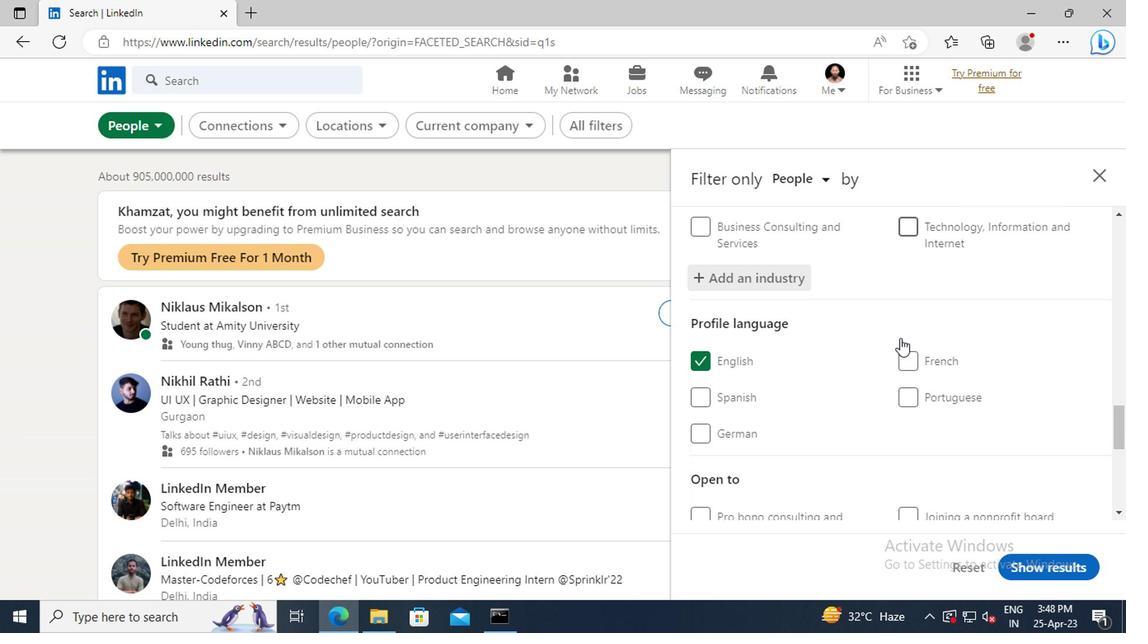 
Action: Mouse scrolled (897, 338) with delta (0, 0)
Screenshot: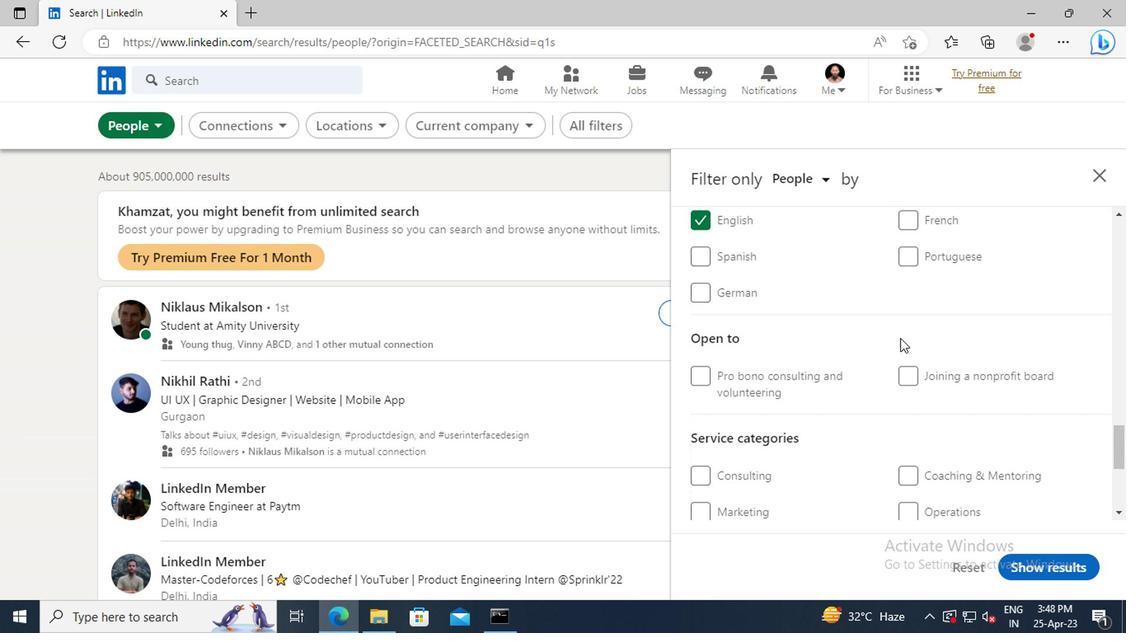 
Action: Mouse scrolled (897, 338) with delta (0, 0)
Screenshot: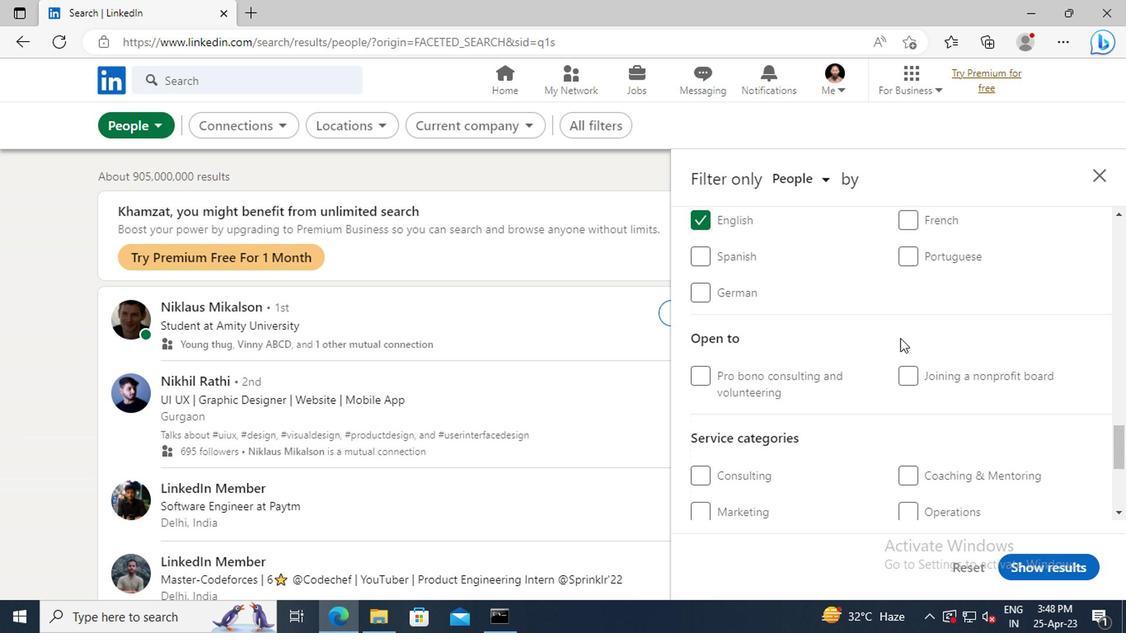 
Action: Mouse scrolled (897, 338) with delta (0, 0)
Screenshot: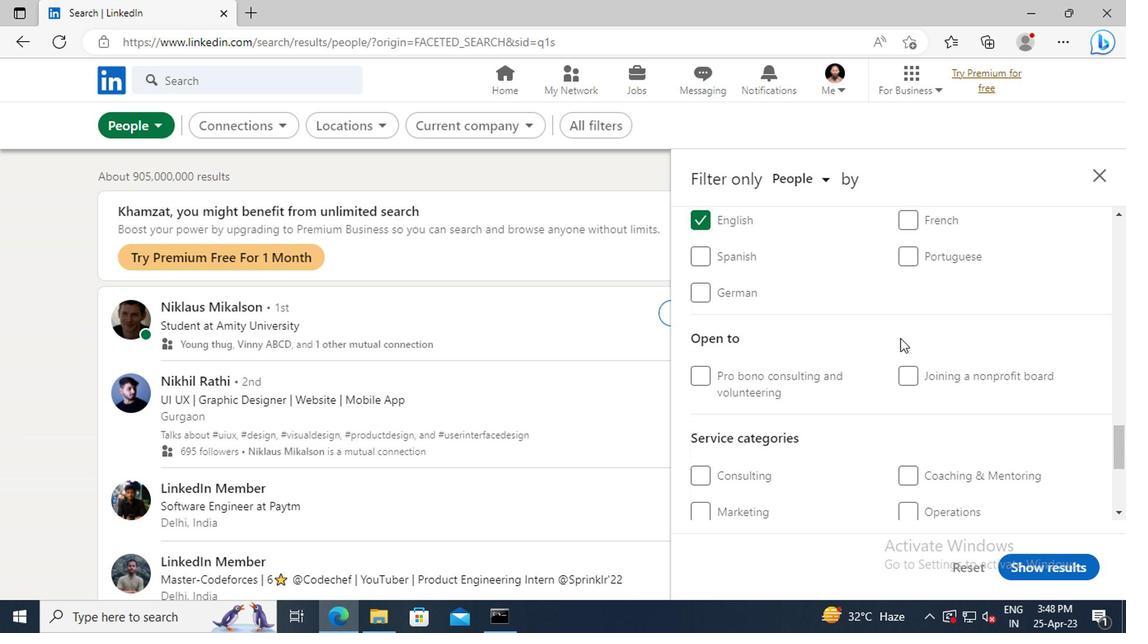 
Action: Mouse moved to (923, 406)
Screenshot: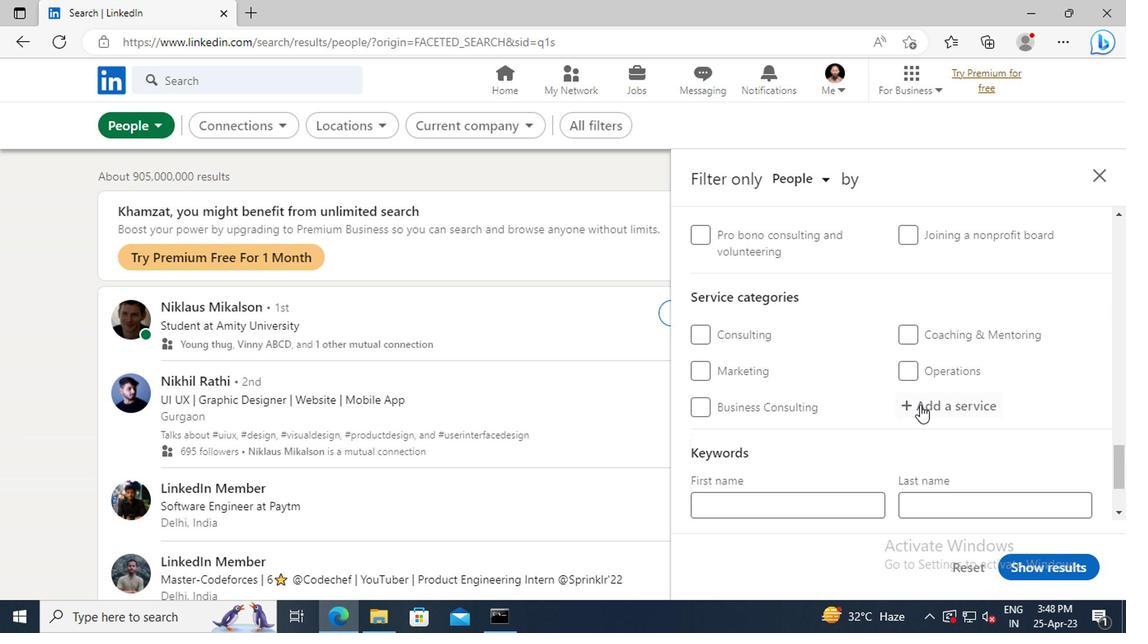 
Action: Mouse pressed left at (923, 406)
Screenshot: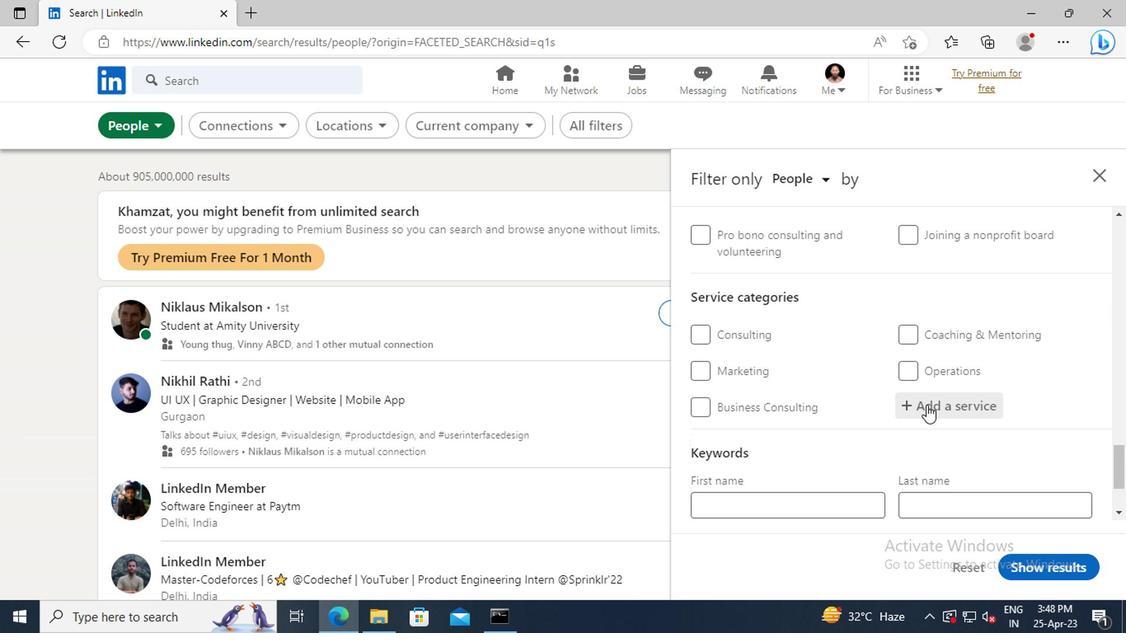 
Action: Key pressed <Key.shift_r>ANDROID<Key.space><Key.shift>DEVELOPMENT
Screenshot: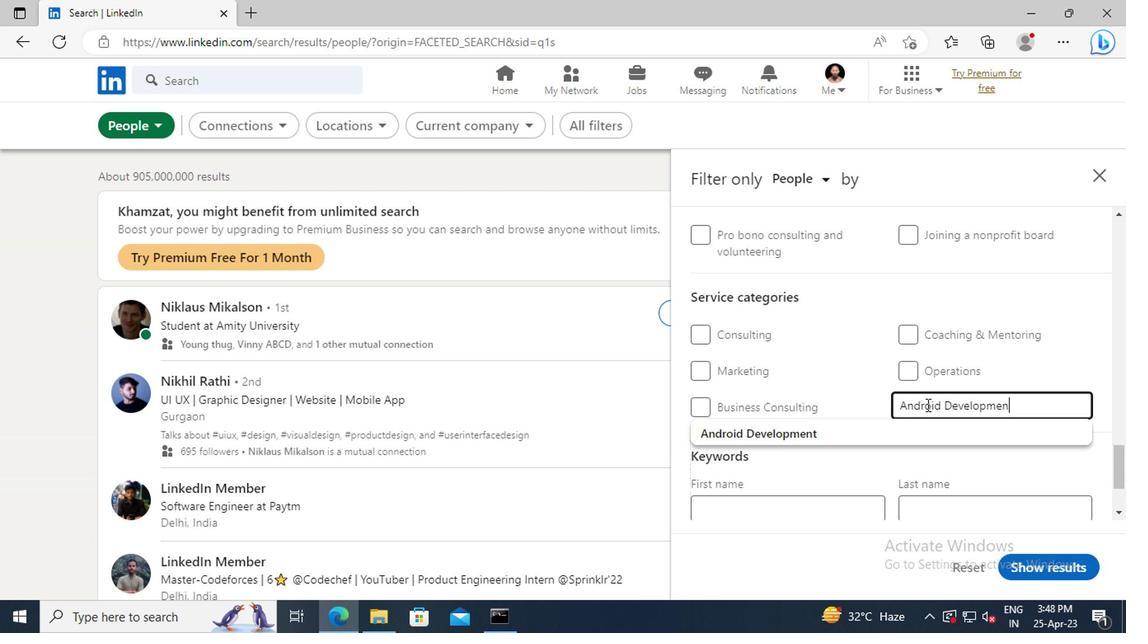 
Action: Mouse moved to (906, 435)
Screenshot: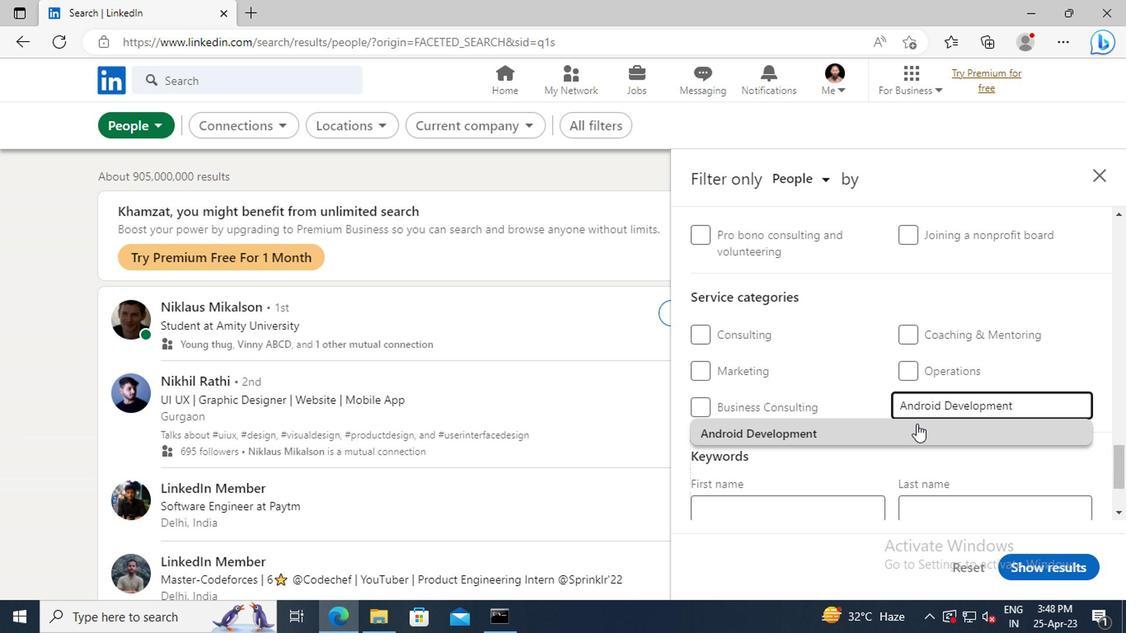 
Action: Mouse pressed left at (906, 435)
Screenshot: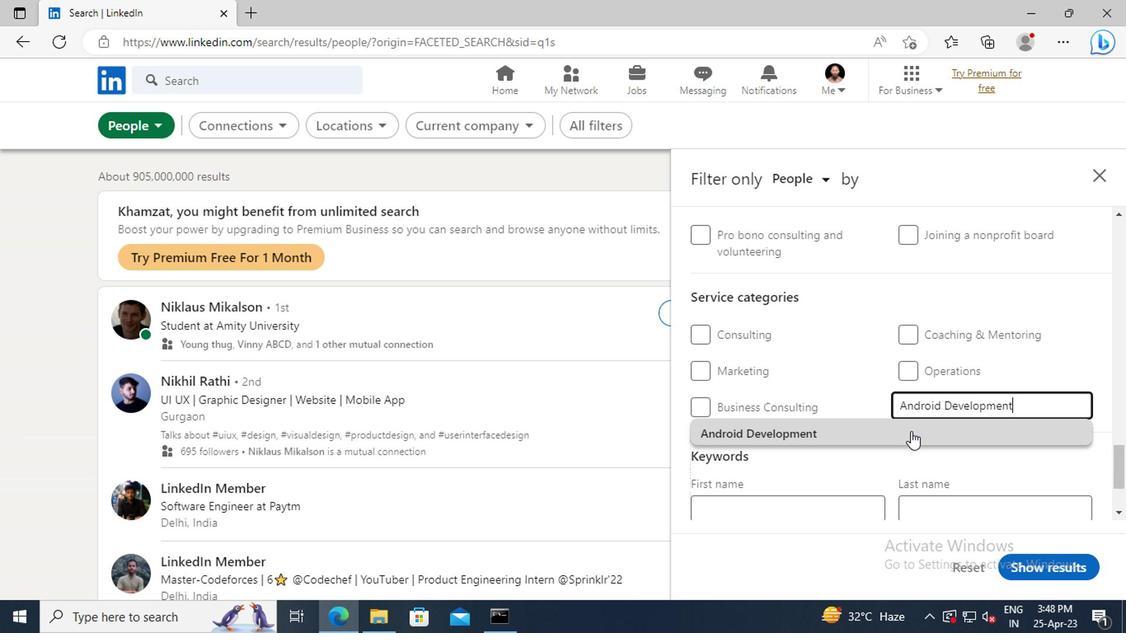 
Action: Mouse moved to (861, 359)
Screenshot: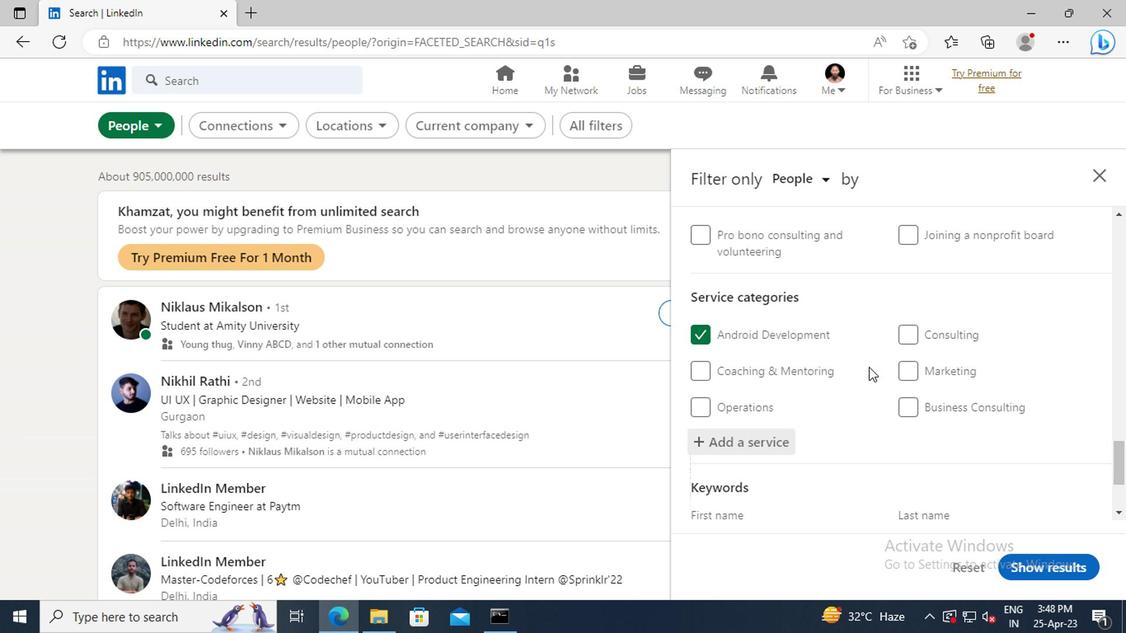 
Action: Mouse scrolled (861, 358) with delta (0, 0)
Screenshot: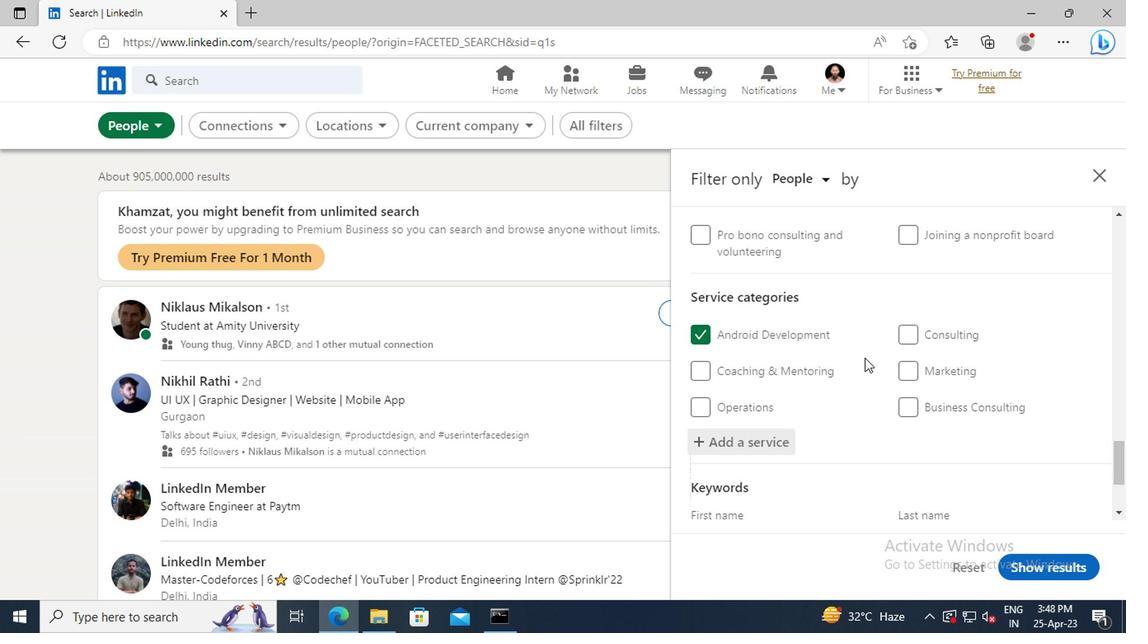 
Action: Mouse scrolled (861, 358) with delta (0, 0)
Screenshot: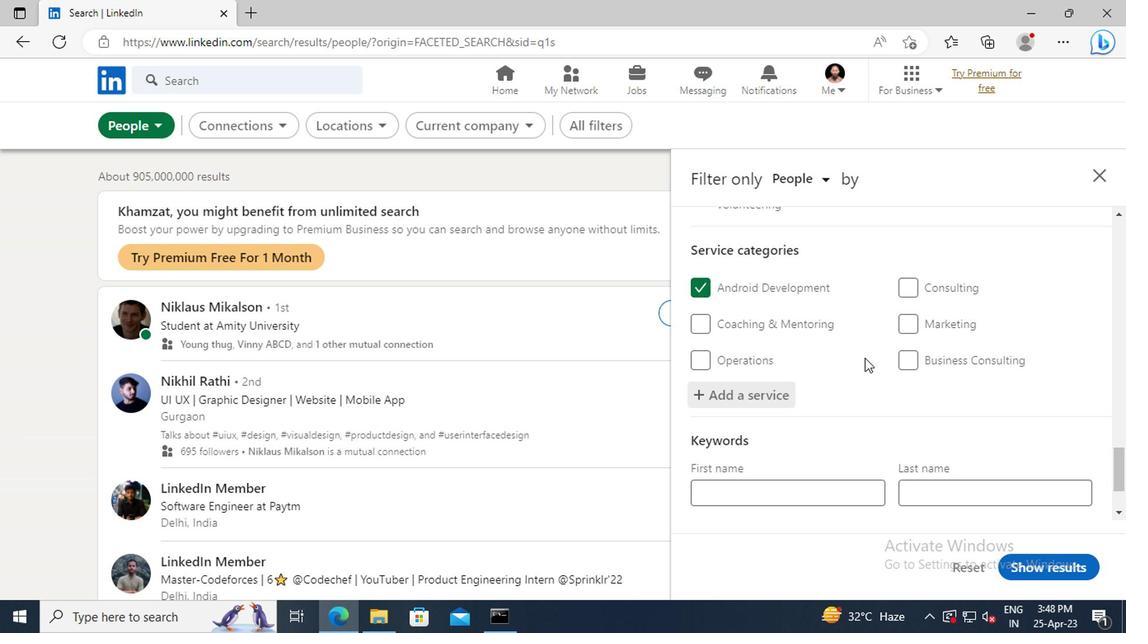 
Action: Mouse scrolled (861, 358) with delta (0, 0)
Screenshot: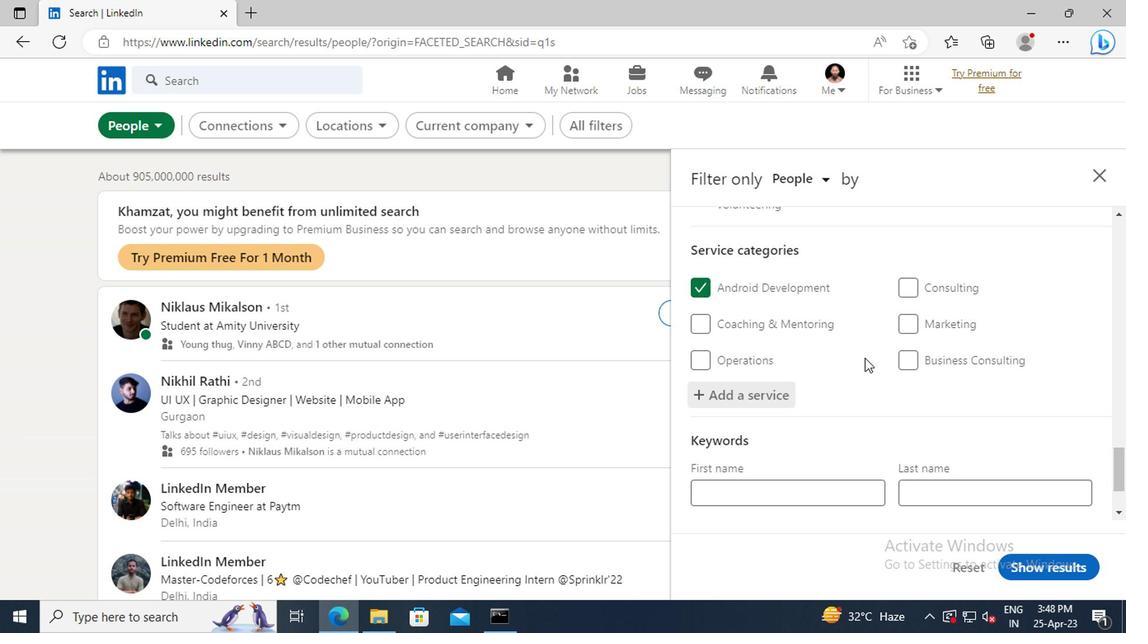 
Action: Mouse scrolled (861, 358) with delta (0, 0)
Screenshot: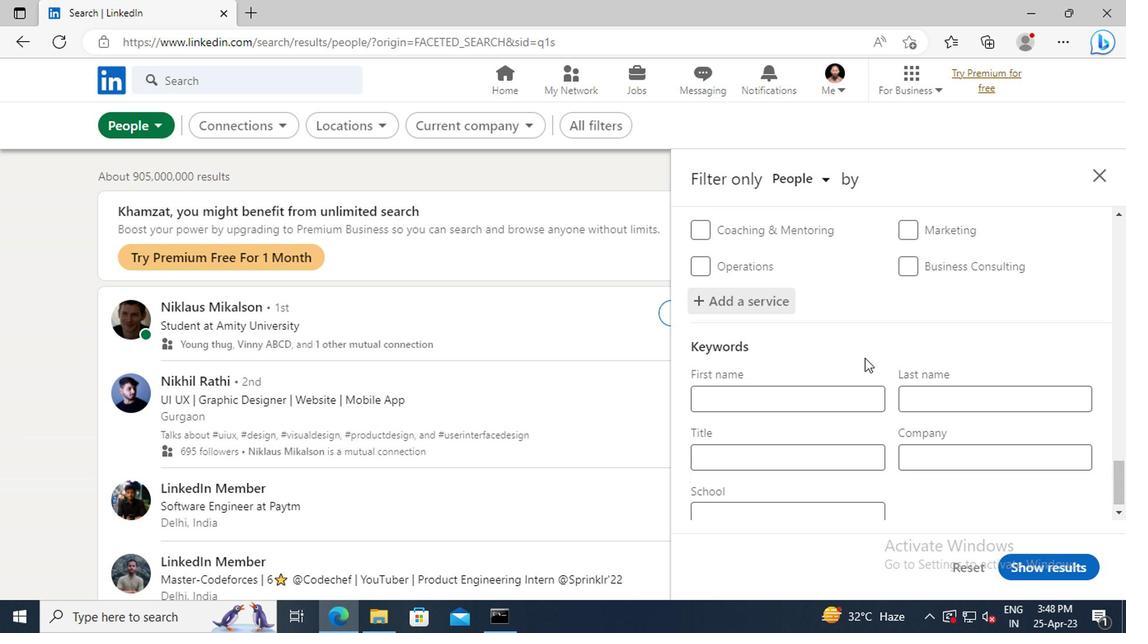 
Action: Mouse scrolled (861, 358) with delta (0, 0)
Screenshot: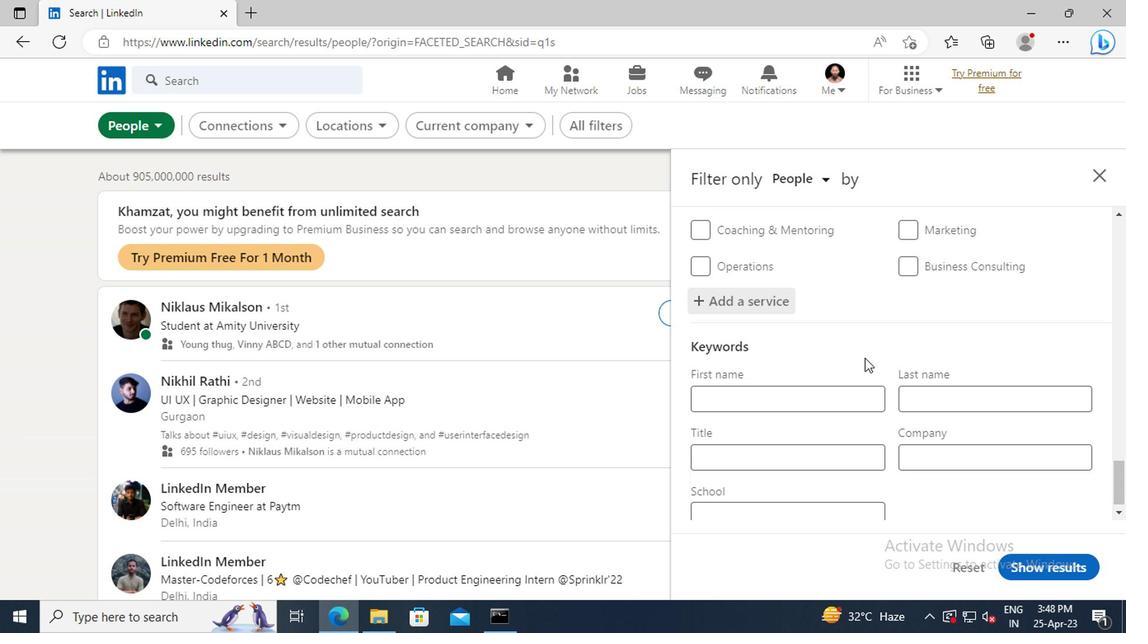 
Action: Mouse moved to (796, 449)
Screenshot: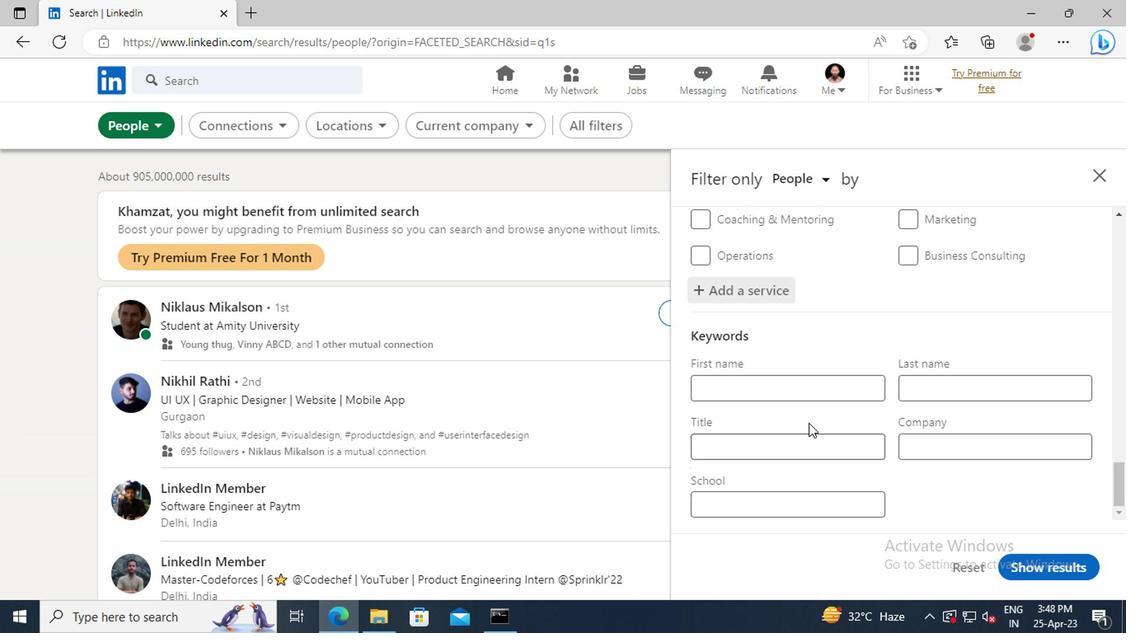 
Action: Mouse pressed left at (796, 449)
Screenshot: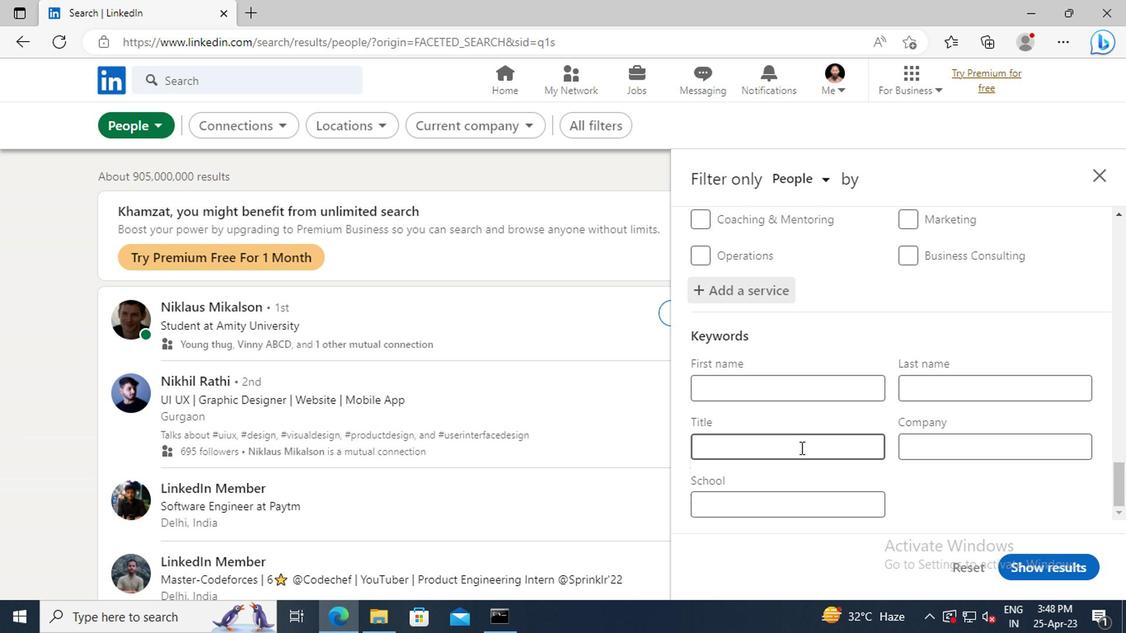 
Action: Key pressed <Key.shift>CHIEF<Key.space><Key.shift>INFORMATION<Key.space><Key.shift>OFFICER<Key.space><Key.shift>(CIO<Key.shift>)
Screenshot: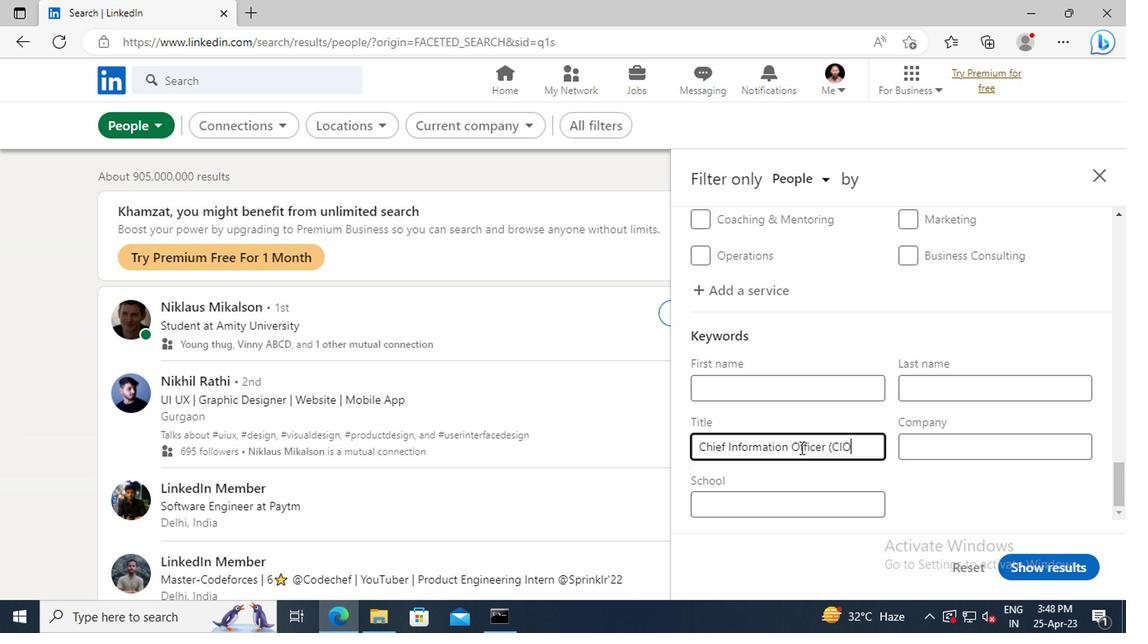 
Action: Mouse moved to (1039, 568)
Screenshot: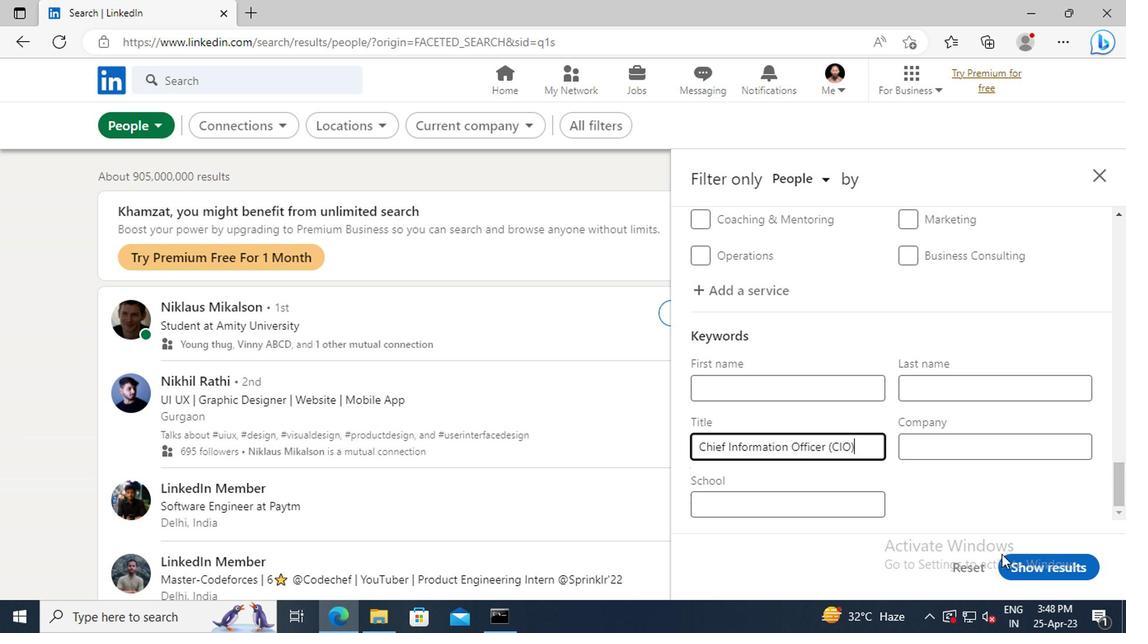 
Action: Mouse pressed left at (1039, 568)
Screenshot: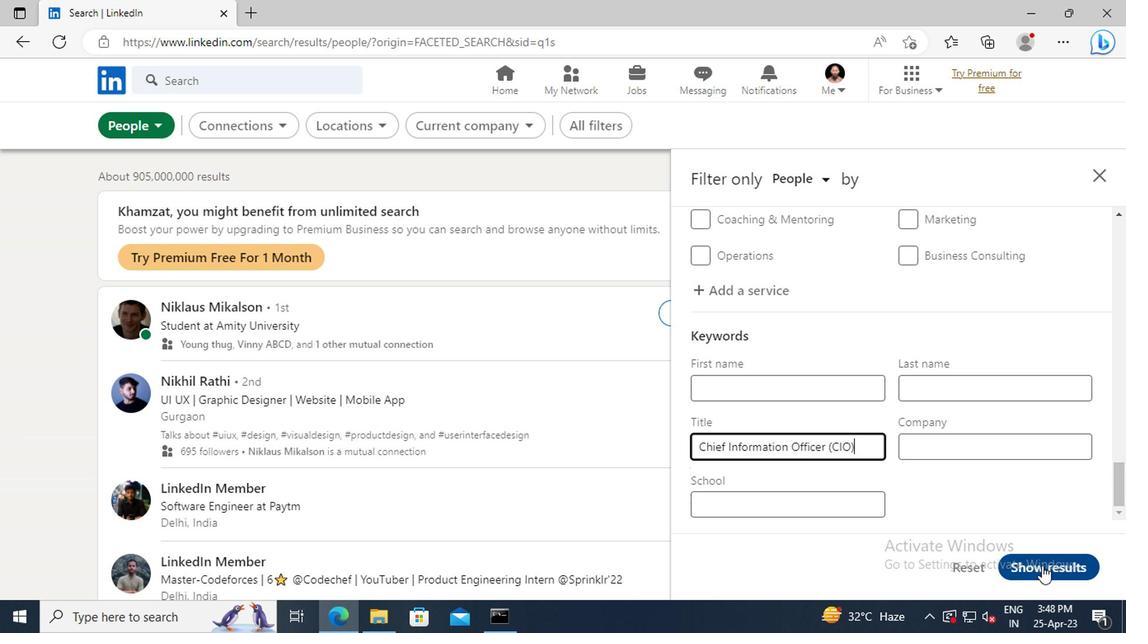 
